 Task: Find connections with filter location Tiquisate with filter topic #Investingwith filter profile language English with filter current company CHANEL with filter school Govt. Holkar Science College A.B. Road, Indore with filter industry Retail Groceries with filter service category Market Strategy with filter keywords title Animal Shelter Worker
Action: Mouse moved to (563, 94)
Screenshot: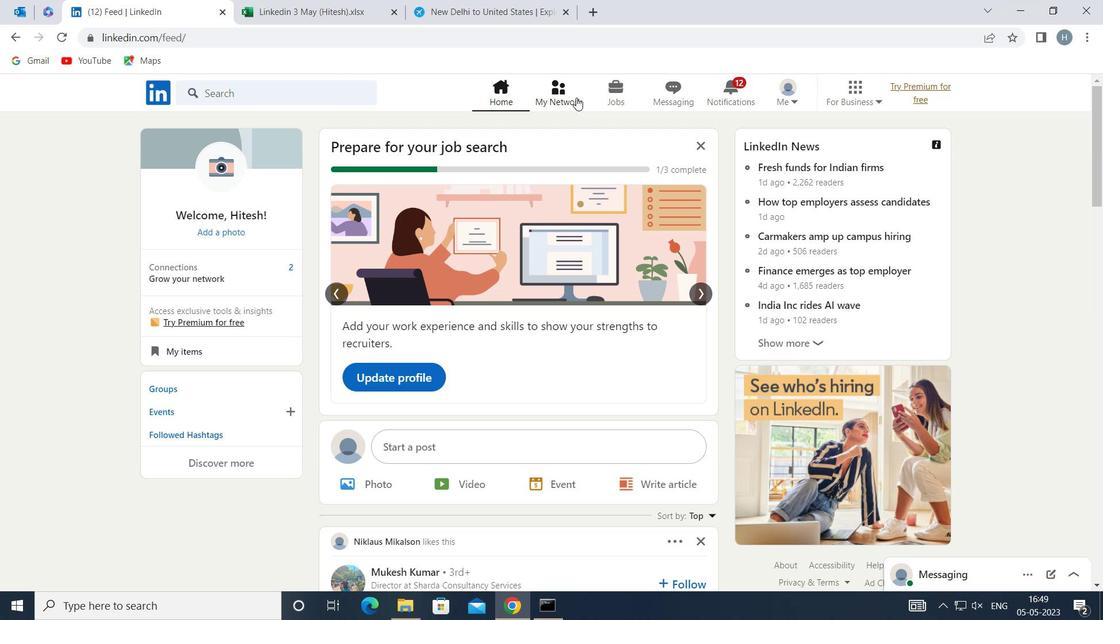 
Action: Mouse pressed left at (563, 94)
Screenshot: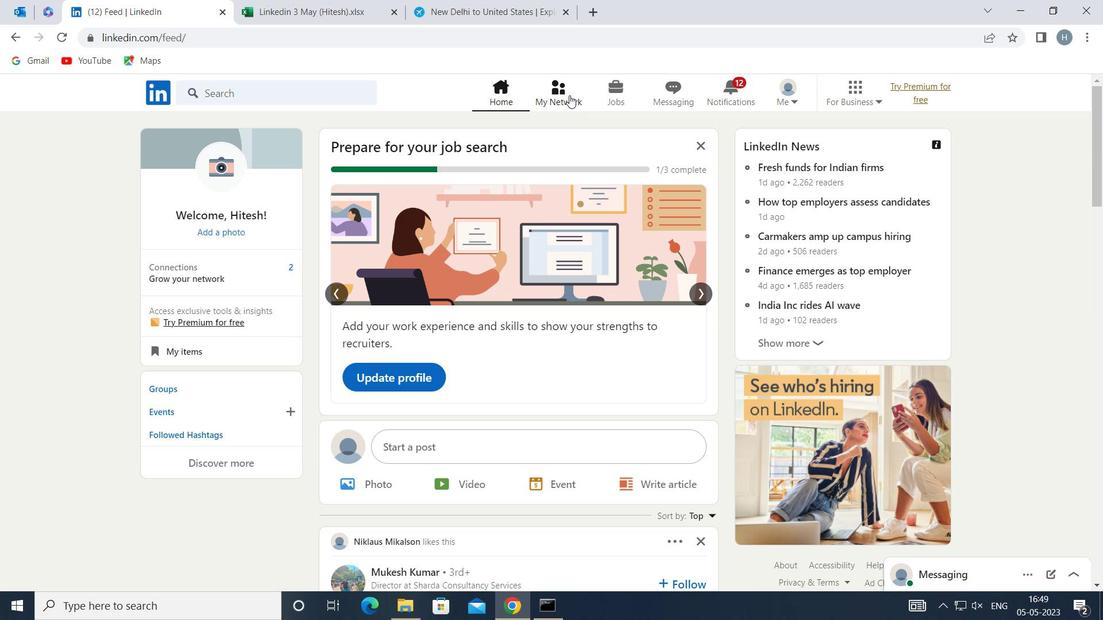 
Action: Mouse moved to (311, 171)
Screenshot: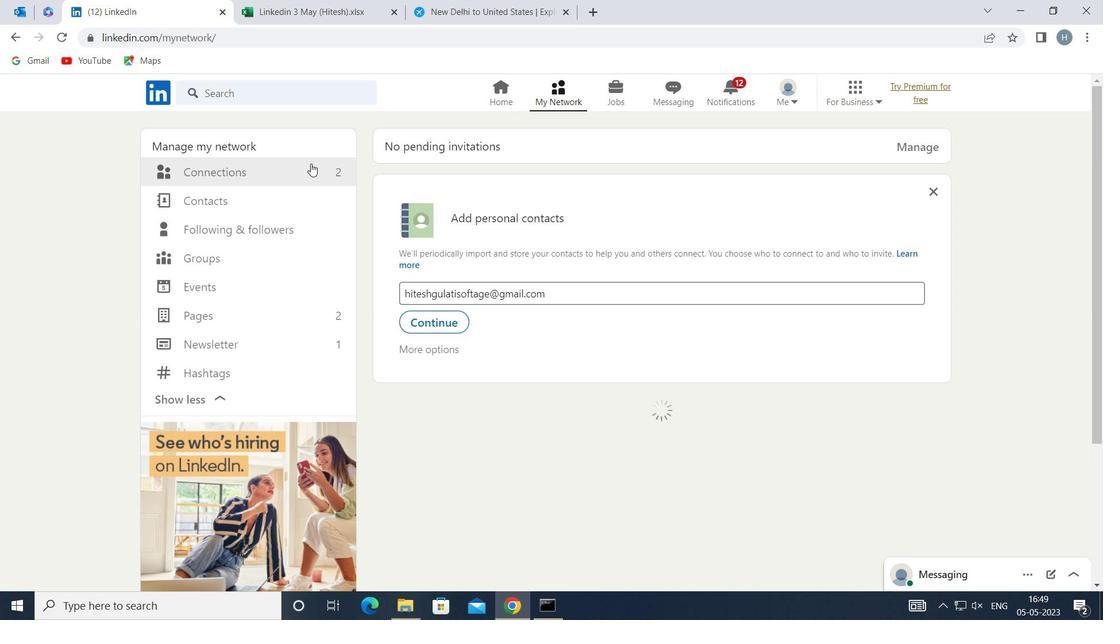 
Action: Mouse pressed left at (311, 171)
Screenshot: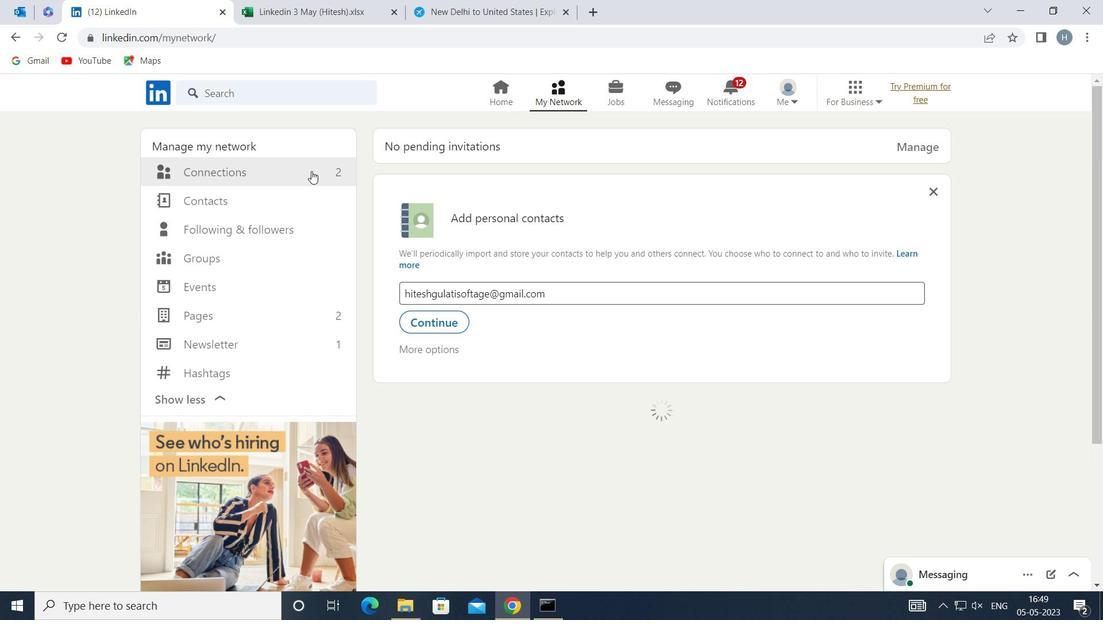 
Action: Mouse moved to (684, 170)
Screenshot: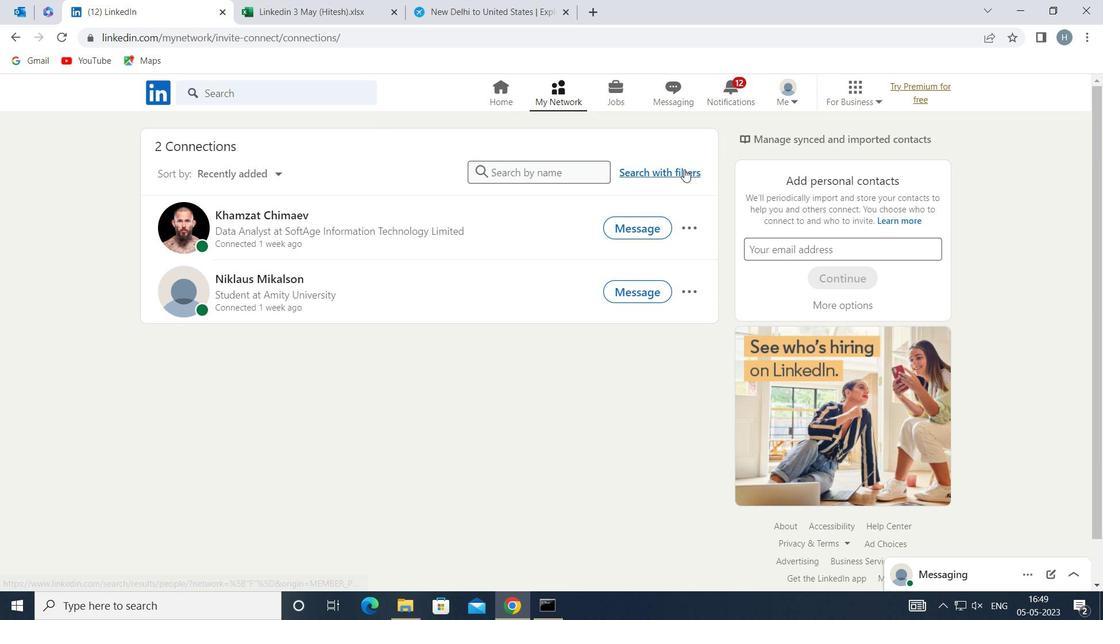 
Action: Mouse pressed left at (684, 170)
Screenshot: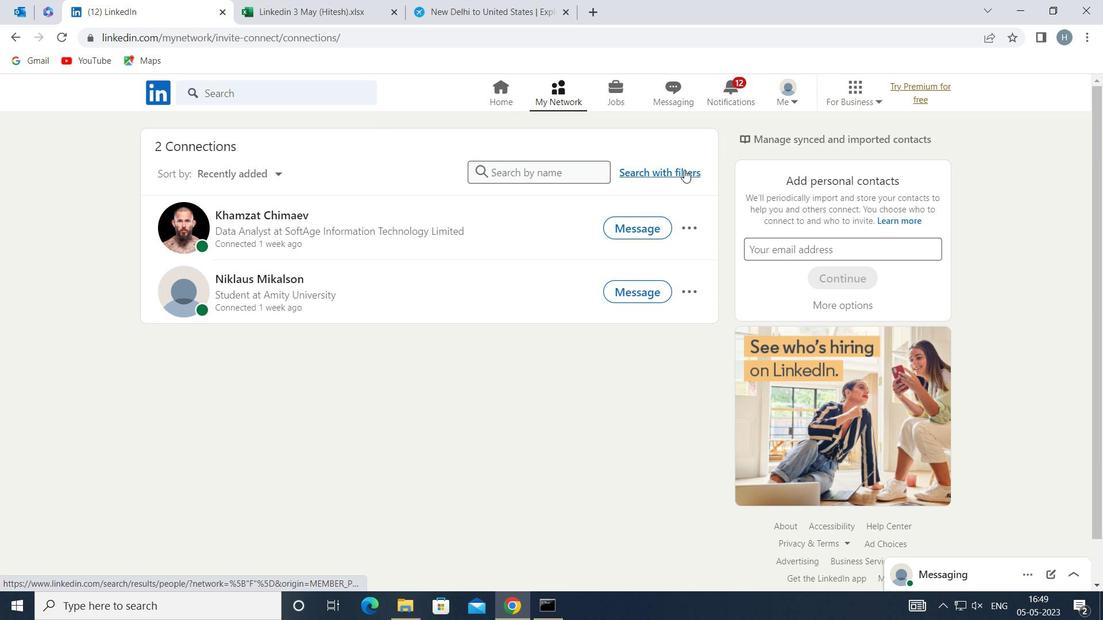 
Action: Mouse moved to (602, 128)
Screenshot: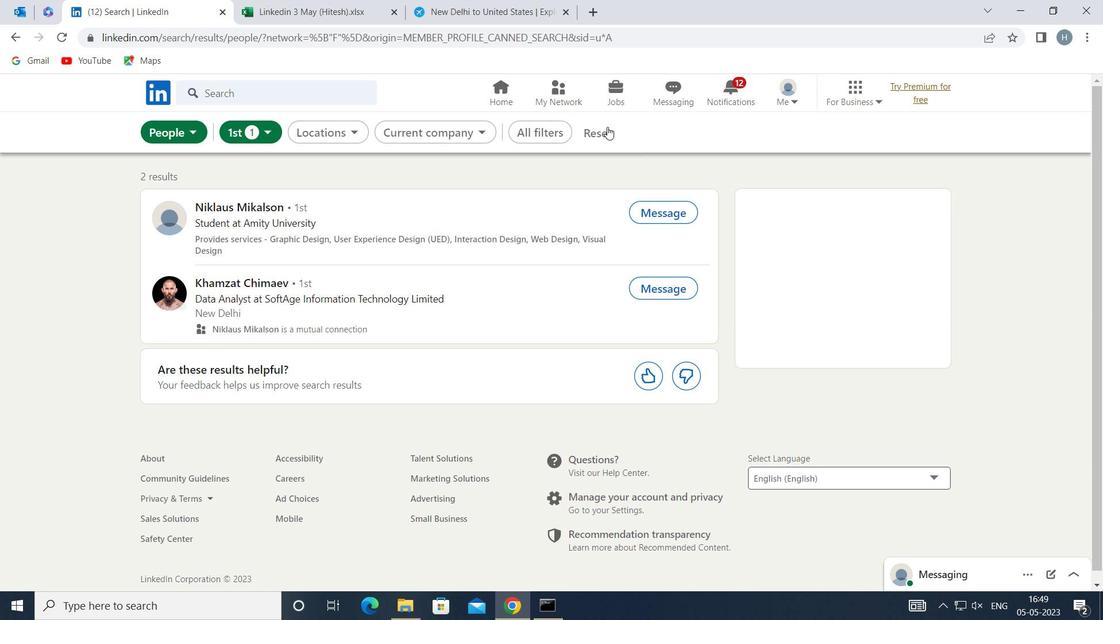 
Action: Mouse pressed left at (602, 128)
Screenshot: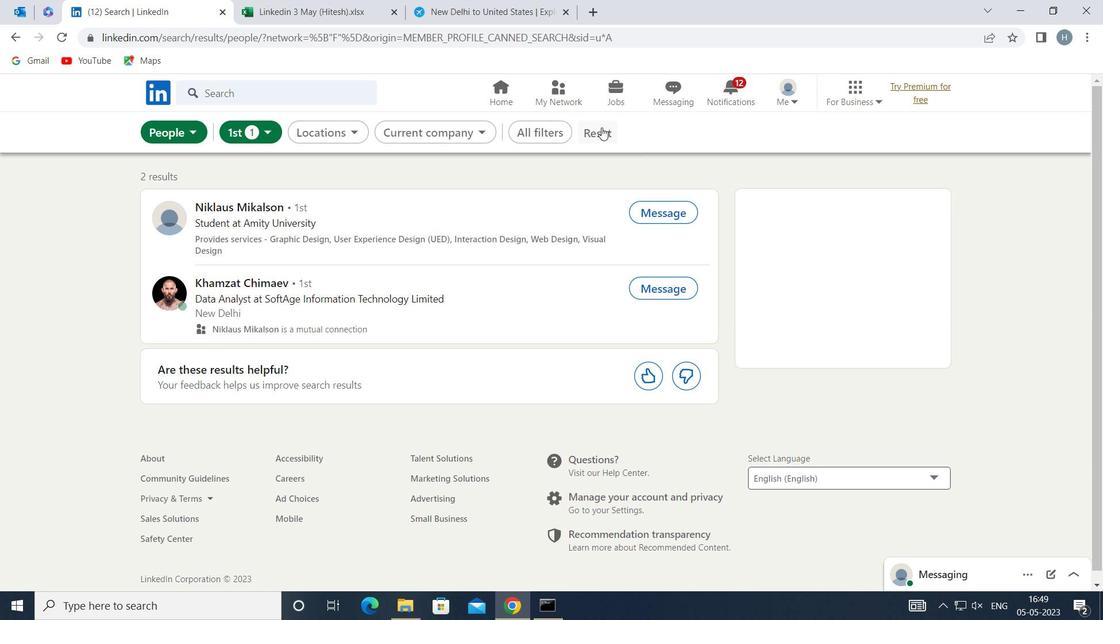 
Action: Mouse moved to (579, 130)
Screenshot: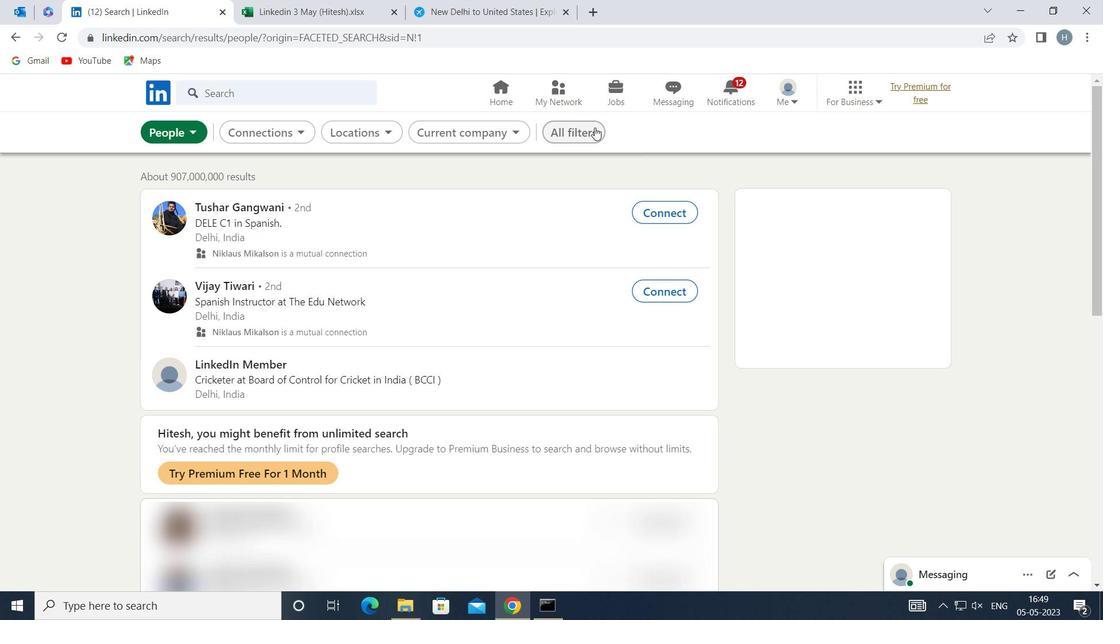 
Action: Mouse pressed left at (579, 130)
Screenshot: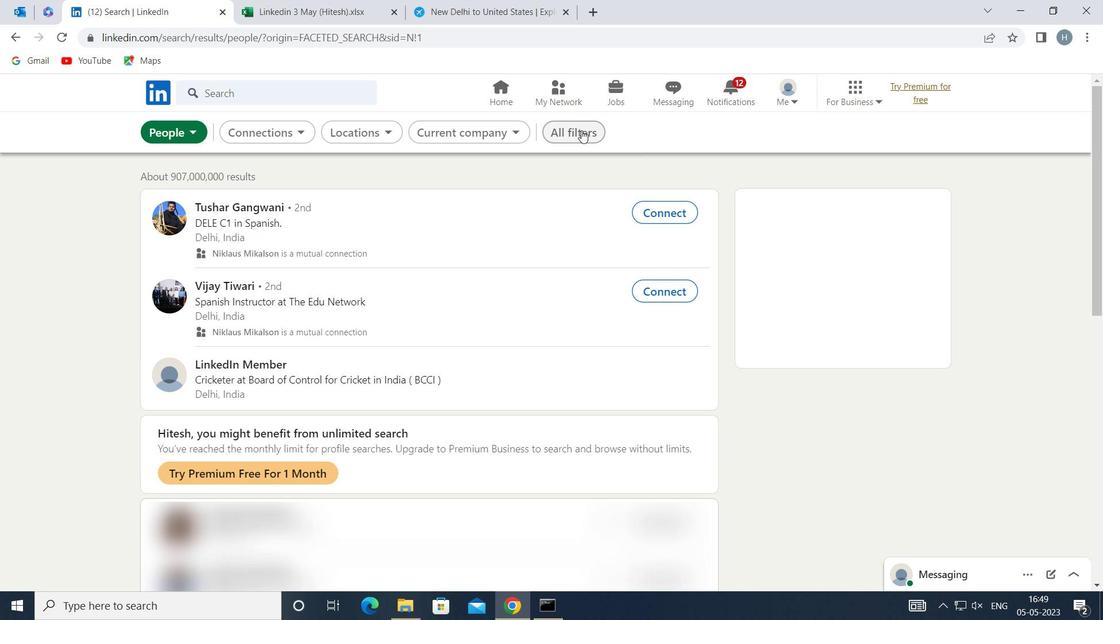 
Action: Mouse moved to (814, 261)
Screenshot: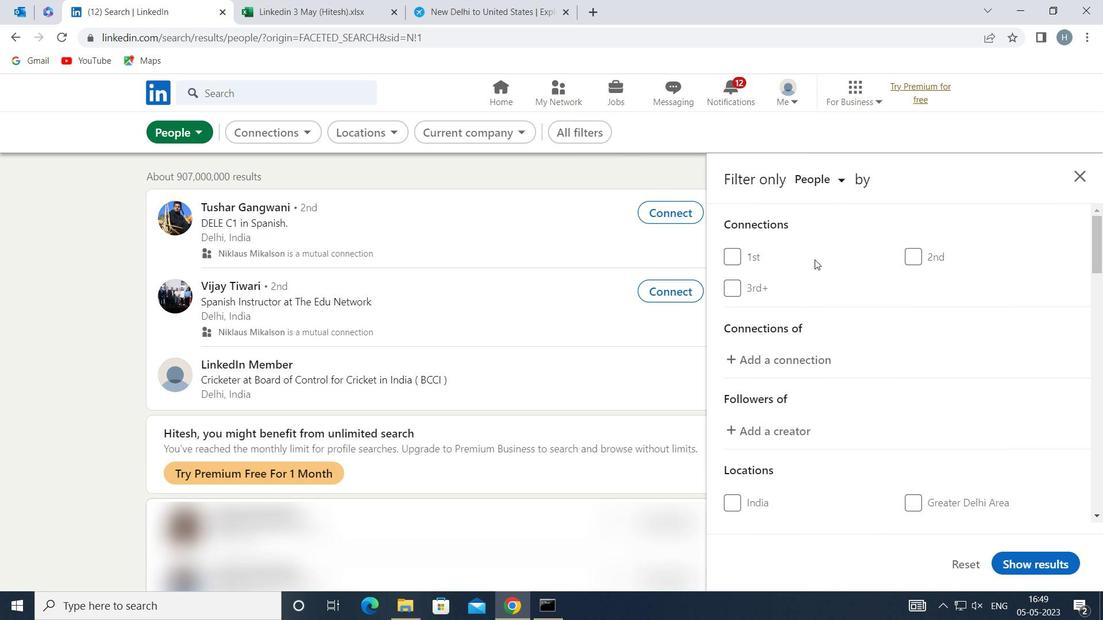 
Action: Mouse scrolled (814, 260) with delta (0, 0)
Screenshot: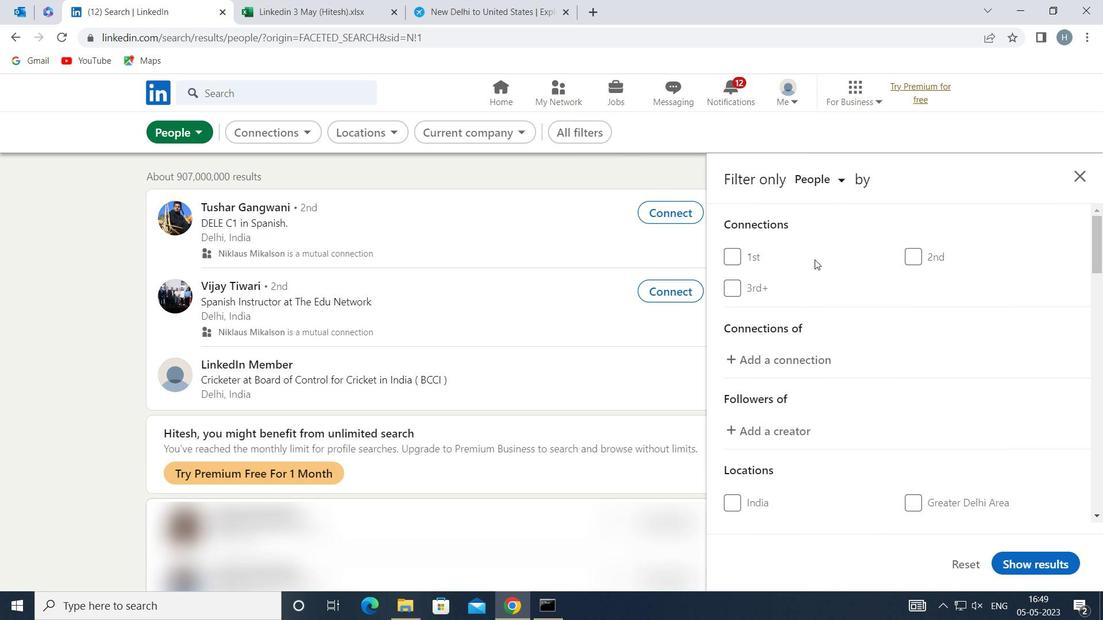 
Action: Mouse moved to (814, 263)
Screenshot: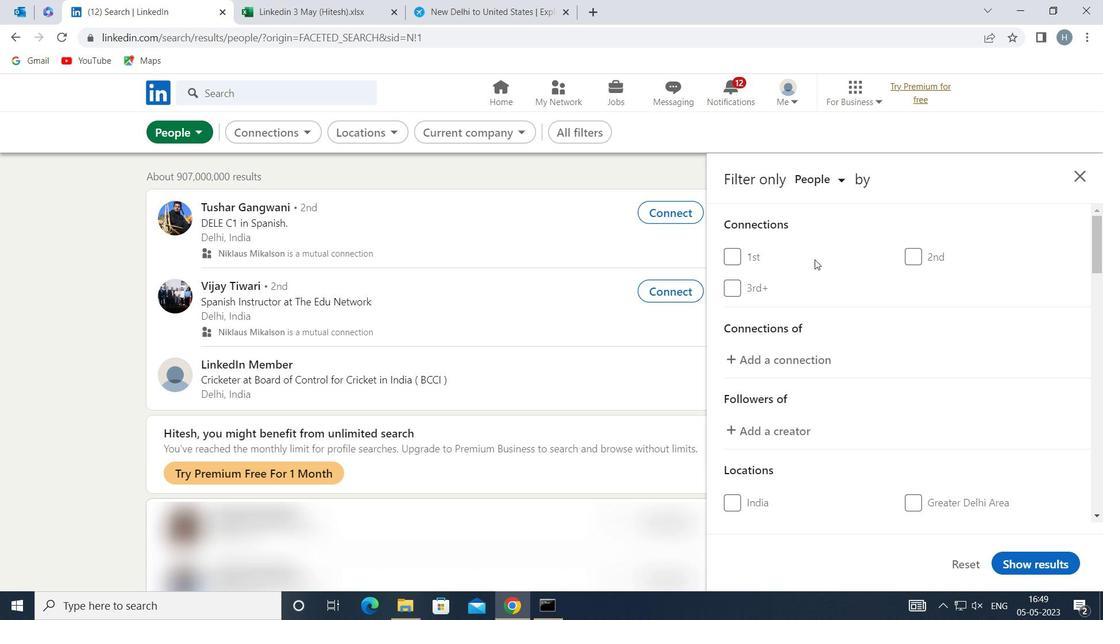 
Action: Mouse scrolled (814, 263) with delta (0, 0)
Screenshot: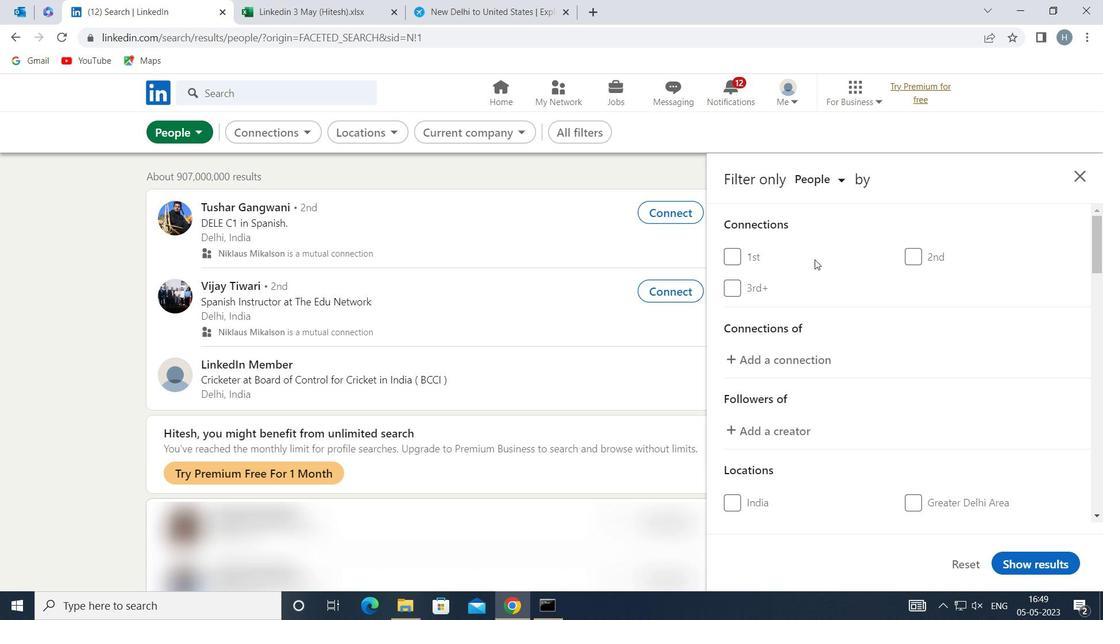 
Action: Mouse moved to (814, 268)
Screenshot: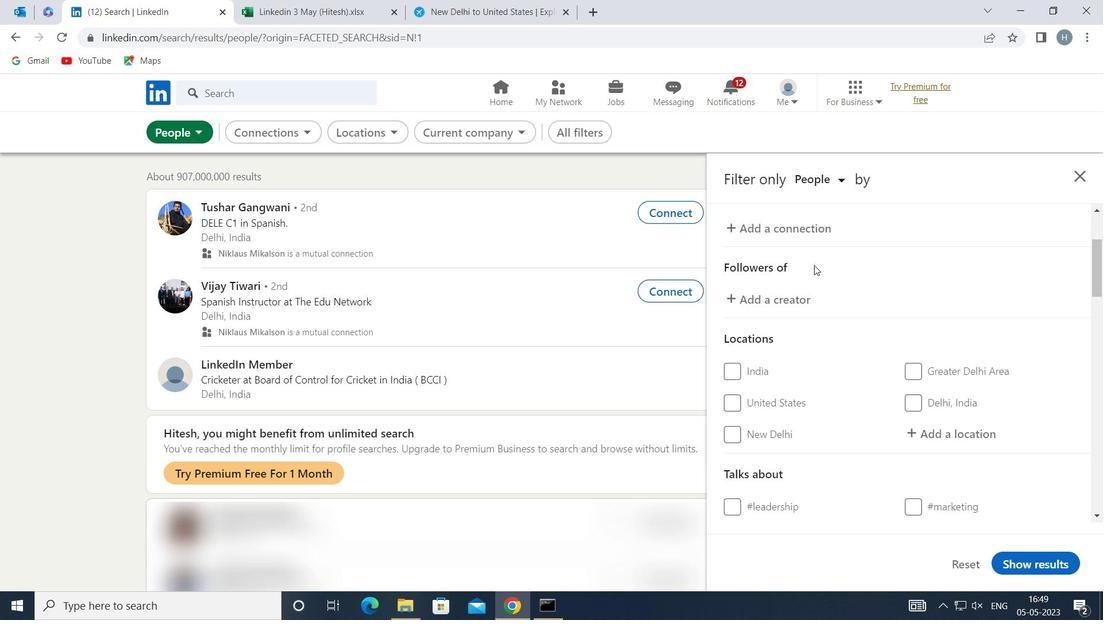 
Action: Mouse scrolled (814, 268) with delta (0, 0)
Screenshot: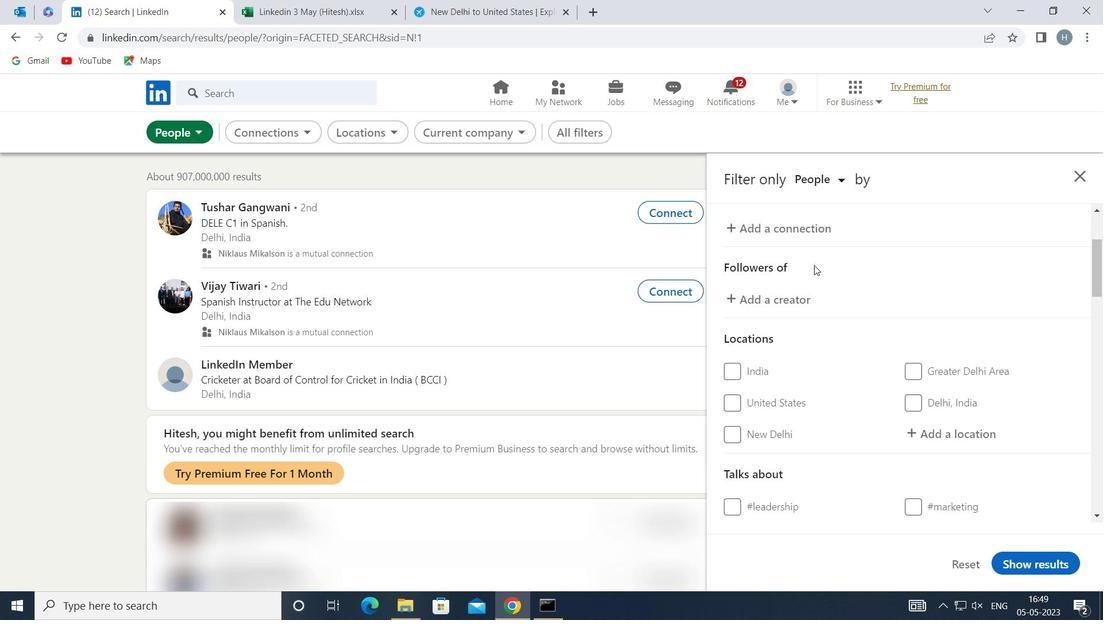 
Action: Mouse moved to (909, 352)
Screenshot: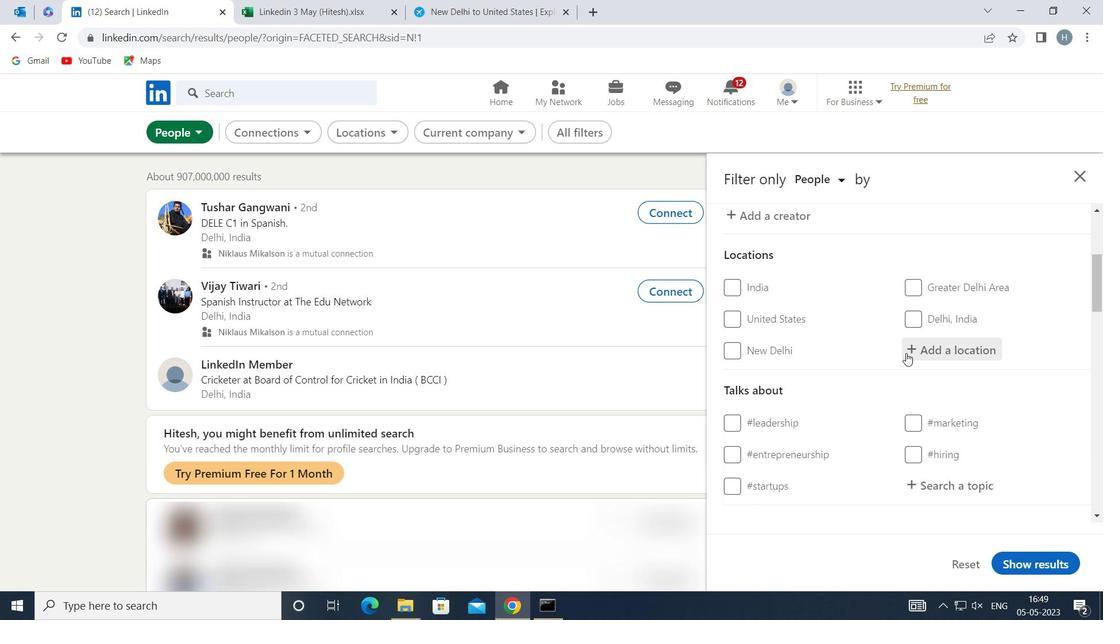 
Action: Mouse pressed left at (909, 352)
Screenshot: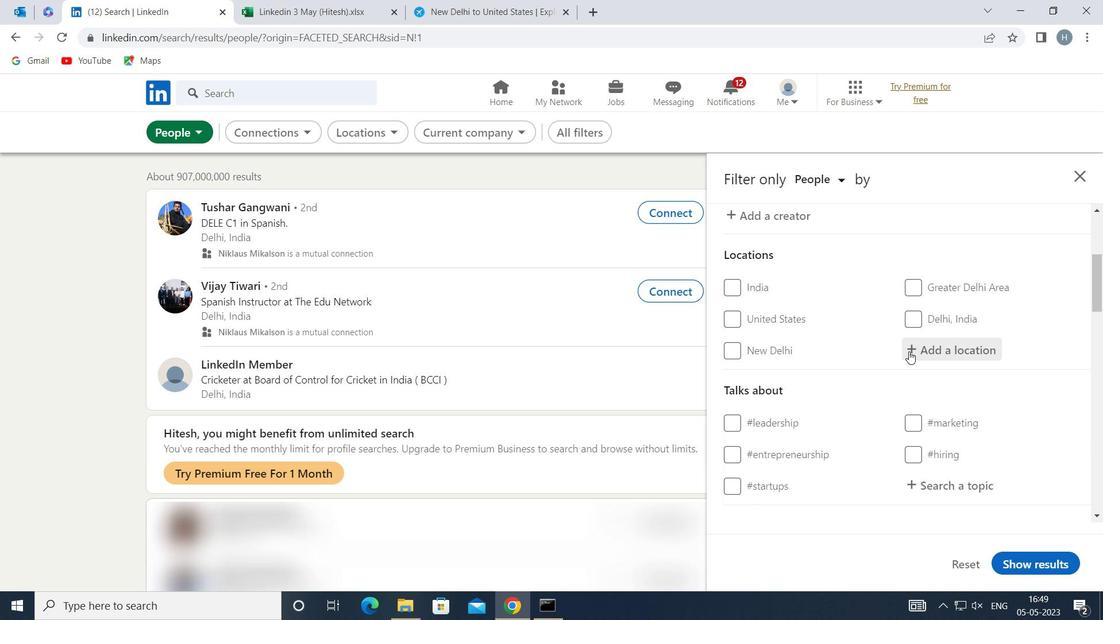 
Action: Key pressed <Key.shift>TIQUISATE
Screenshot: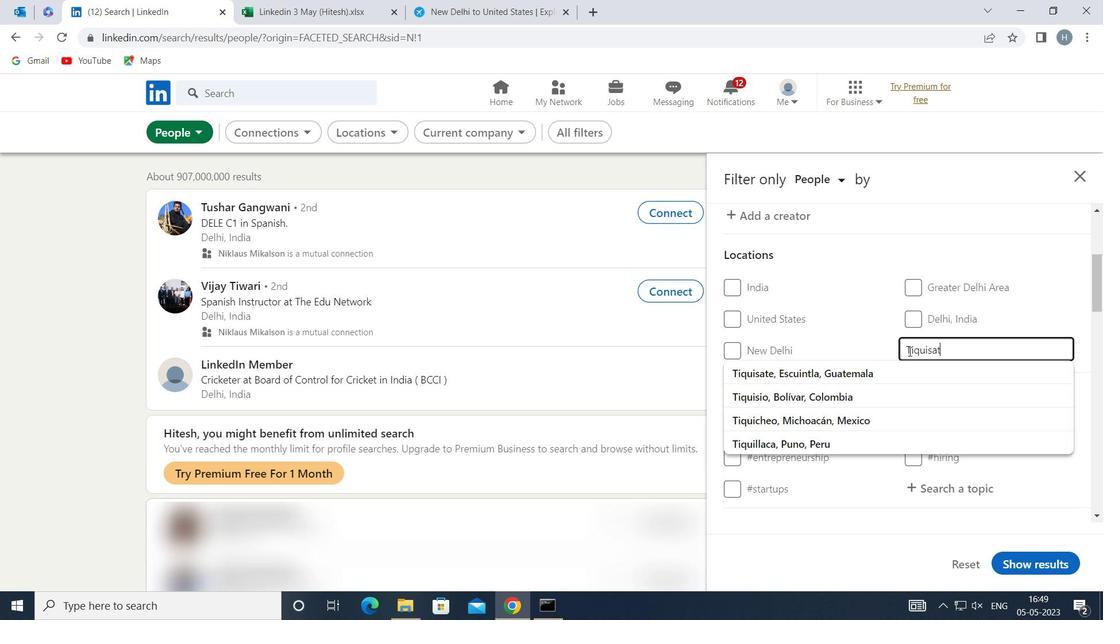 
Action: Mouse moved to (888, 368)
Screenshot: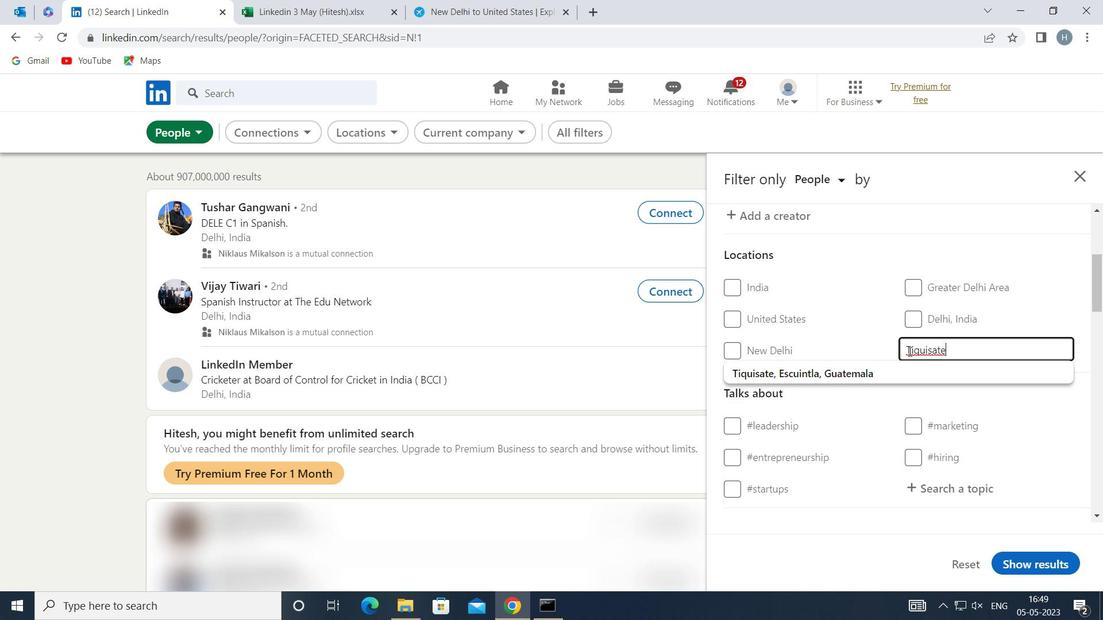 
Action: Mouse pressed left at (888, 368)
Screenshot: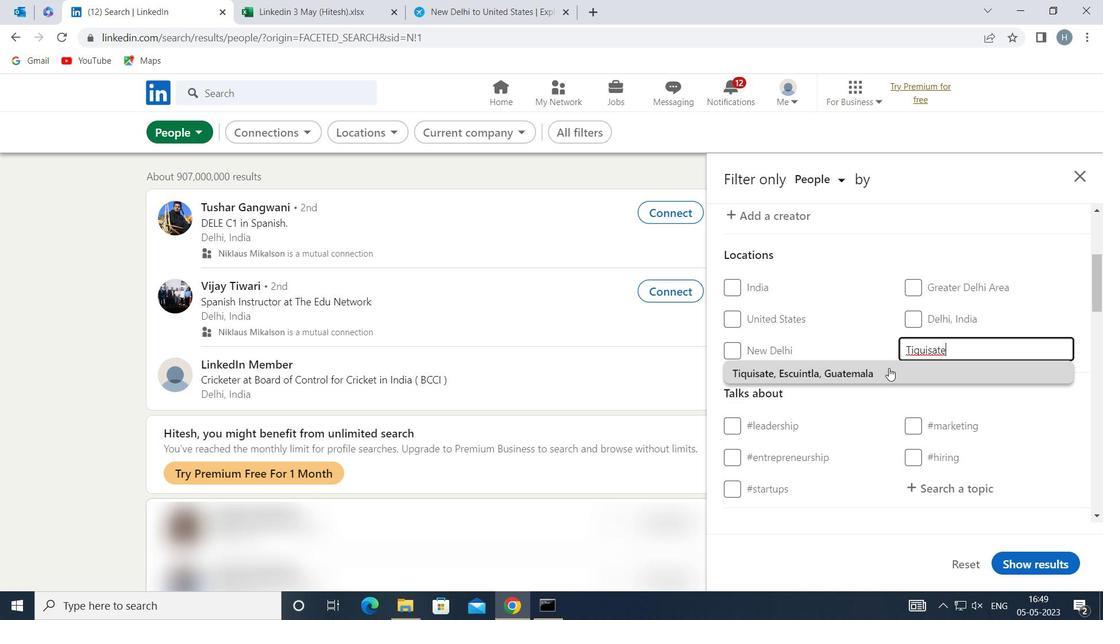 
Action: Mouse scrolled (888, 367) with delta (0, 0)
Screenshot: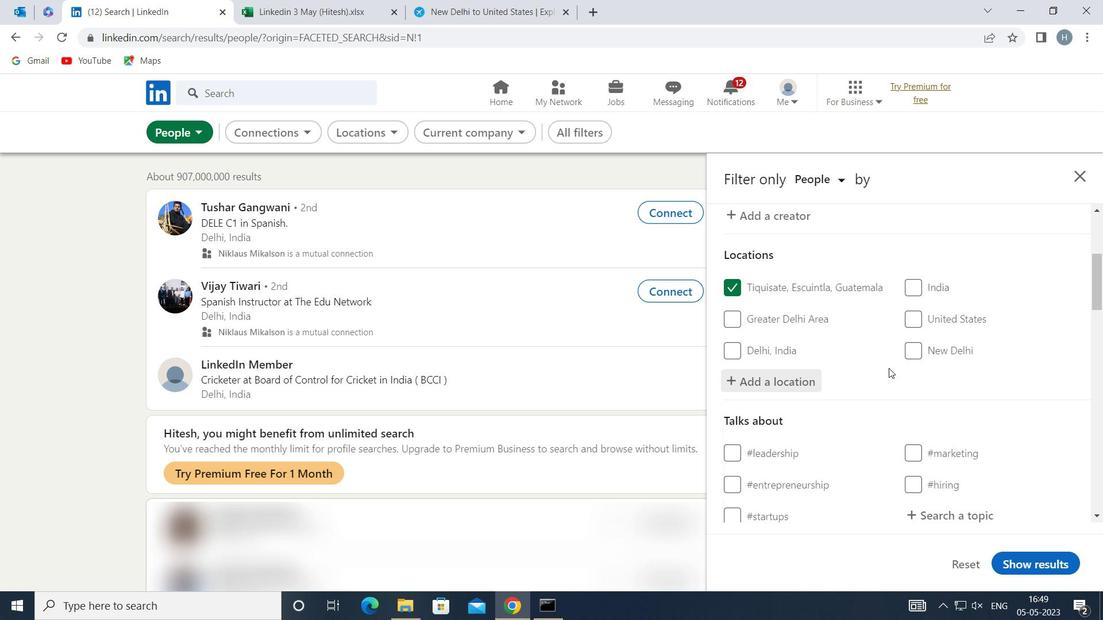 
Action: Mouse moved to (934, 440)
Screenshot: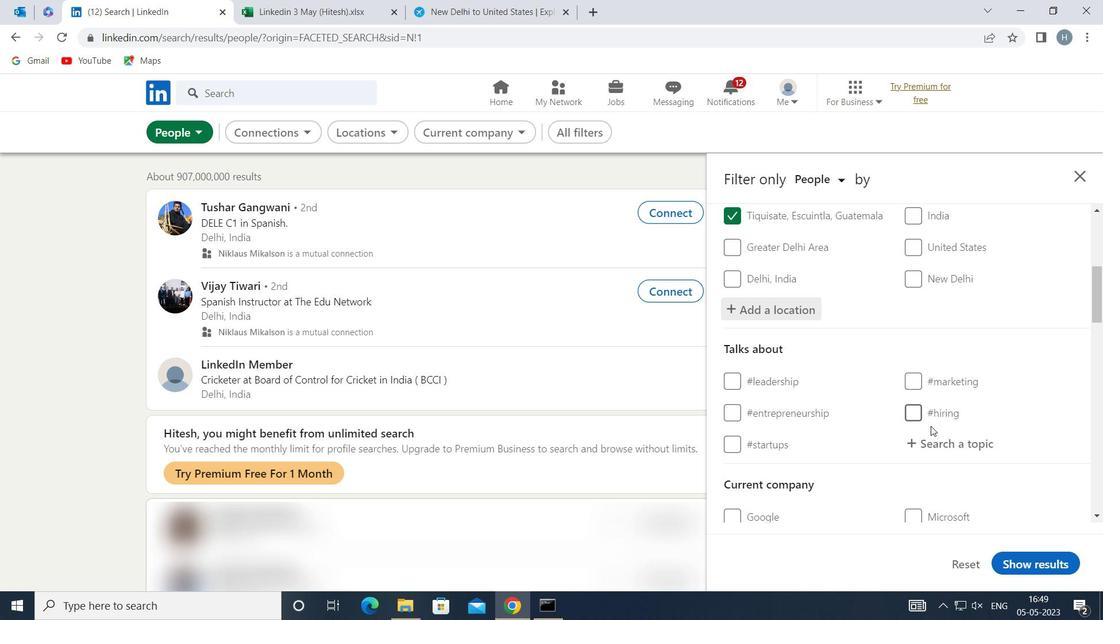 
Action: Mouse pressed left at (934, 440)
Screenshot: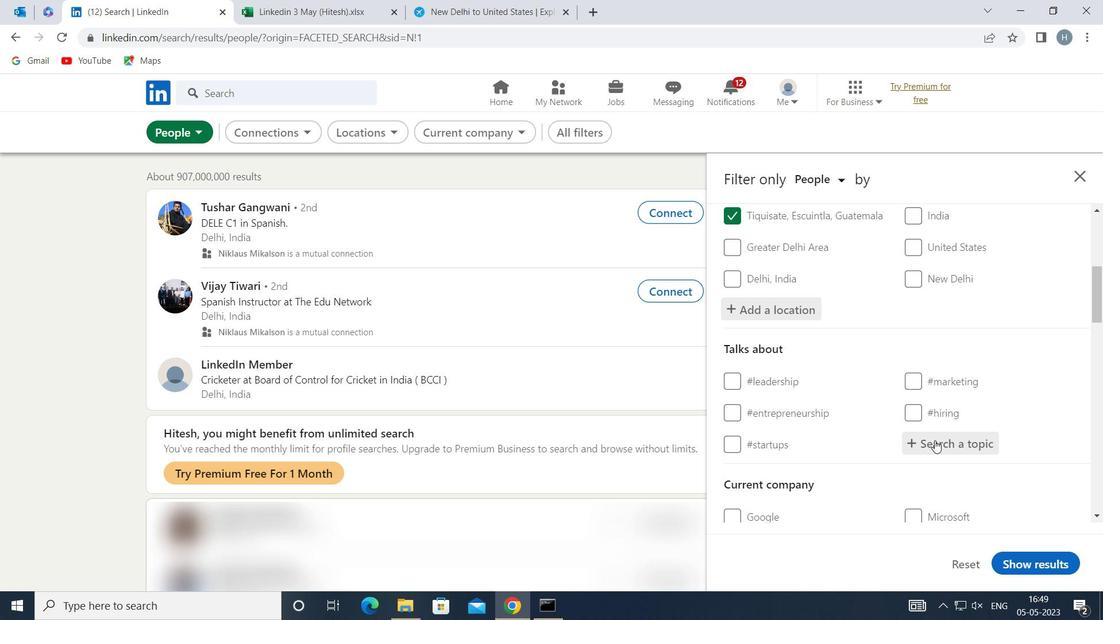 
Action: Mouse moved to (935, 440)
Screenshot: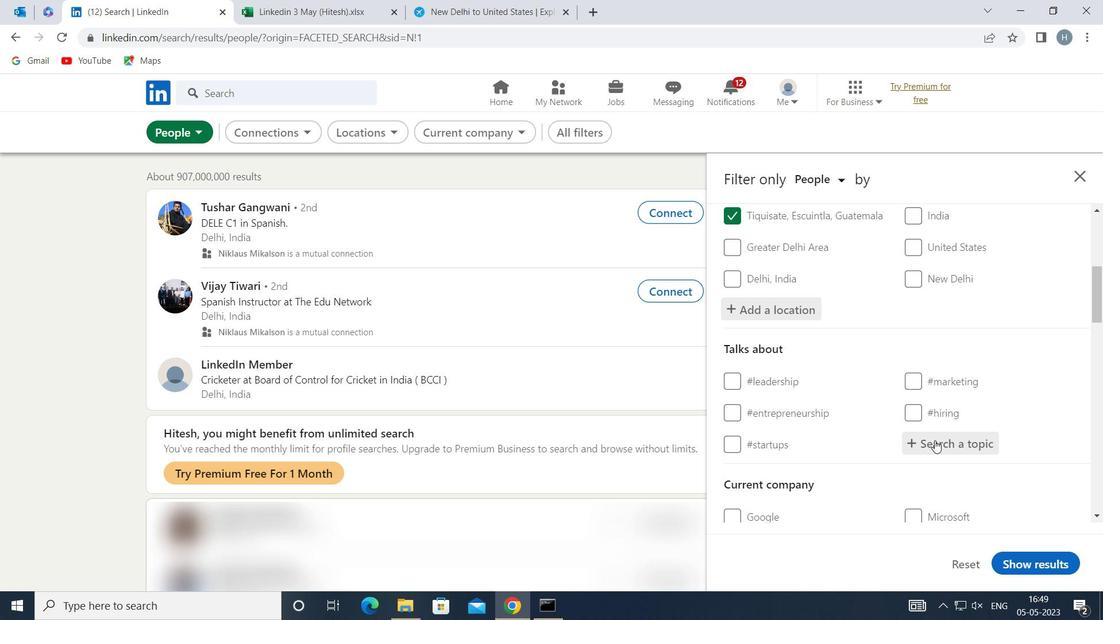 
Action: Key pressed <Key.shift>INVESTING
Screenshot: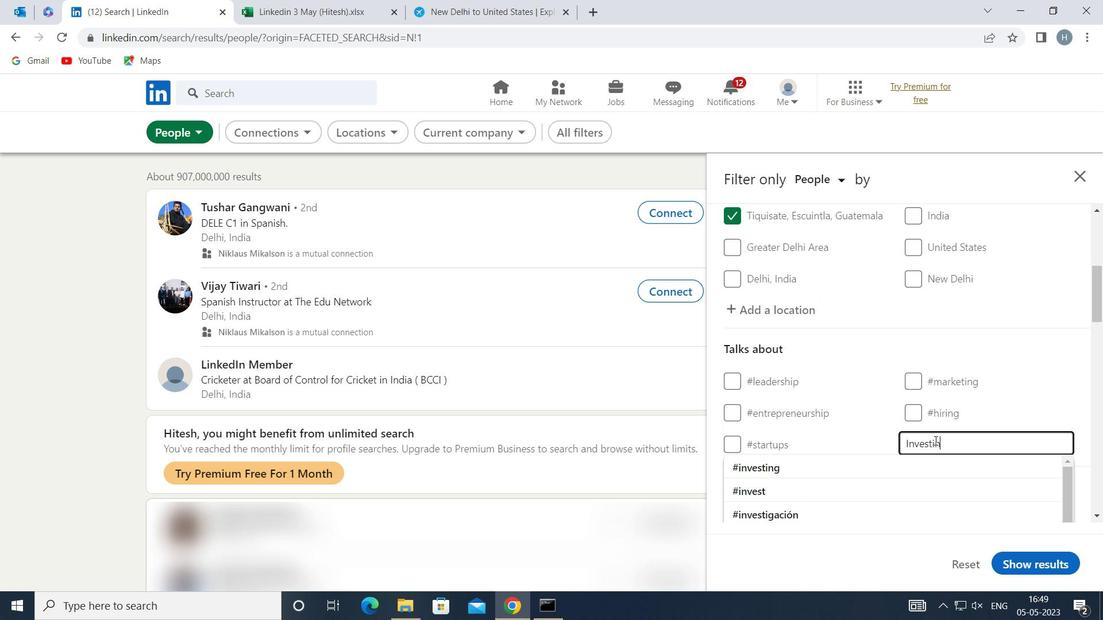 
Action: Mouse moved to (915, 468)
Screenshot: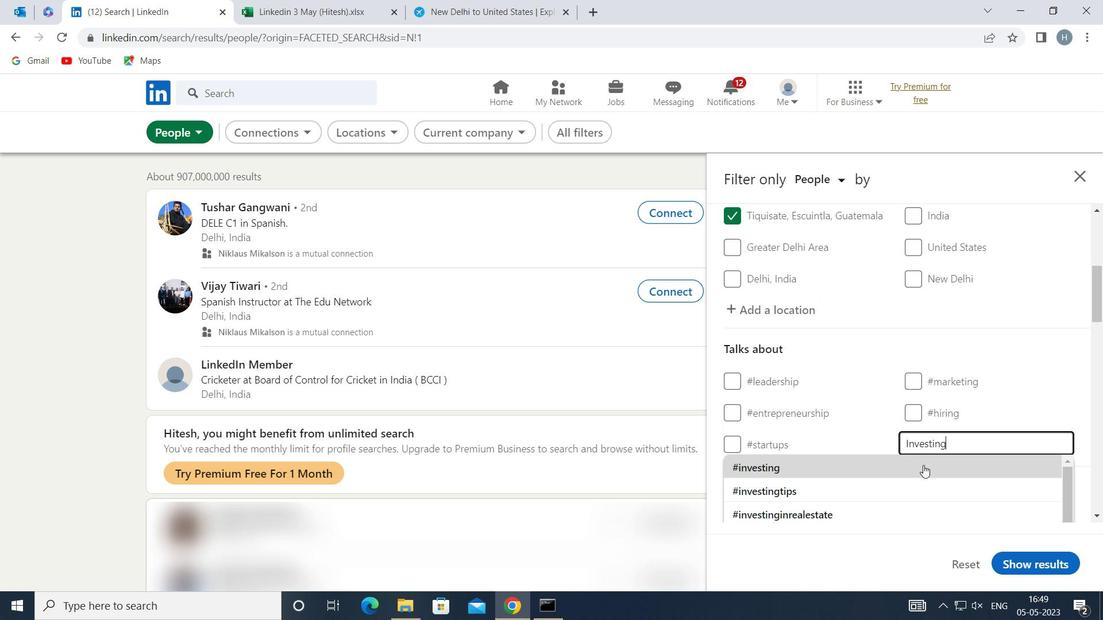 
Action: Mouse pressed left at (915, 468)
Screenshot: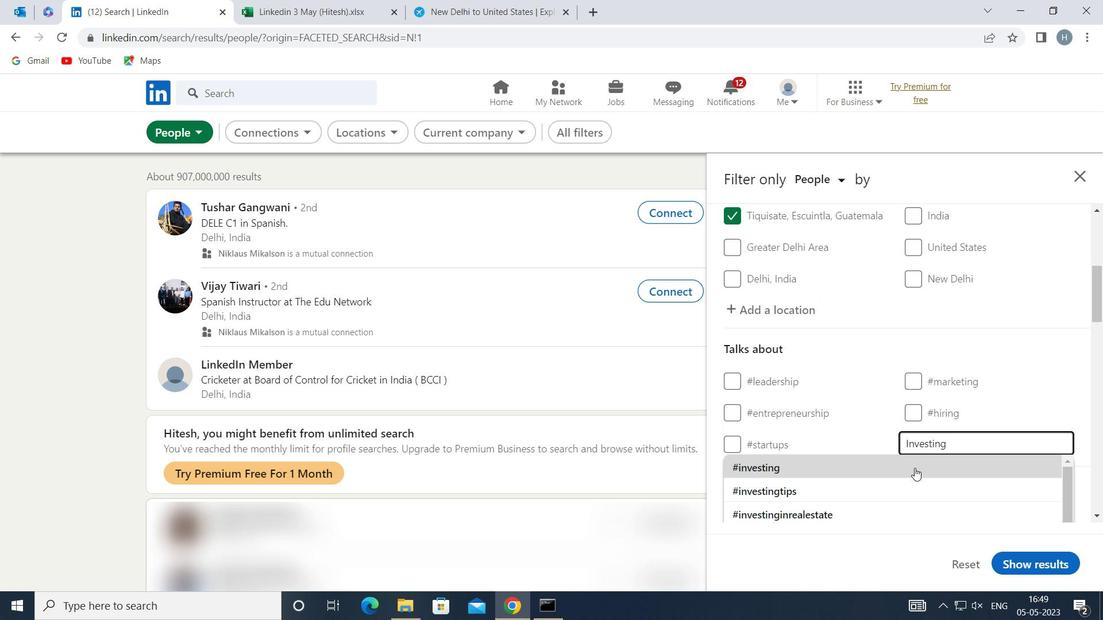 
Action: Mouse moved to (888, 437)
Screenshot: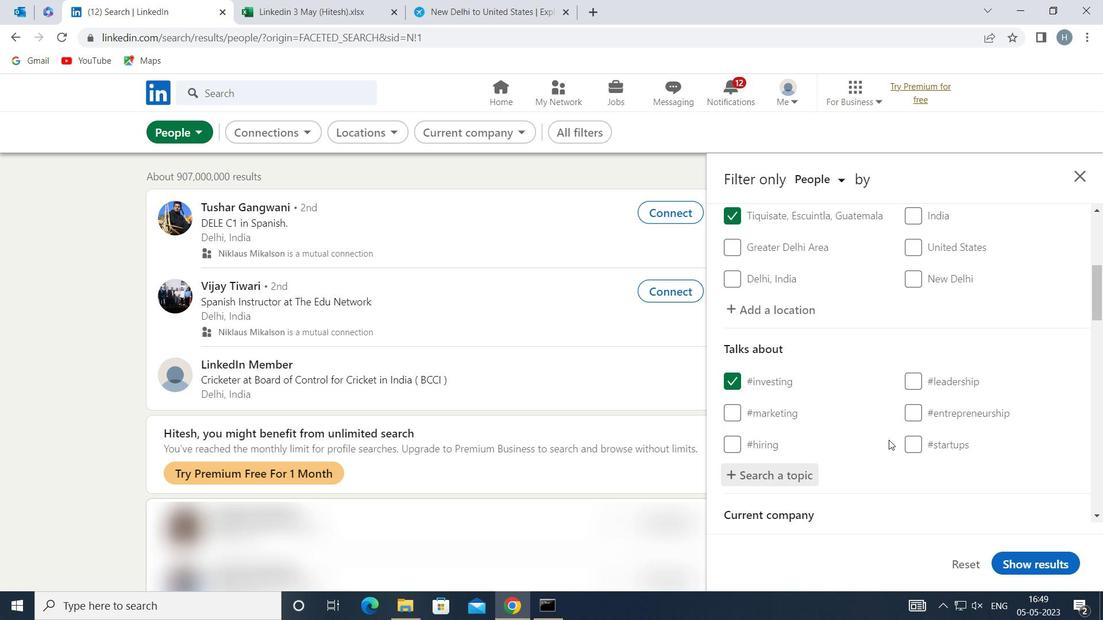 
Action: Mouse scrolled (888, 437) with delta (0, 0)
Screenshot: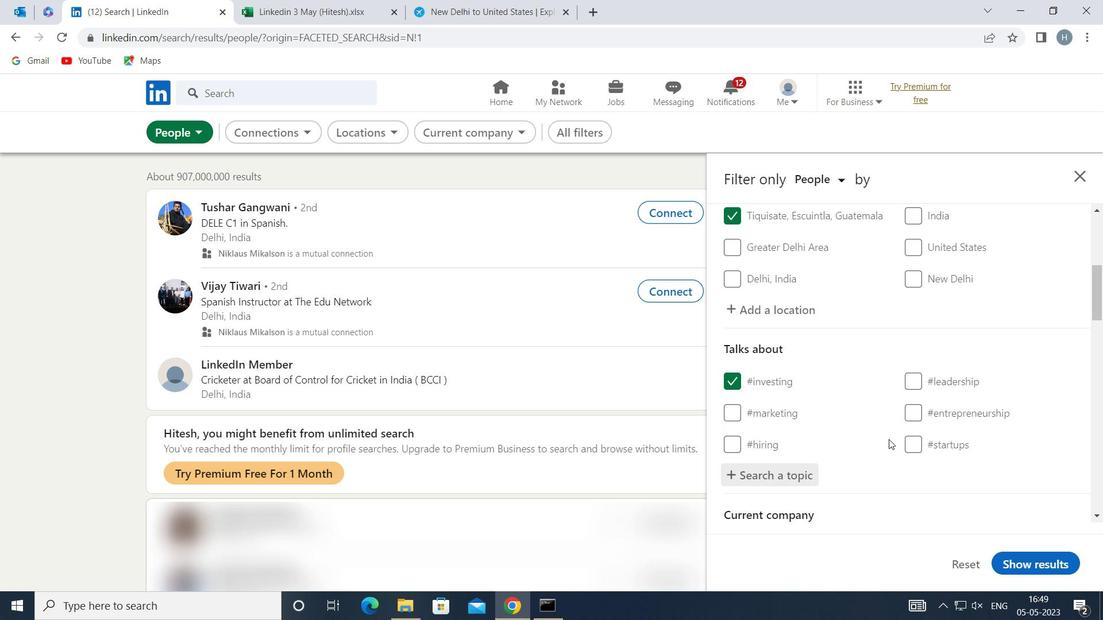 
Action: Mouse scrolled (888, 437) with delta (0, 0)
Screenshot: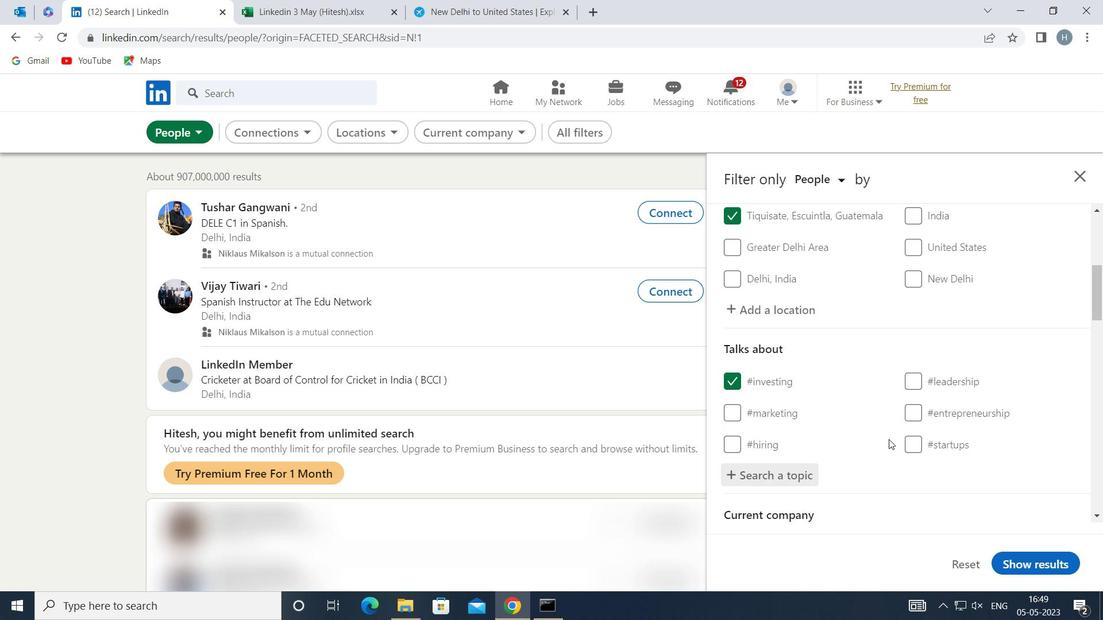 
Action: Mouse scrolled (888, 438) with delta (0, 0)
Screenshot: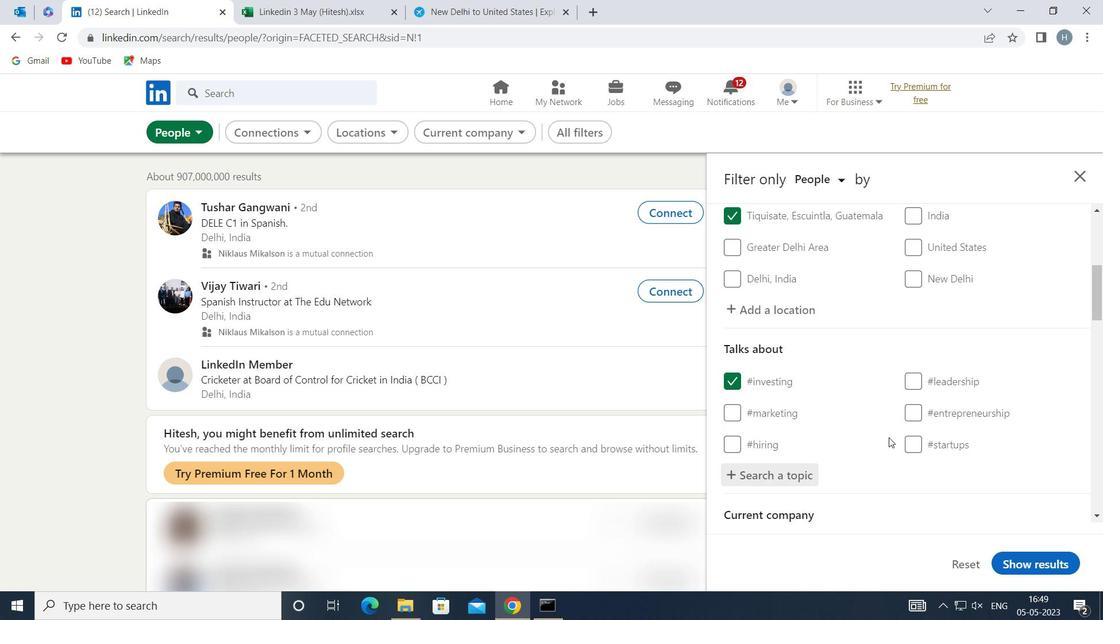 
Action: Mouse moved to (888, 435)
Screenshot: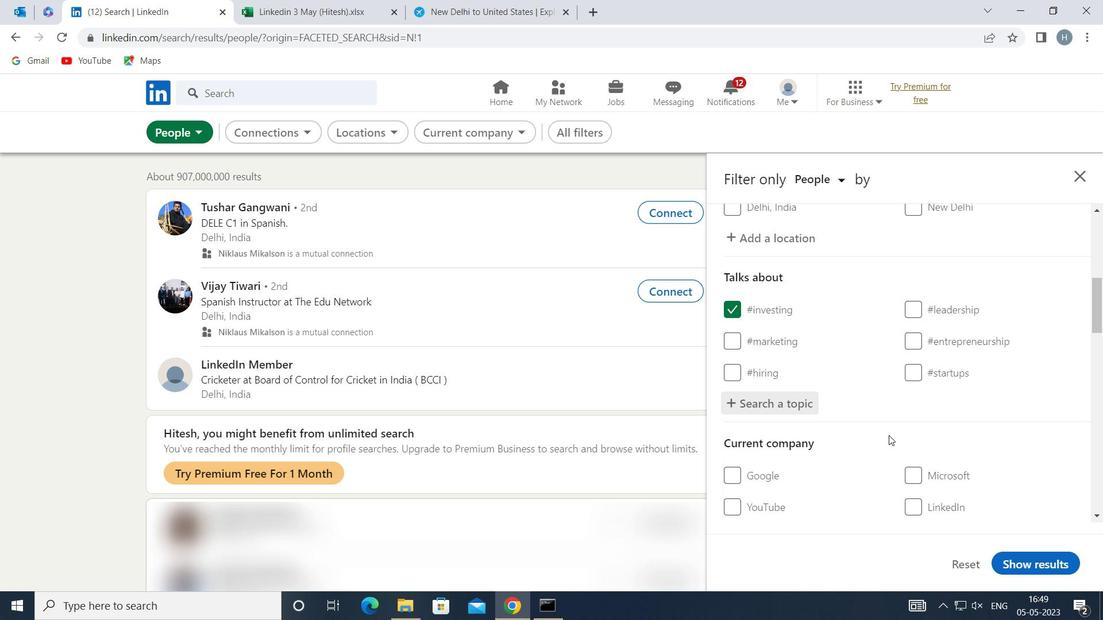 
Action: Mouse scrolled (888, 434) with delta (0, 0)
Screenshot: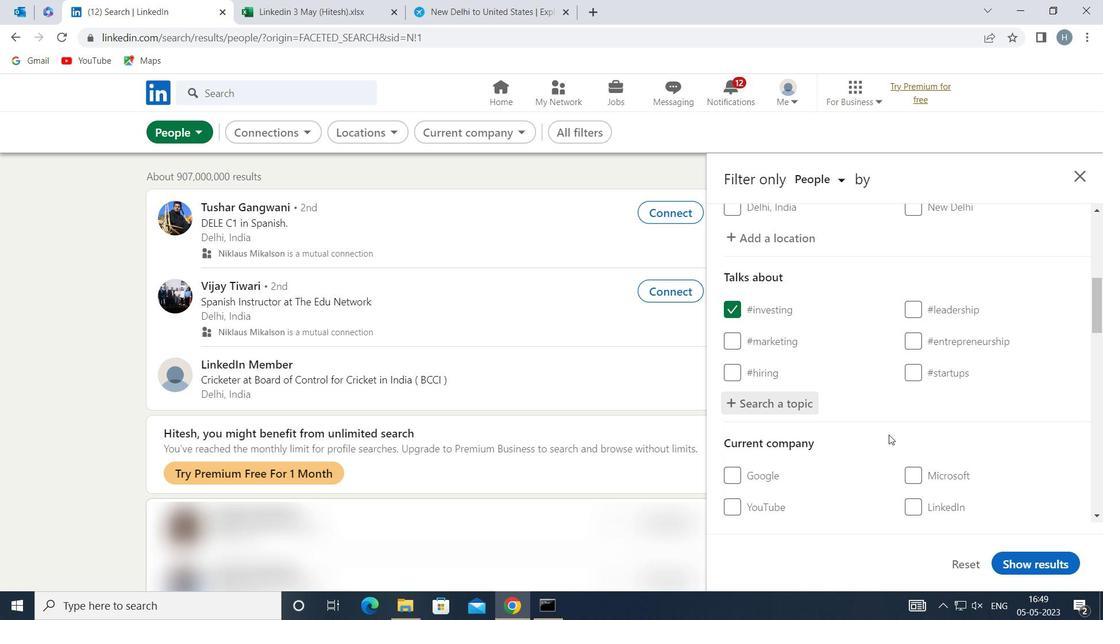 
Action: Mouse scrolled (888, 434) with delta (0, 0)
Screenshot: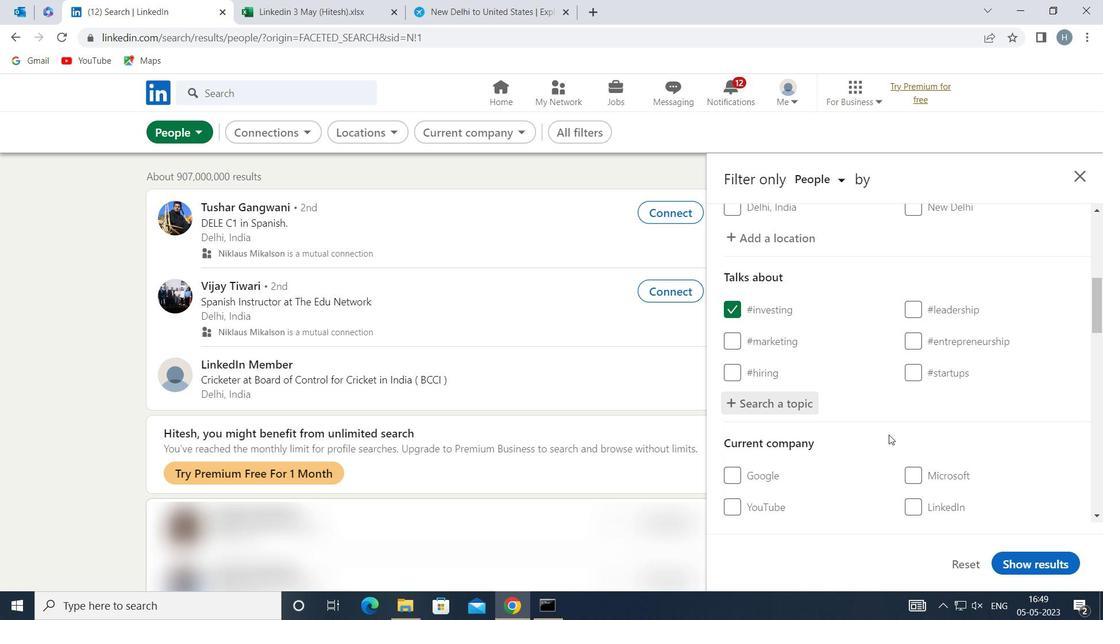 
Action: Mouse scrolled (888, 434) with delta (0, 0)
Screenshot: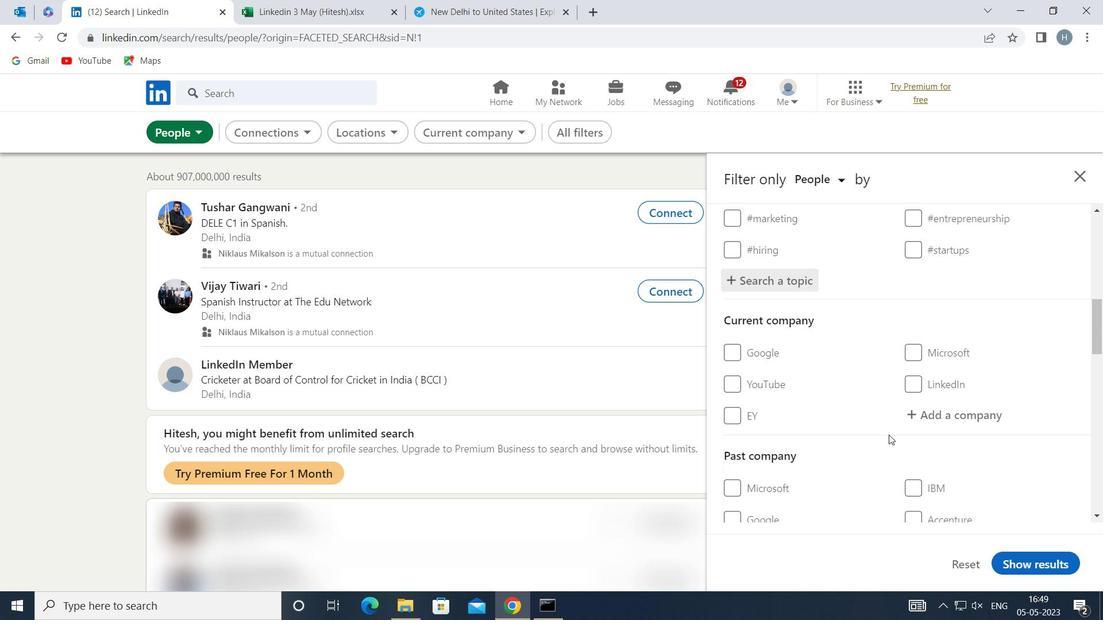 
Action: Mouse scrolled (888, 434) with delta (0, 0)
Screenshot: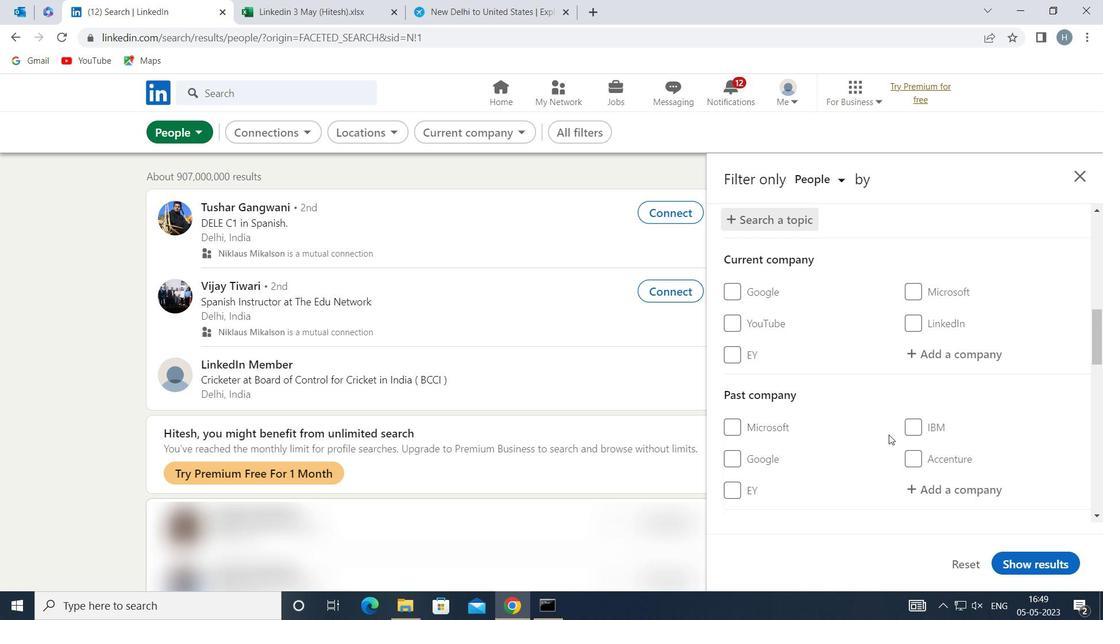 
Action: Mouse scrolled (888, 434) with delta (0, 0)
Screenshot: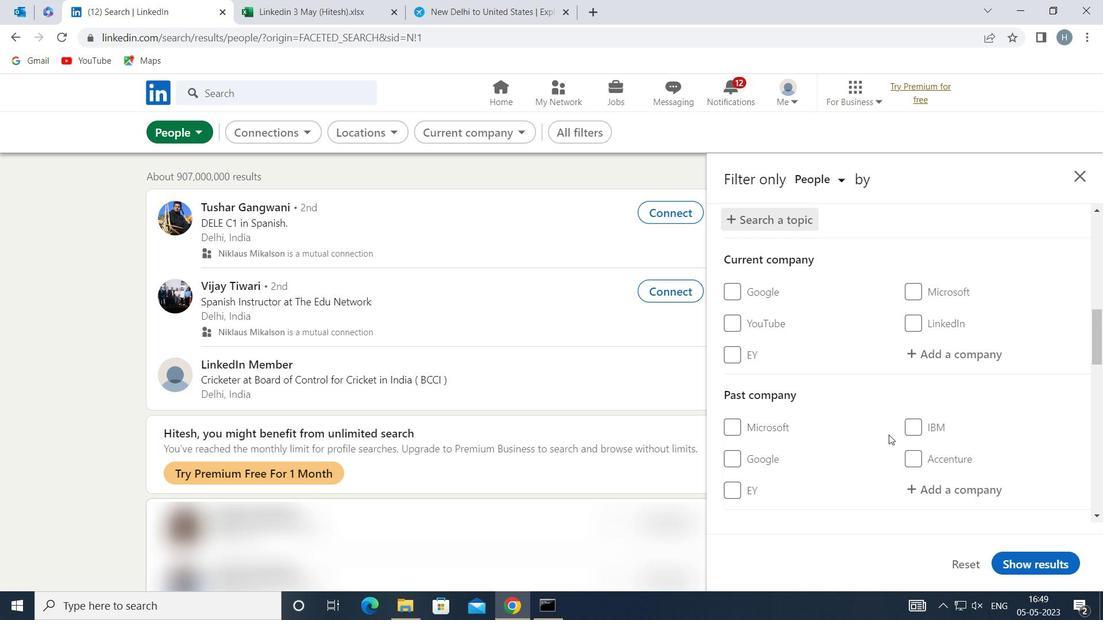 
Action: Mouse scrolled (888, 434) with delta (0, 0)
Screenshot: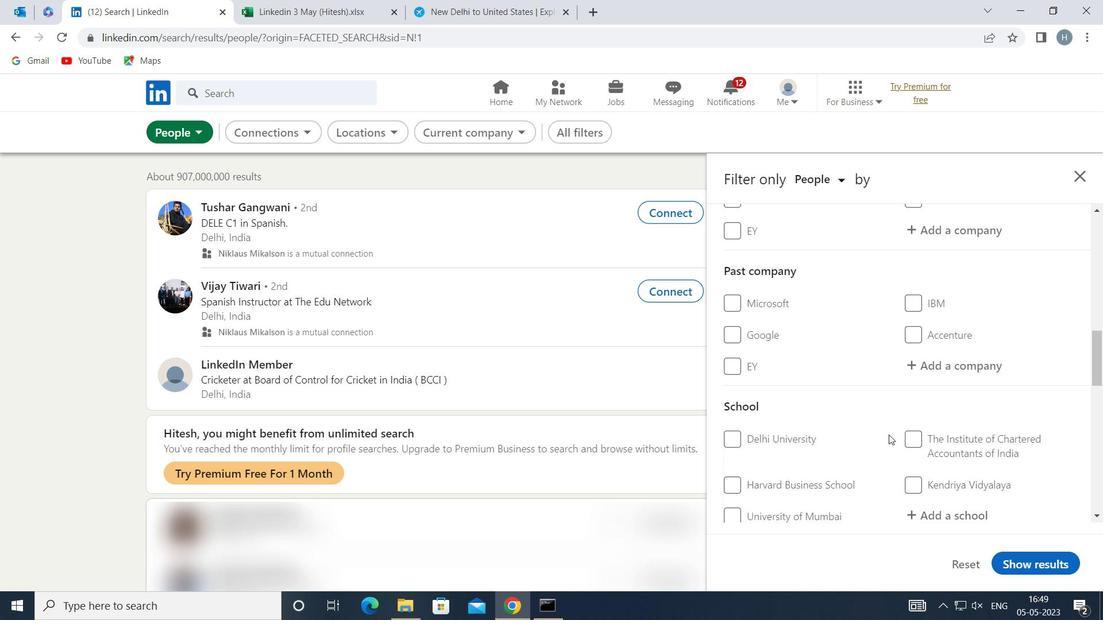 
Action: Mouse scrolled (888, 434) with delta (0, 0)
Screenshot: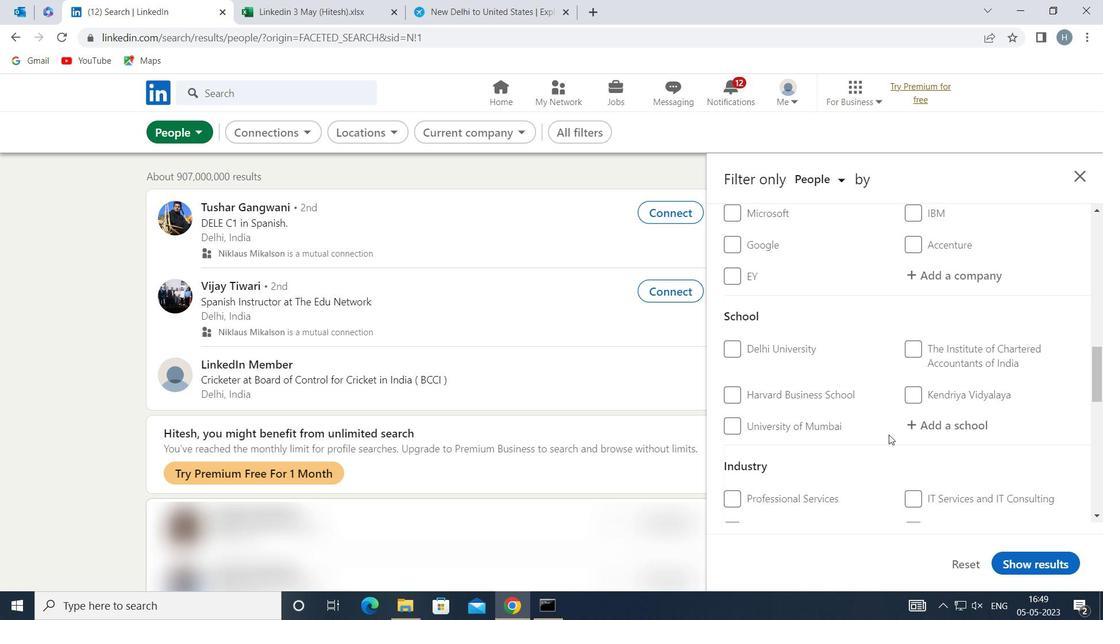 
Action: Mouse moved to (888, 434)
Screenshot: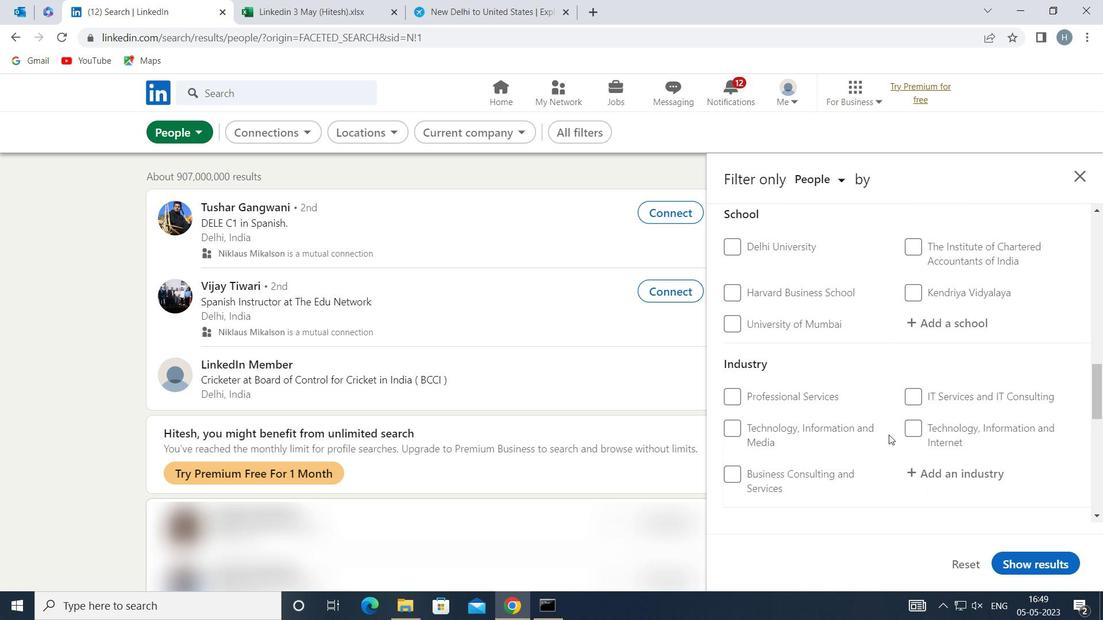 
Action: Mouse scrolled (888, 434) with delta (0, 0)
Screenshot: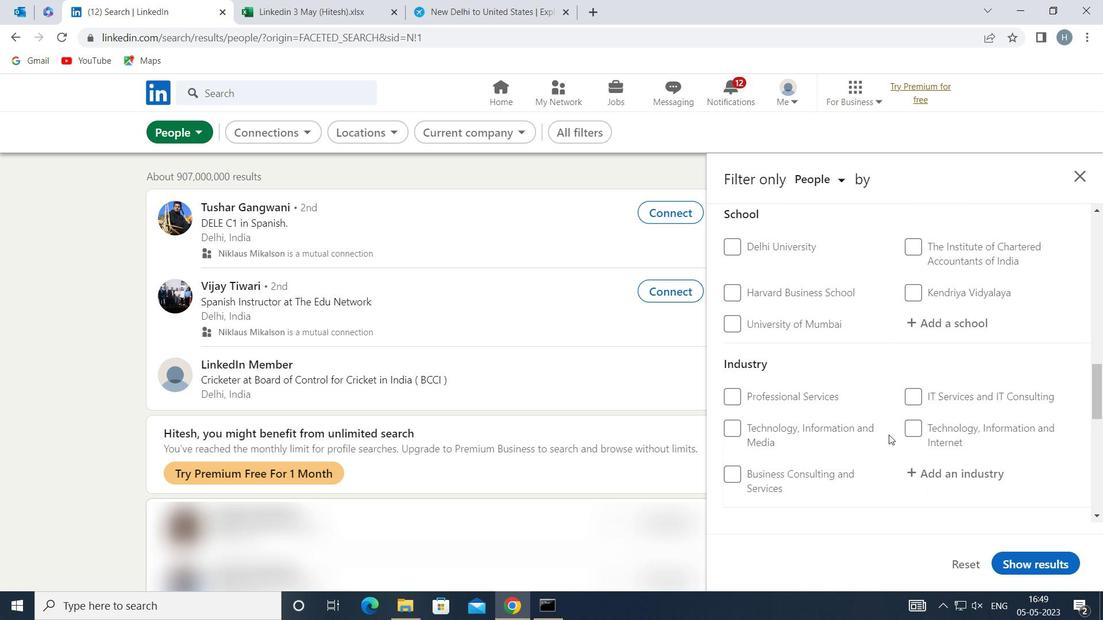
Action: Mouse moved to (887, 434)
Screenshot: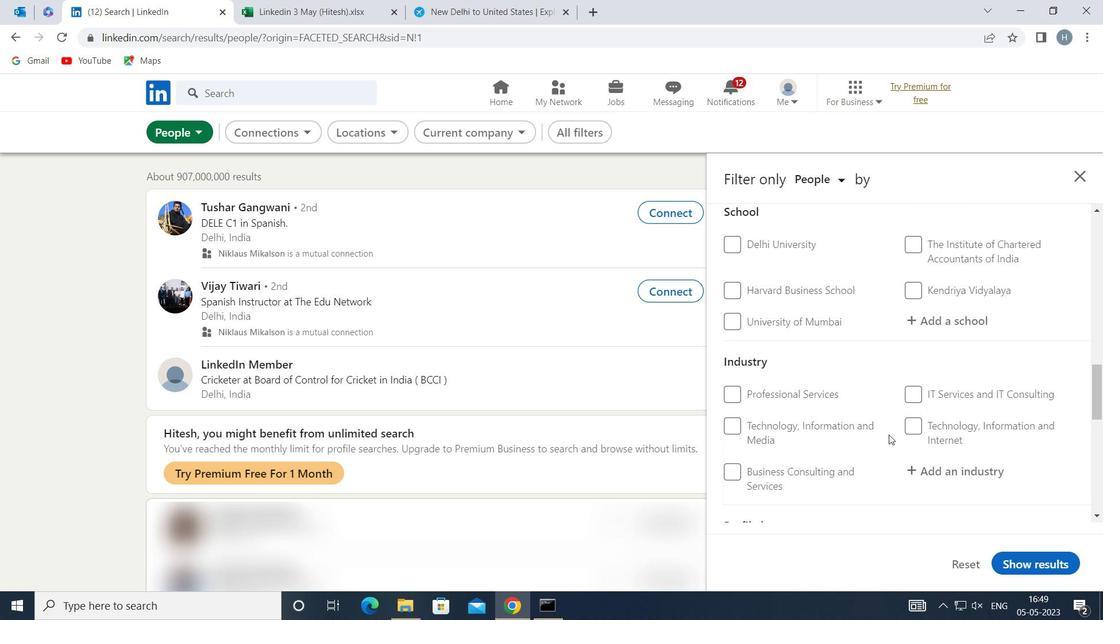 
Action: Mouse scrolled (887, 434) with delta (0, 0)
Screenshot: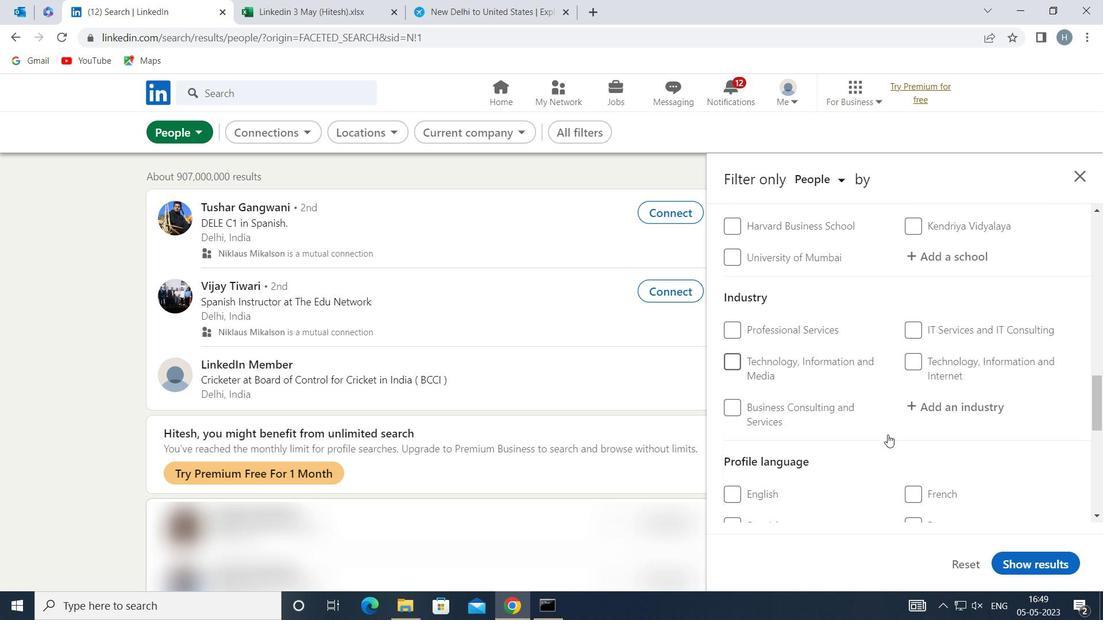 
Action: Mouse moved to (765, 415)
Screenshot: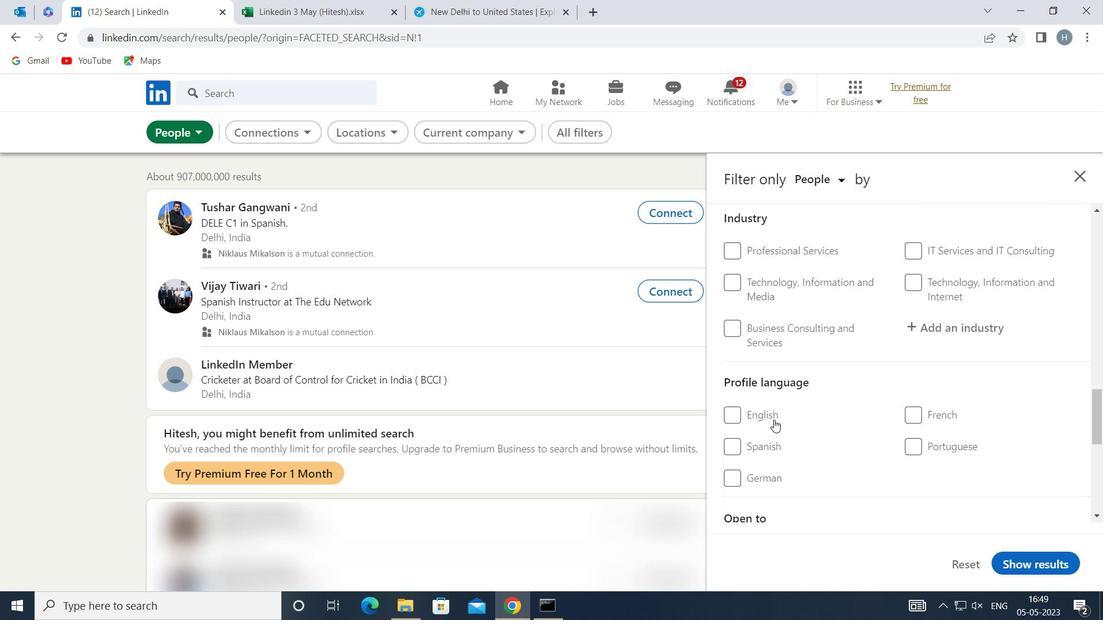 
Action: Mouse pressed left at (765, 415)
Screenshot: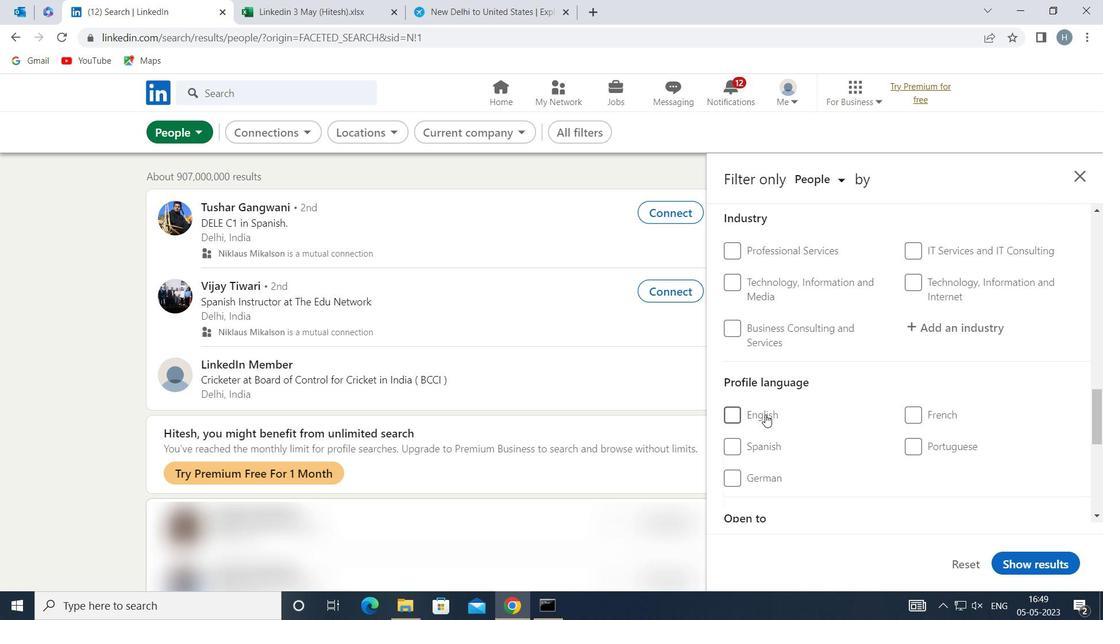 
Action: Mouse moved to (860, 420)
Screenshot: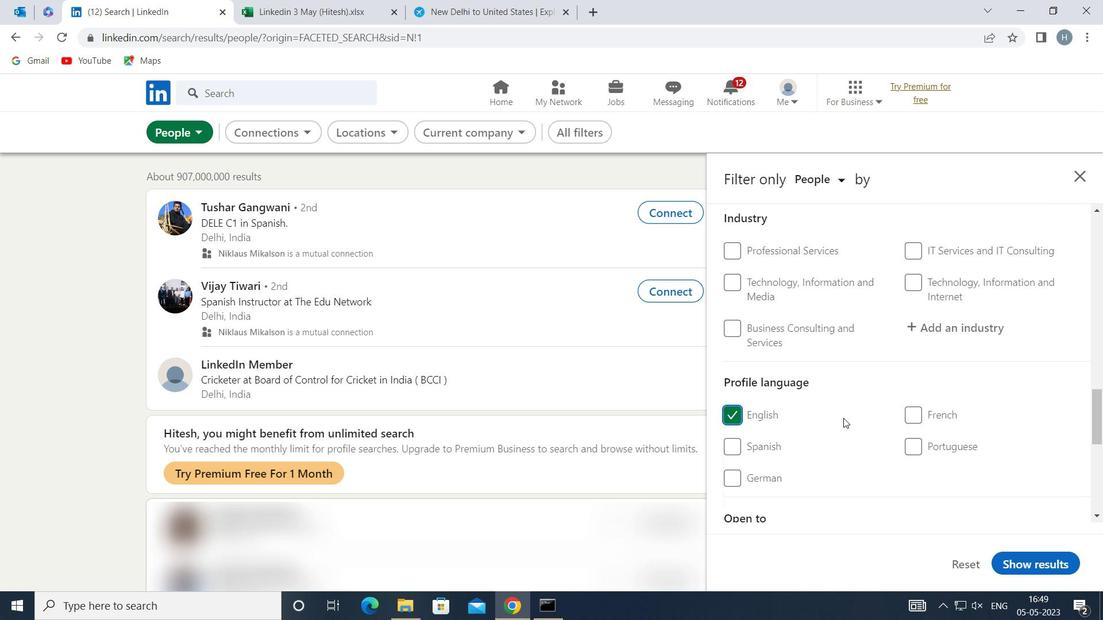 
Action: Mouse scrolled (860, 421) with delta (0, 0)
Screenshot: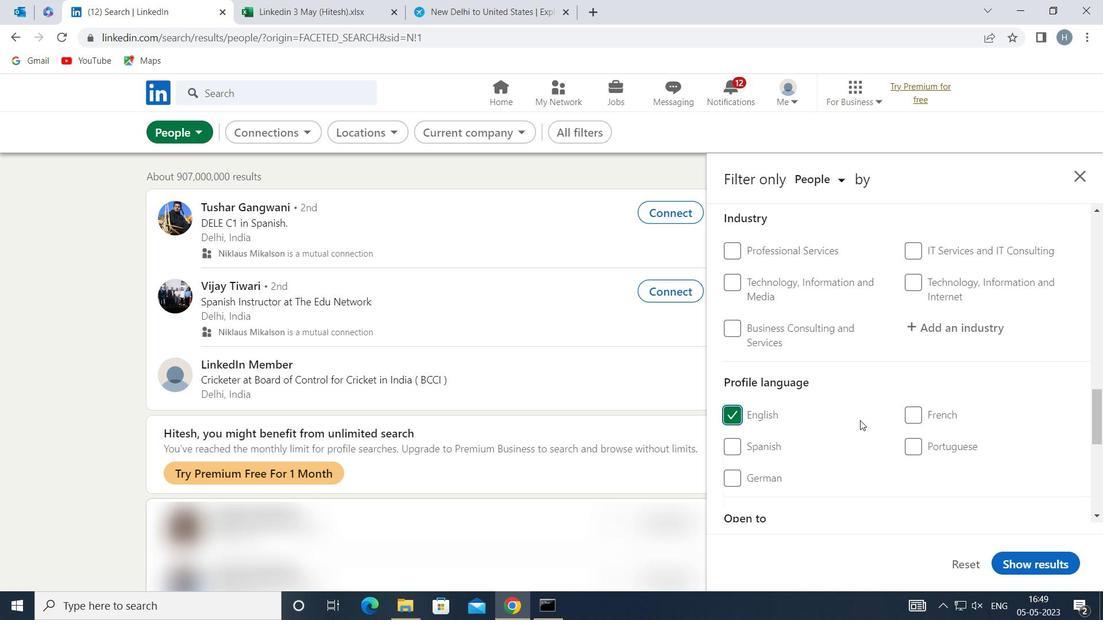 
Action: Mouse moved to (867, 415)
Screenshot: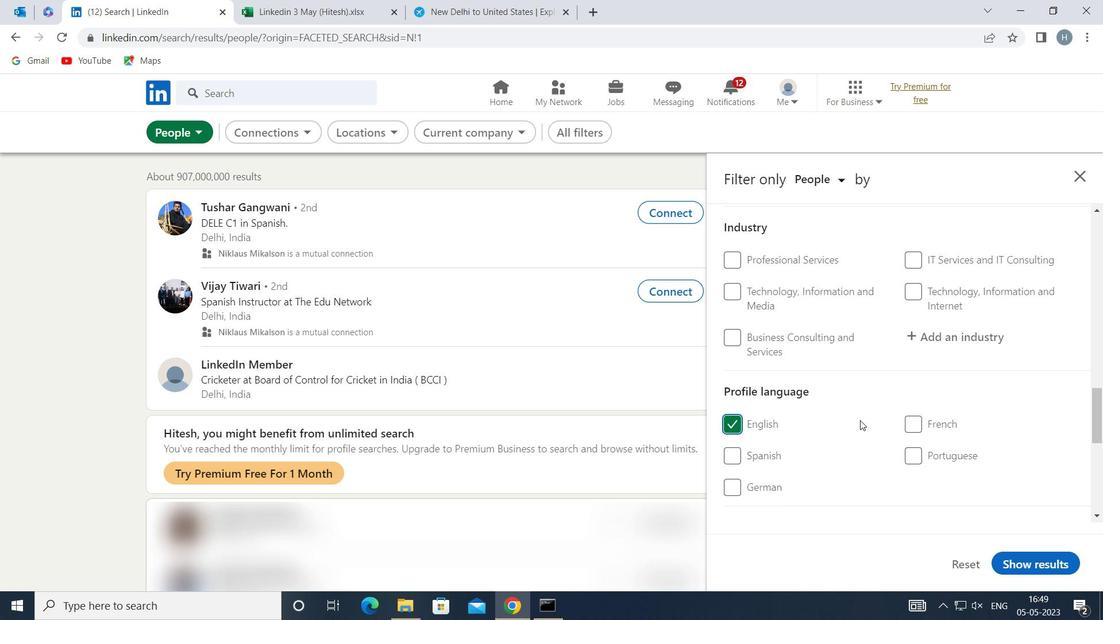 
Action: Mouse scrolled (867, 416) with delta (0, 0)
Screenshot: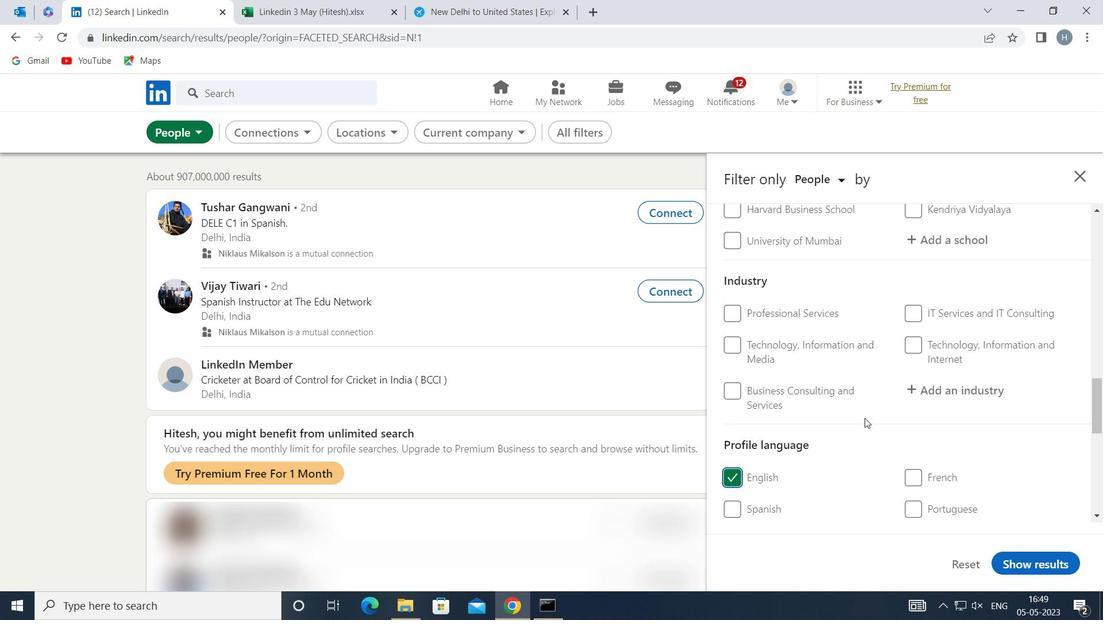 
Action: Mouse scrolled (867, 416) with delta (0, 0)
Screenshot: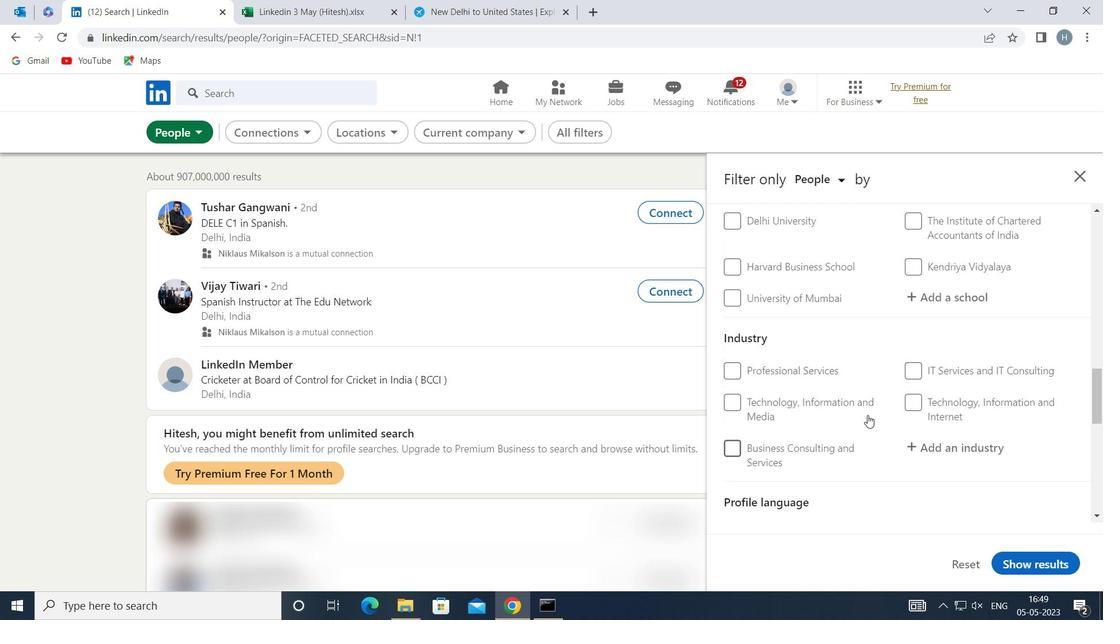 
Action: Mouse scrolled (867, 416) with delta (0, 0)
Screenshot: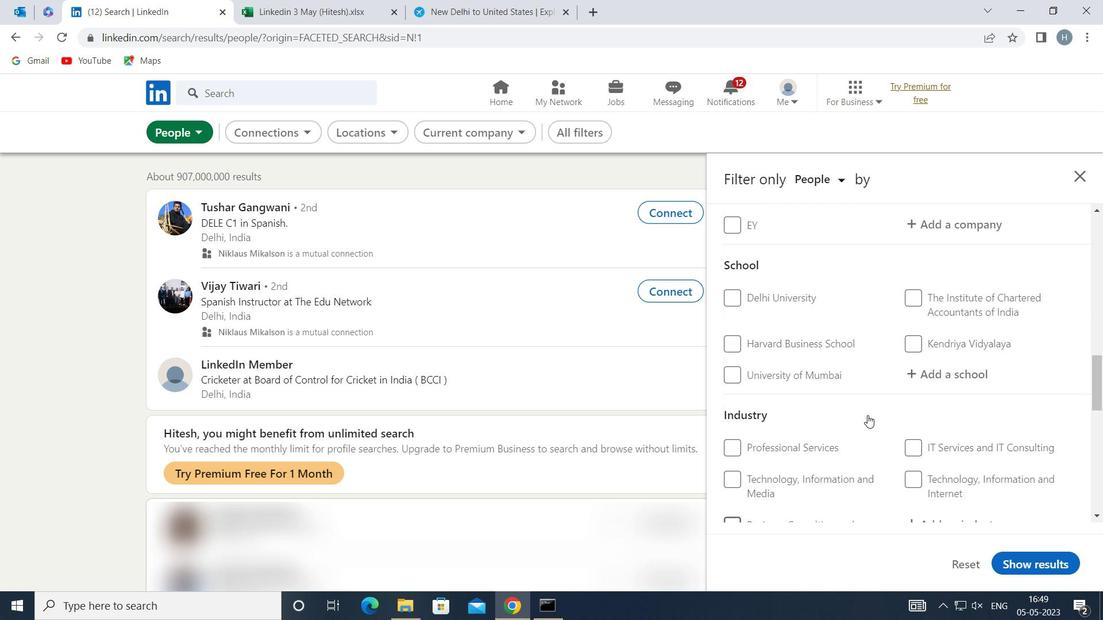 
Action: Mouse scrolled (867, 416) with delta (0, 0)
Screenshot: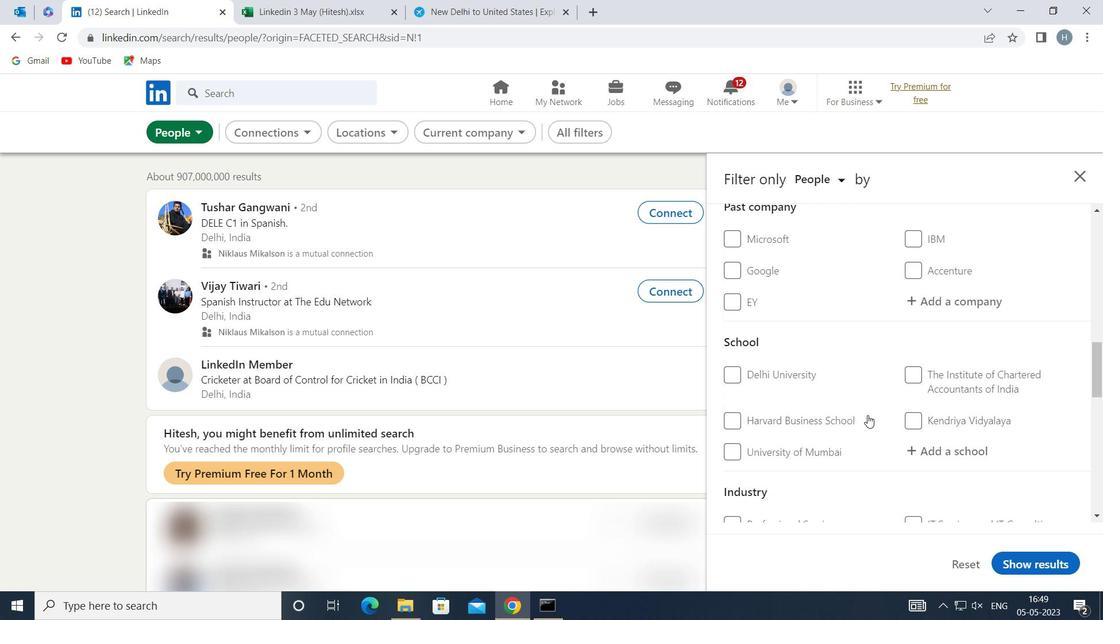 
Action: Mouse scrolled (867, 416) with delta (0, 0)
Screenshot: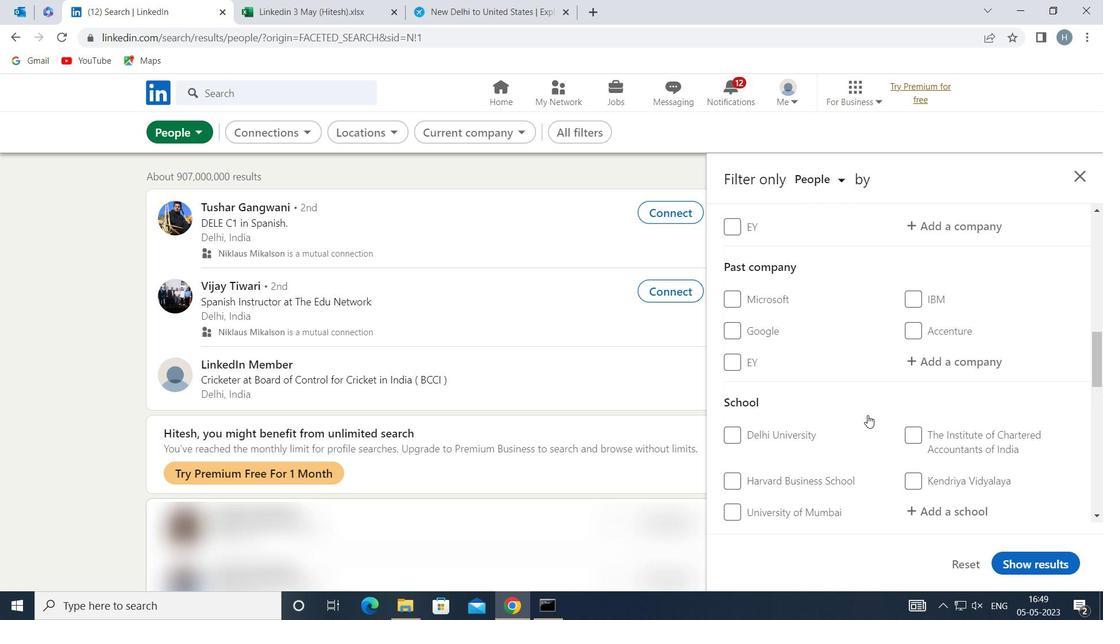 
Action: Mouse scrolled (867, 416) with delta (0, 0)
Screenshot: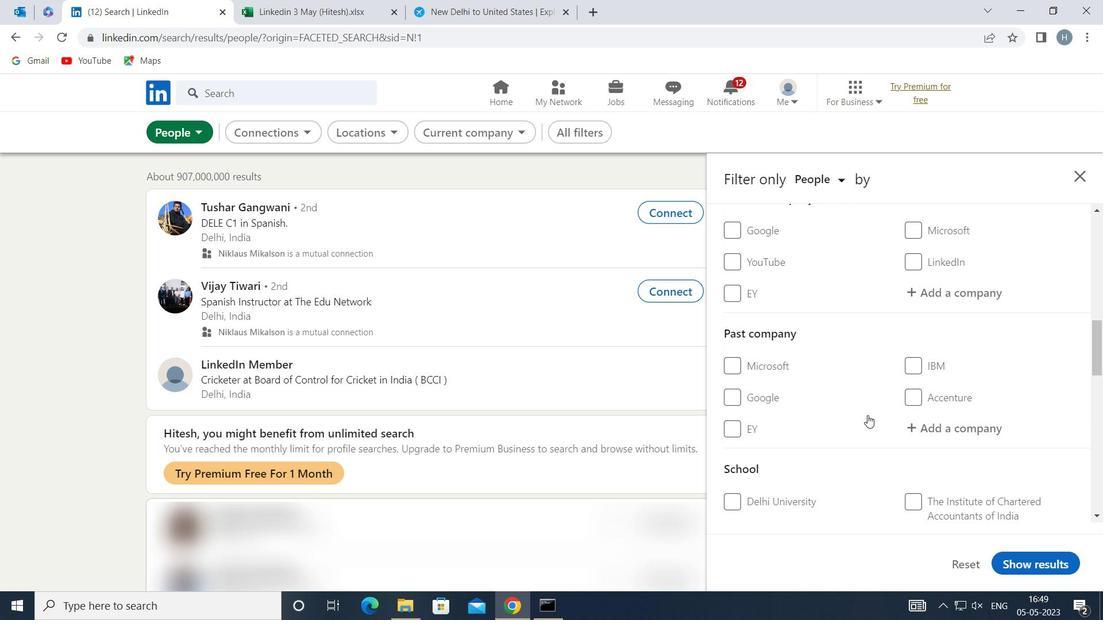 
Action: Mouse moved to (986, 395)
Screenshot: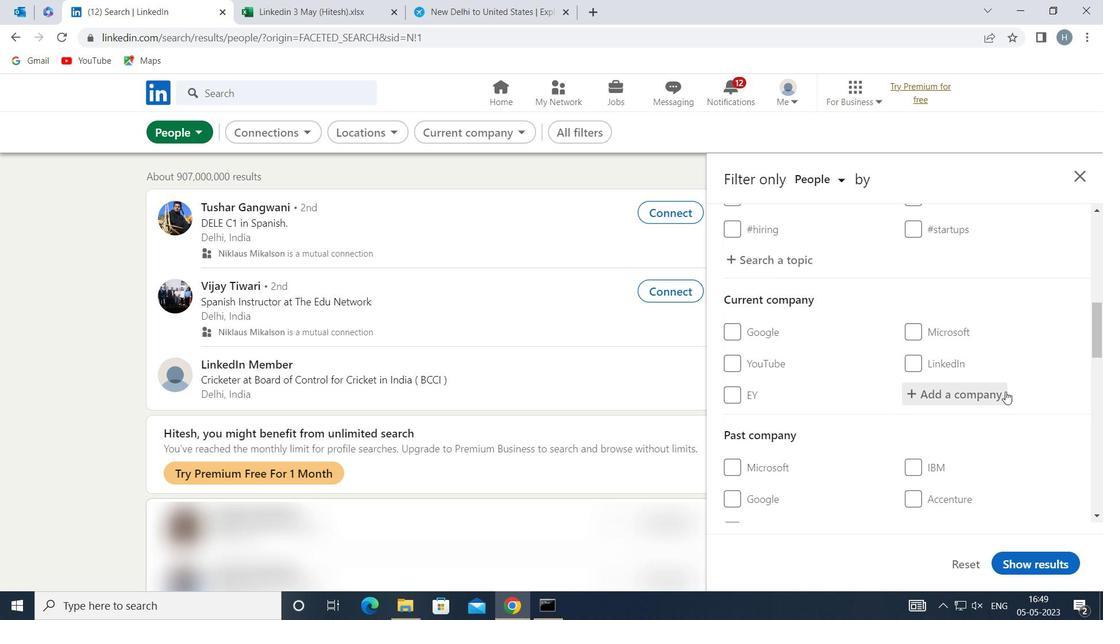 
Action: Mouse pressed left at (986, 395)
Screenshot: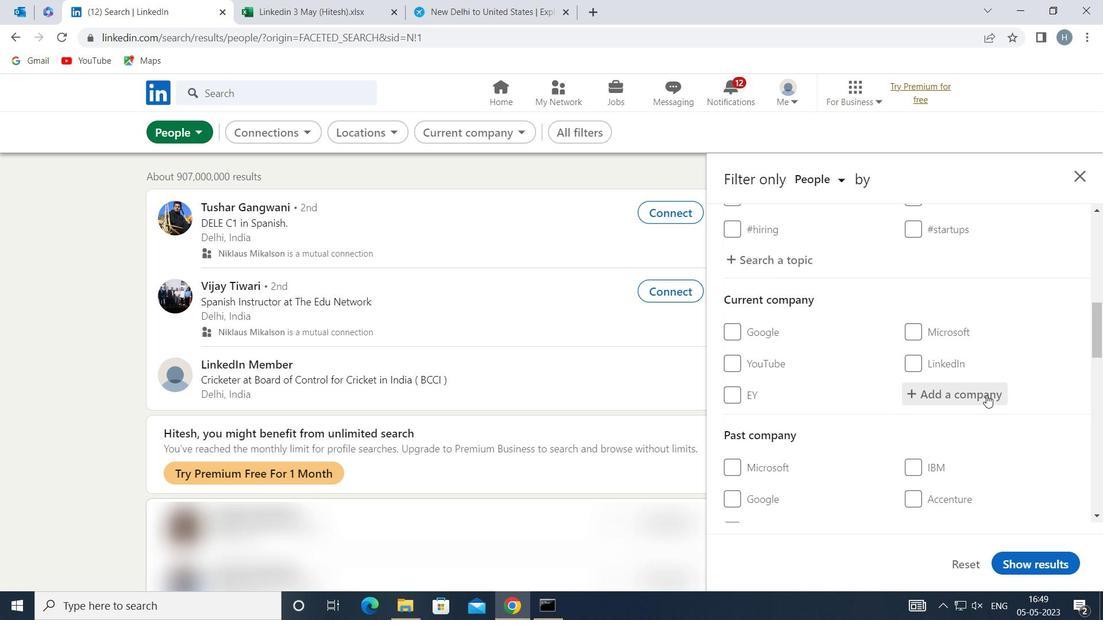 
Action: Key pressed <Key.shift>CHANEL<Key.space>
Screenshot: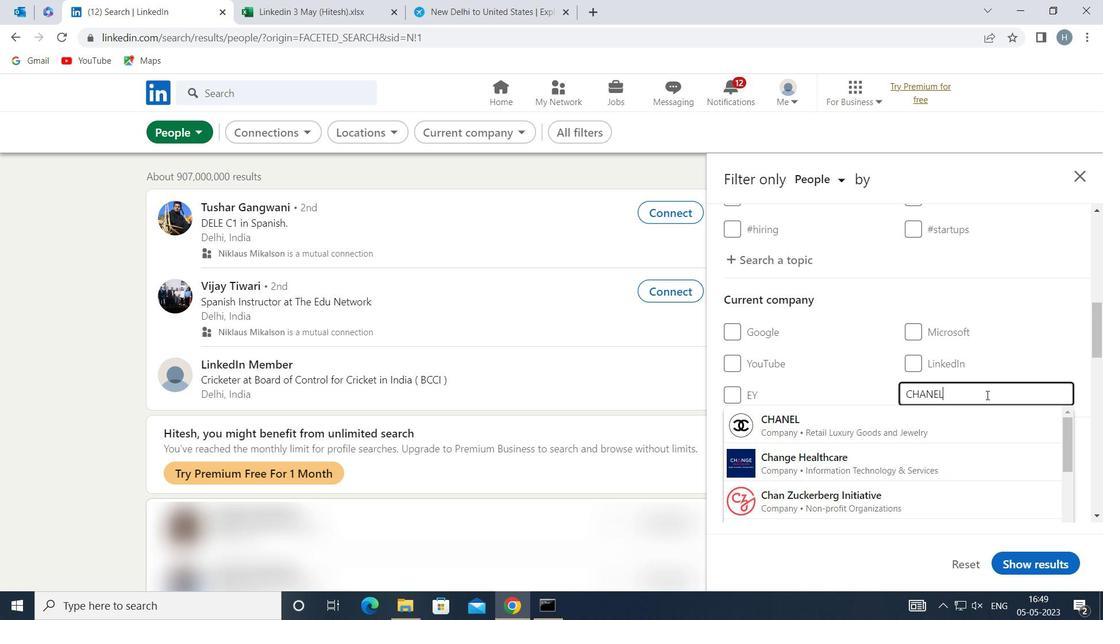 
Action: Mouse moved to (857, 428)
Screenshot: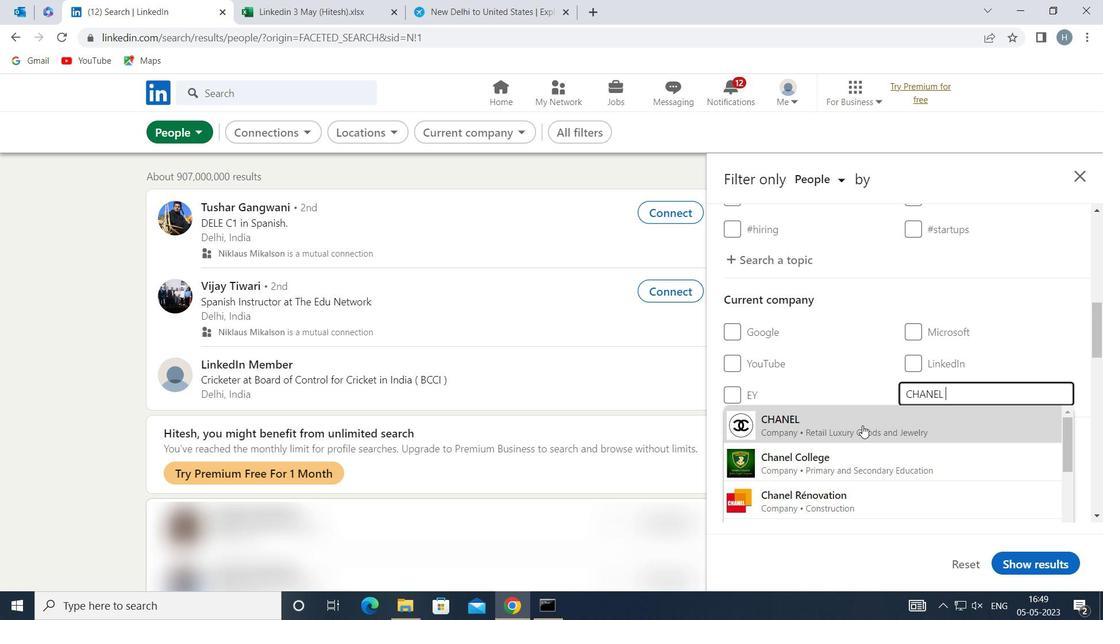 
Action: Mouse pressed left at (857, 428)
Screenshot: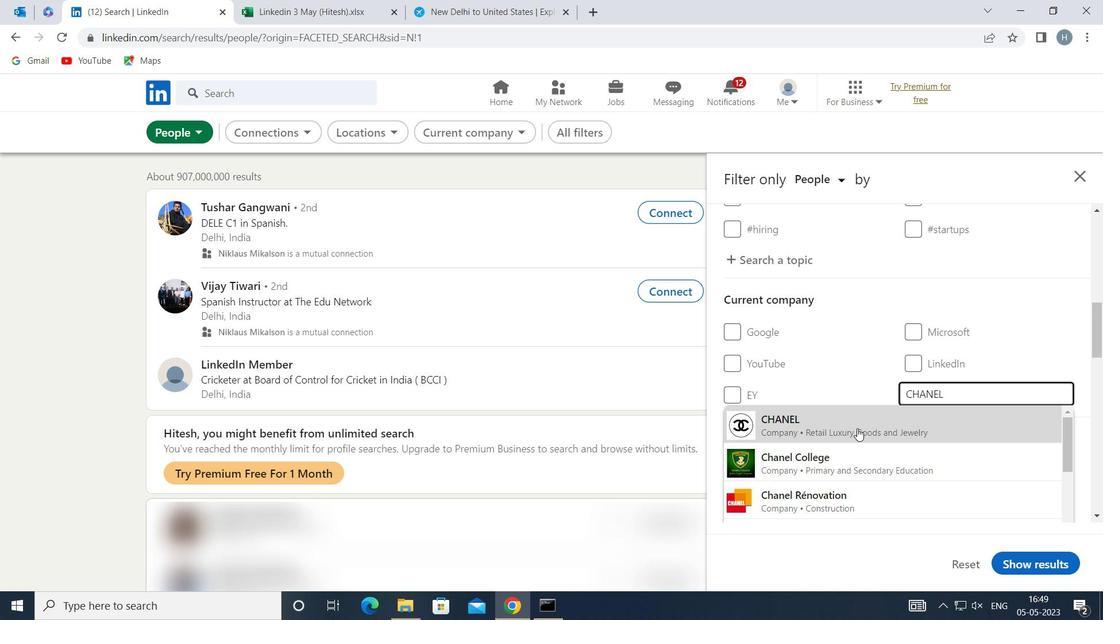 
Action: Mouse moved to (869, 366)
Screenshot: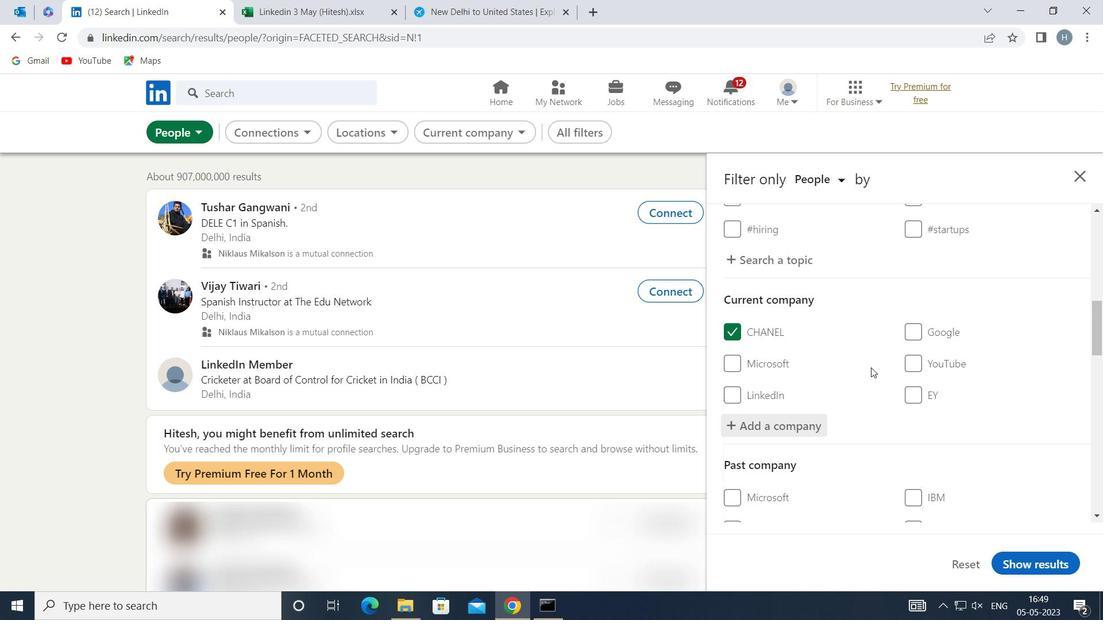 
Action: Mouse scrolled (869, 366) with delta (0, 0)
Screenshot: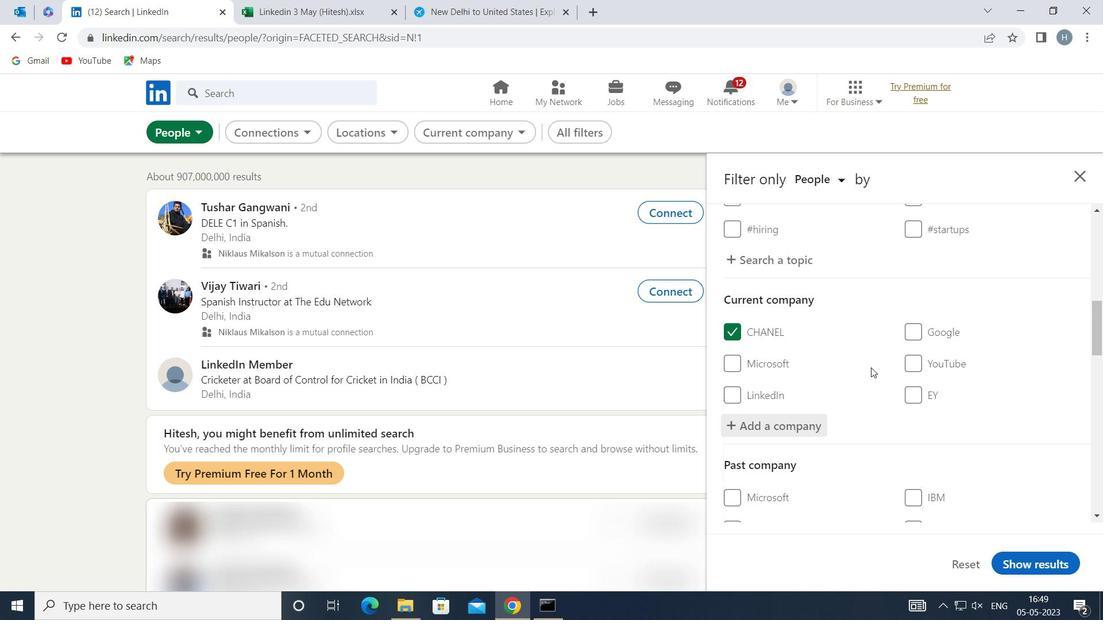 
Action: Mouse moved to (869, 366)
Screenshot: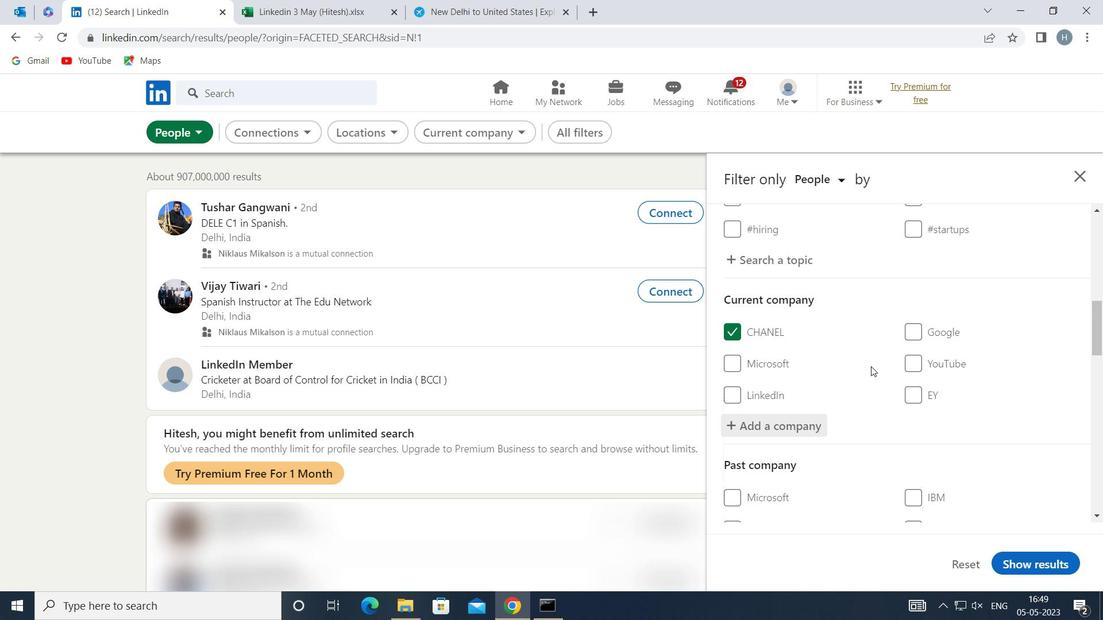 
Action: Mouse scrolled (869, 366) with delta (0, 0)
Screenshot: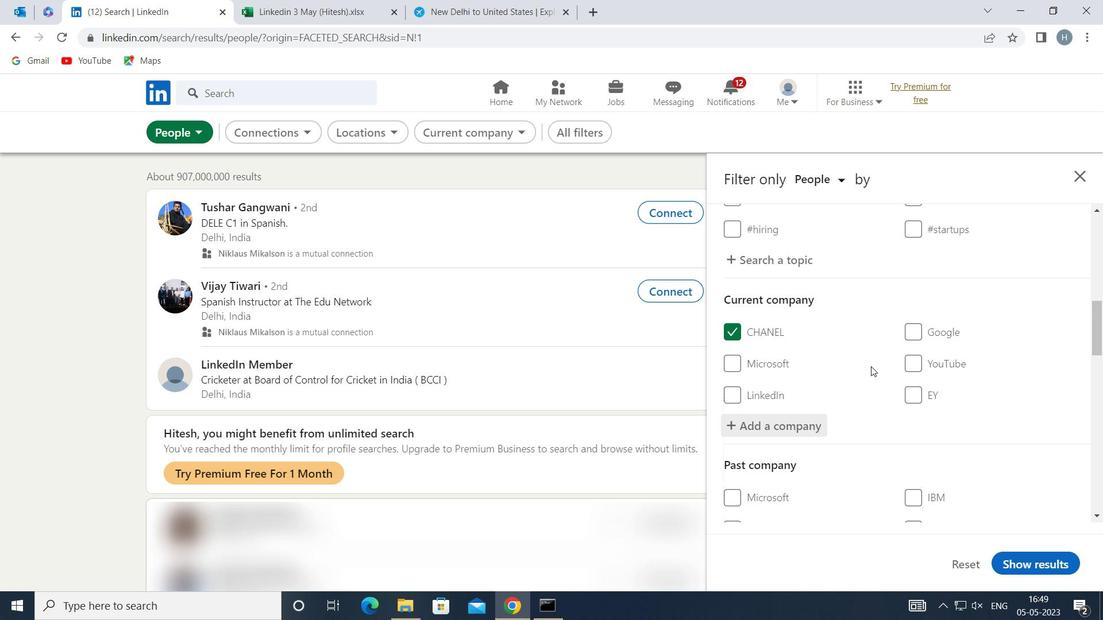 
Action: Mouse scrolled (869, 366) with delta (0, 0)
Screenshot: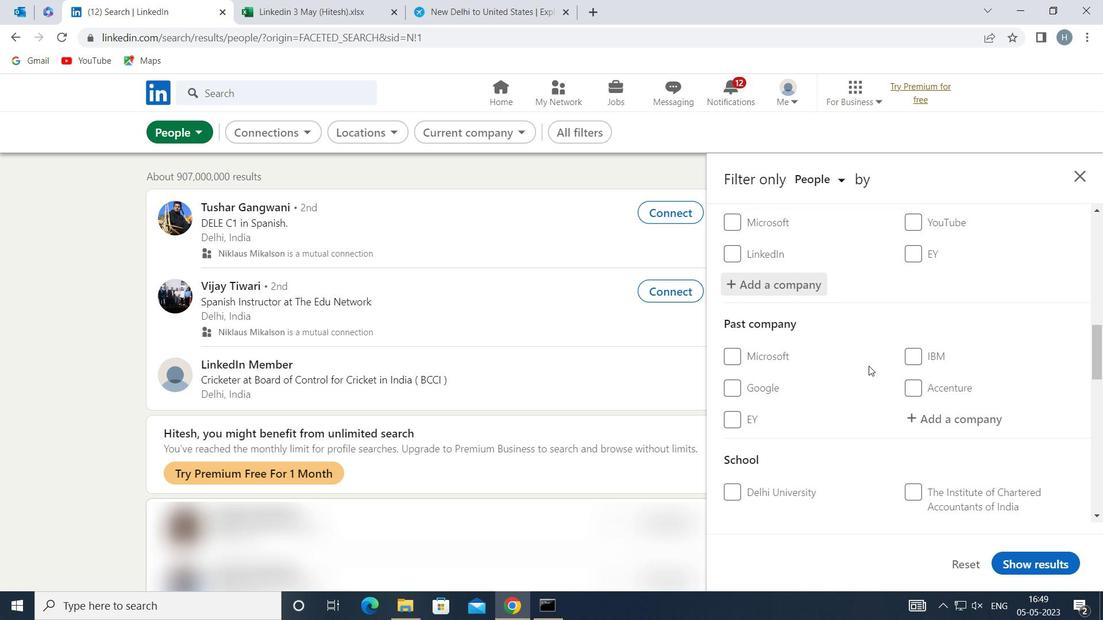 
Action: Mouse scrolled (869, 366) with delta (0, 0)
Screenshot: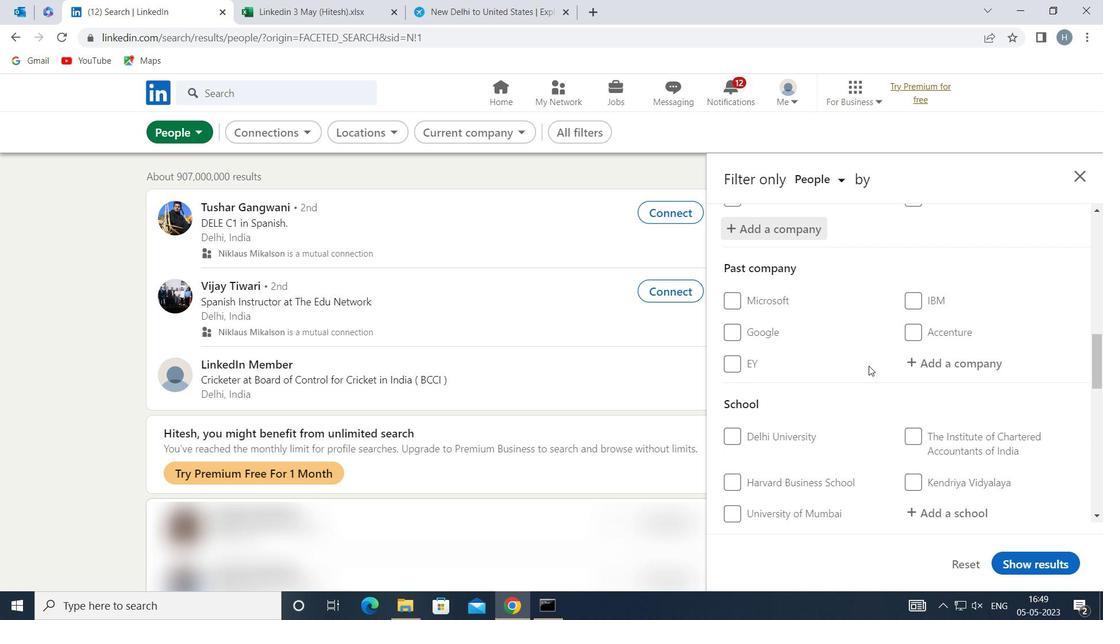 
Action: Mouse moved to (929, 421)
Screenshot: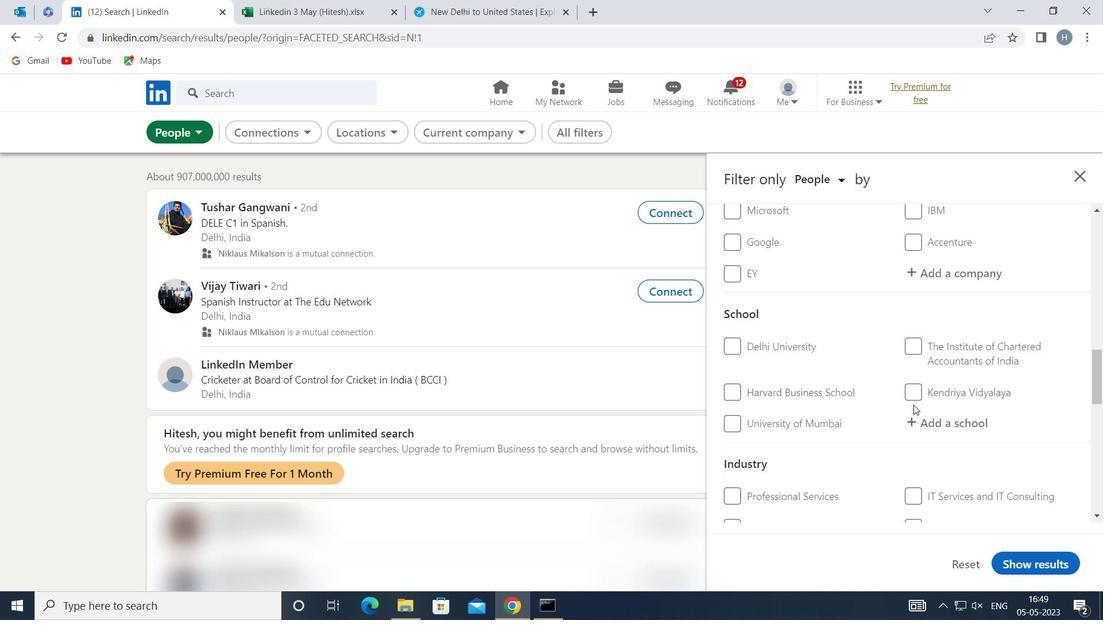 
Action: Mouse pressed left at (929, 421)
Screenshot: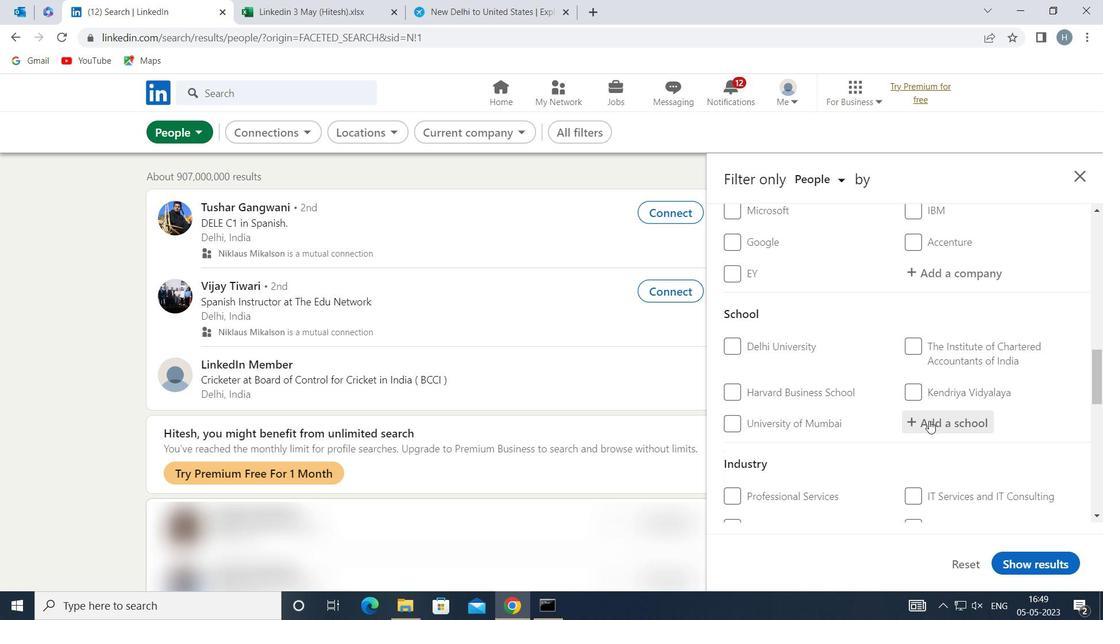 
Action: Key pressed <Key.shift><Key.shift>GOVT<Key.space><Key.shift>HOLKAR
Screenshot: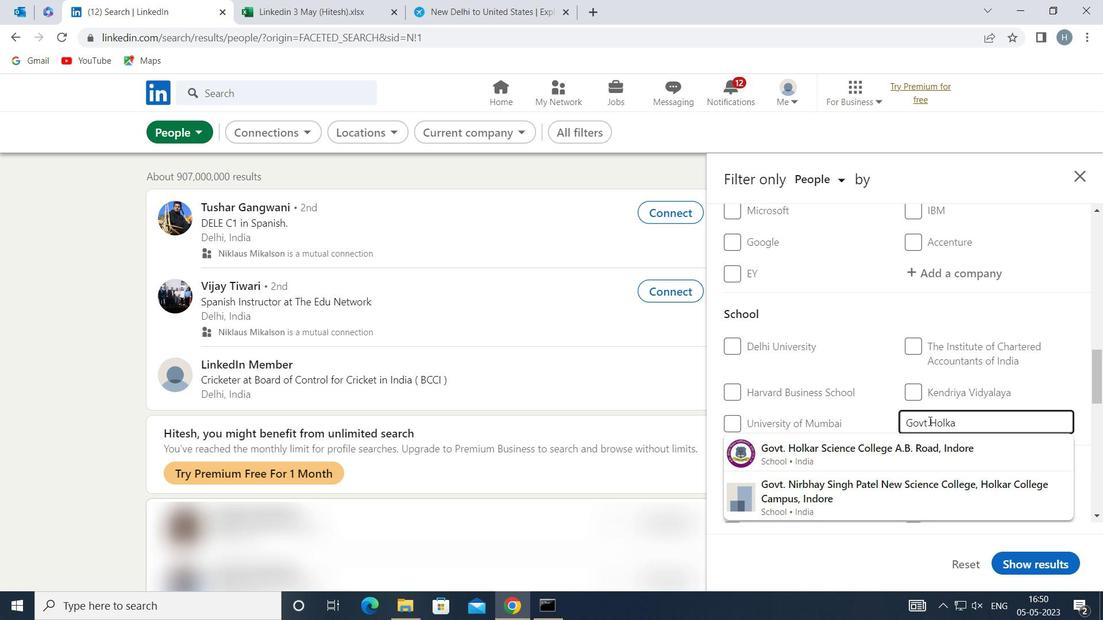 
Action: Mouse moved to (941, 447)
Screenshot: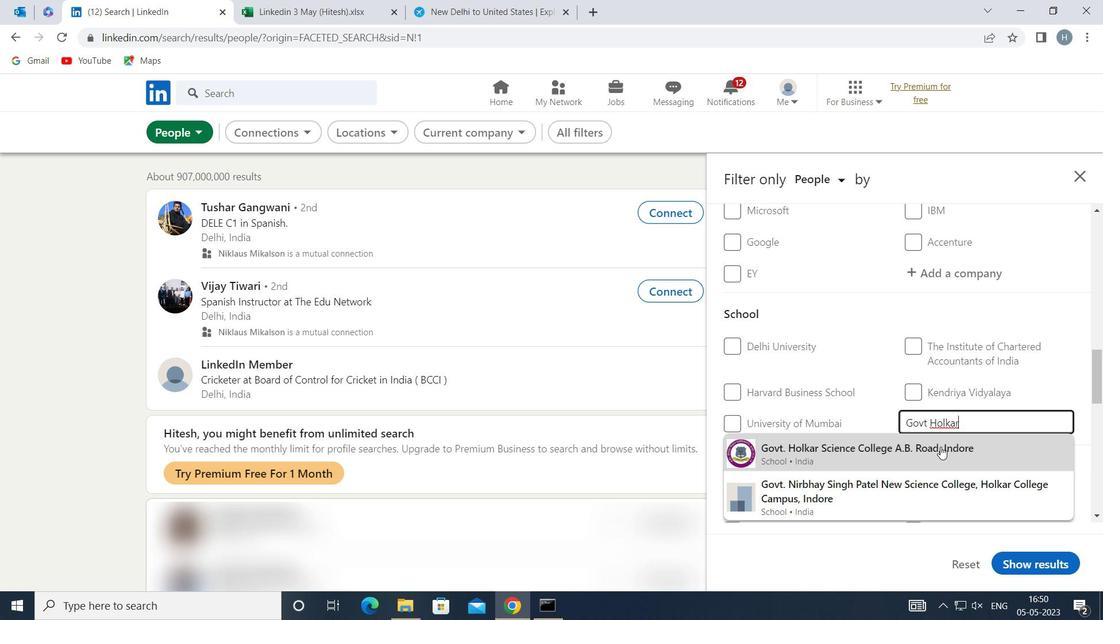 
Action: Mouse pressed left at (941, 447)
Screenshot: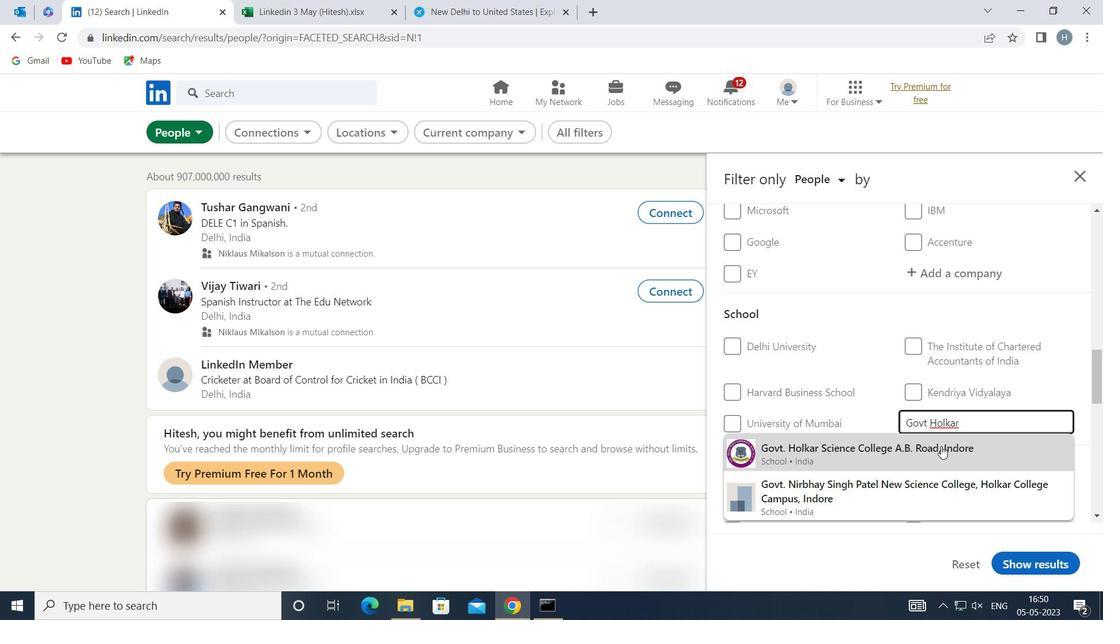 
Action: Mouse moved to (906, 424)
Screenshot: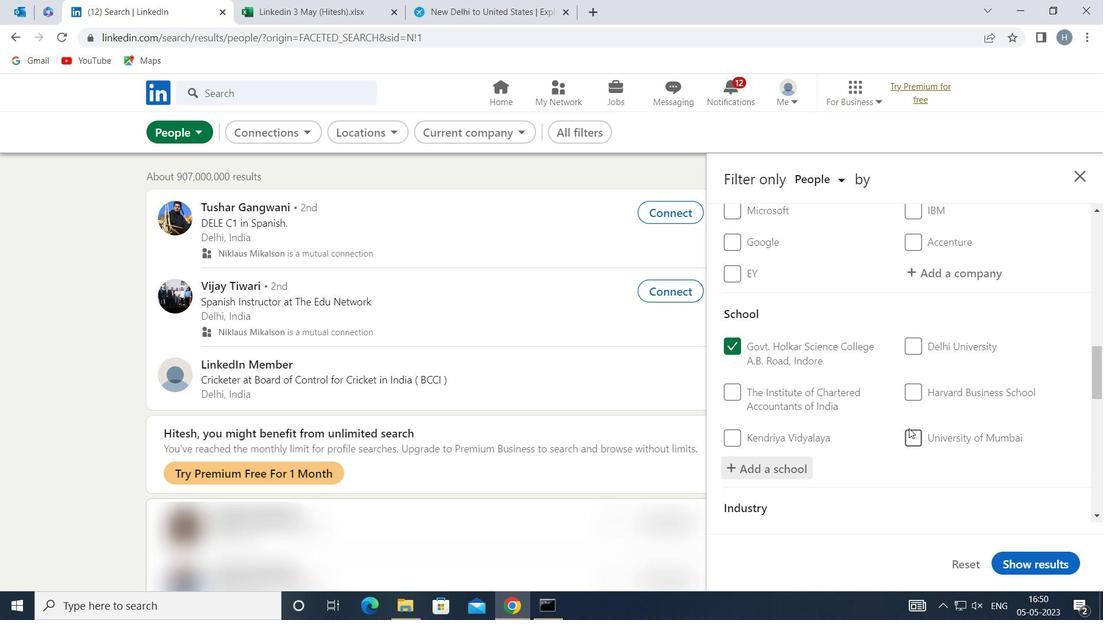 
Action: Mouse scrolled (906, 423) with delta (0, 0)
Screenshot: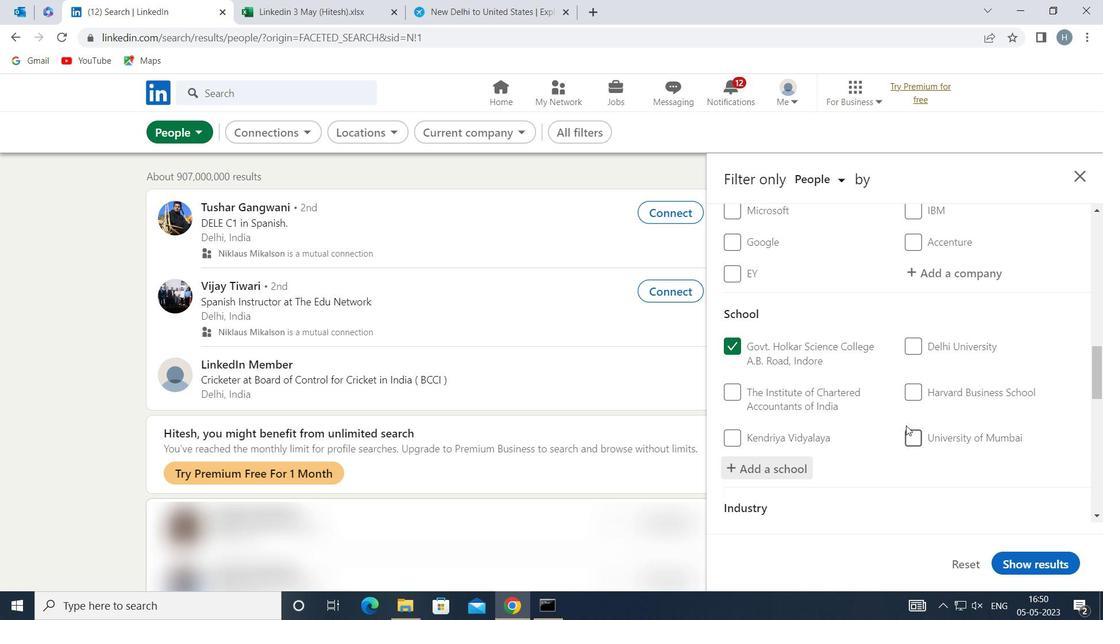 
Action: Mouse scrolled (906, 423) with delta (0, 0)
Screenshot: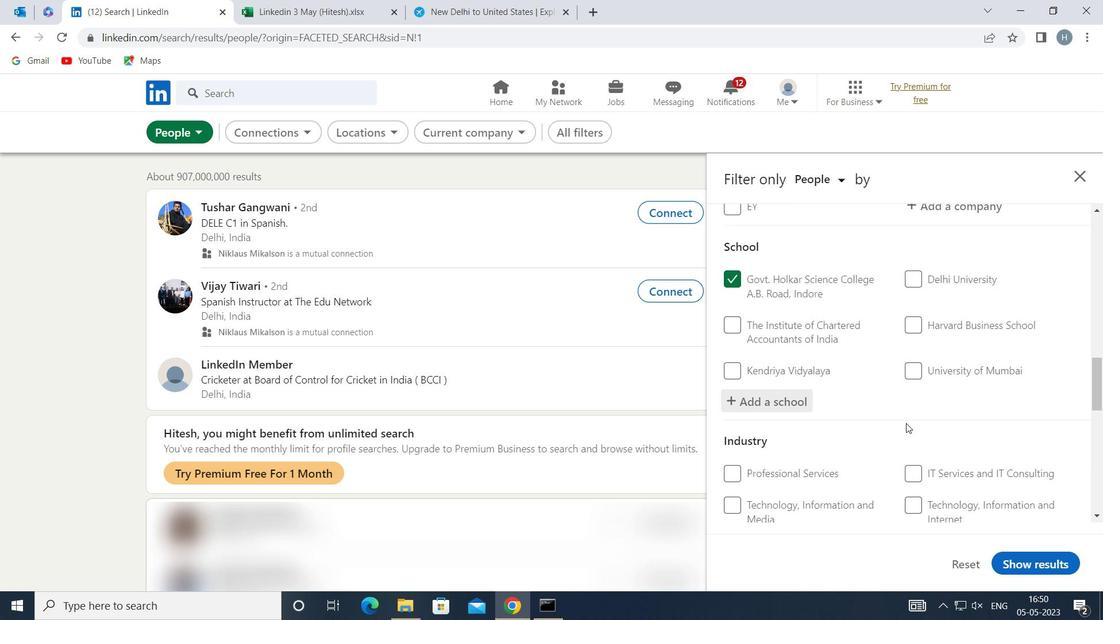 
Action: Mouse moved to (964, 472)
Screenshot: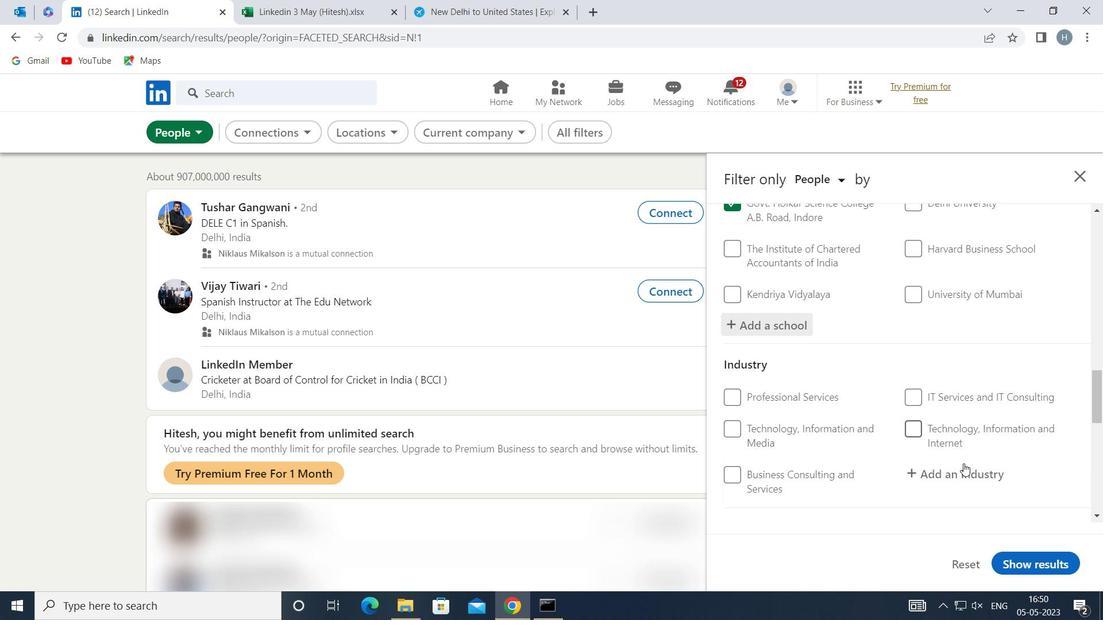 
Action: Mouse pressed left at (964, 472)
Screenshot: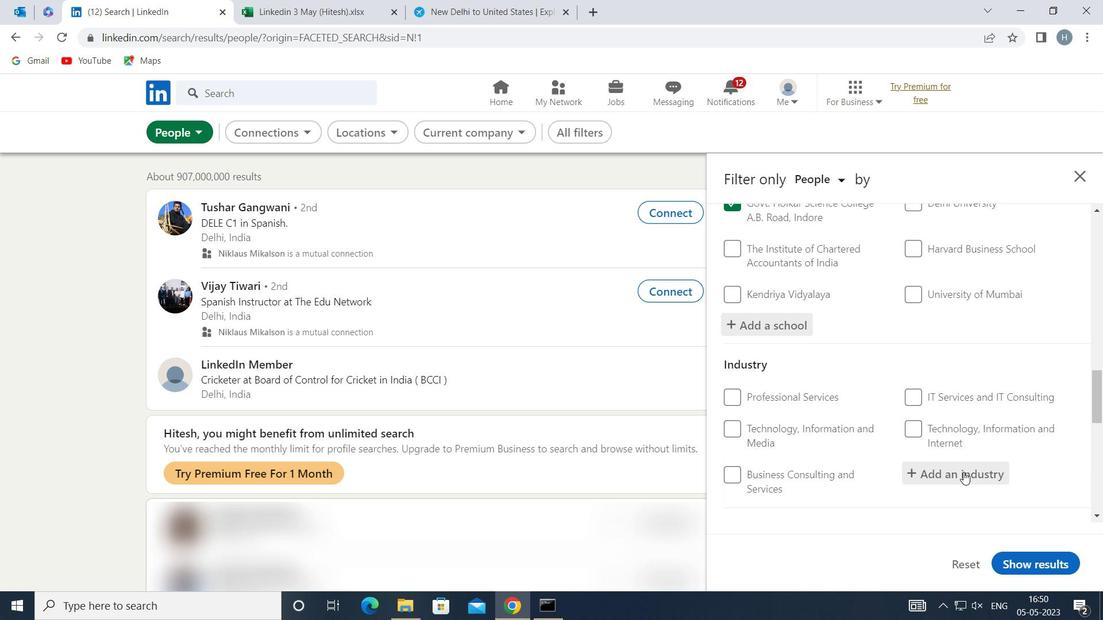 
Action: Mouse moved to (964, 467)
Screenshot: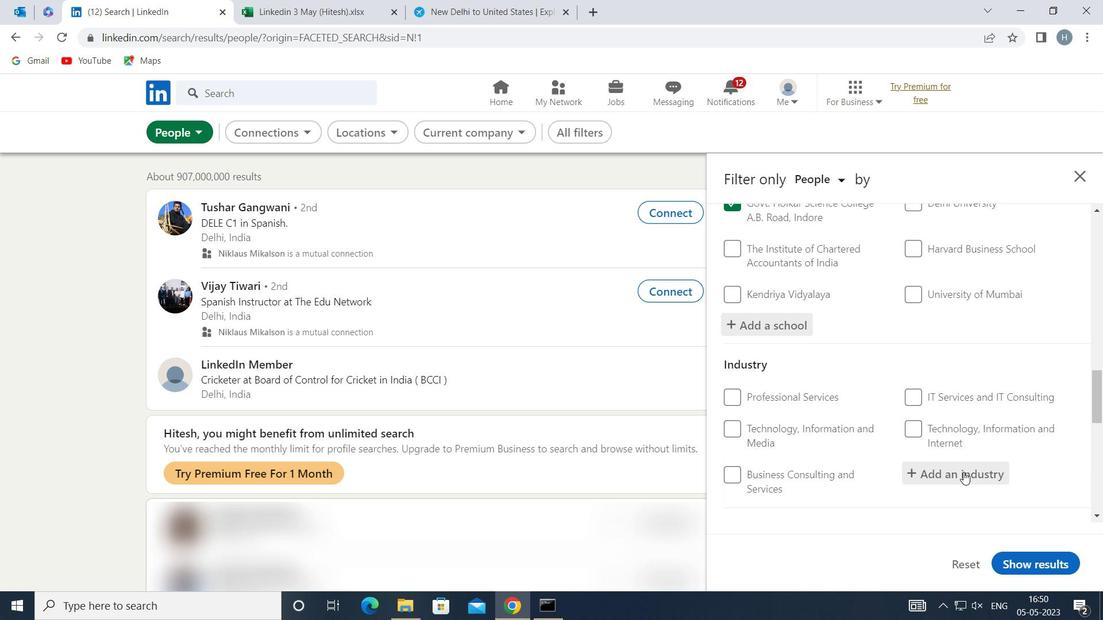 
Action: Key pressed <Key.shift>RETAIL<Key.space><Key.shift>GRO
Screenshot: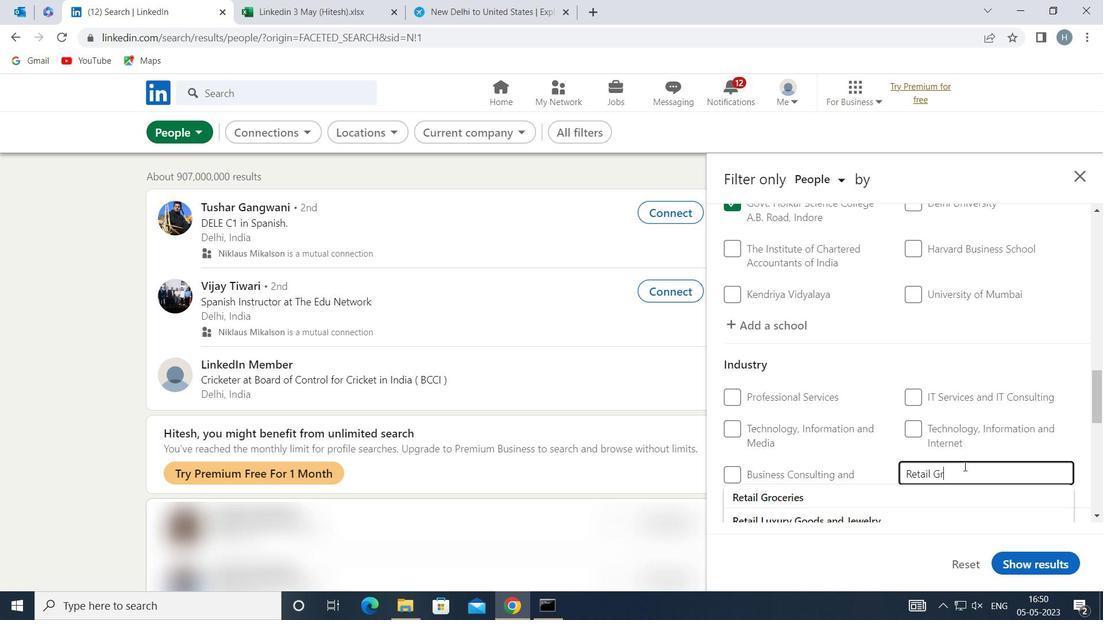 
Action: Mouse moved to (913, 495)
Screenshot: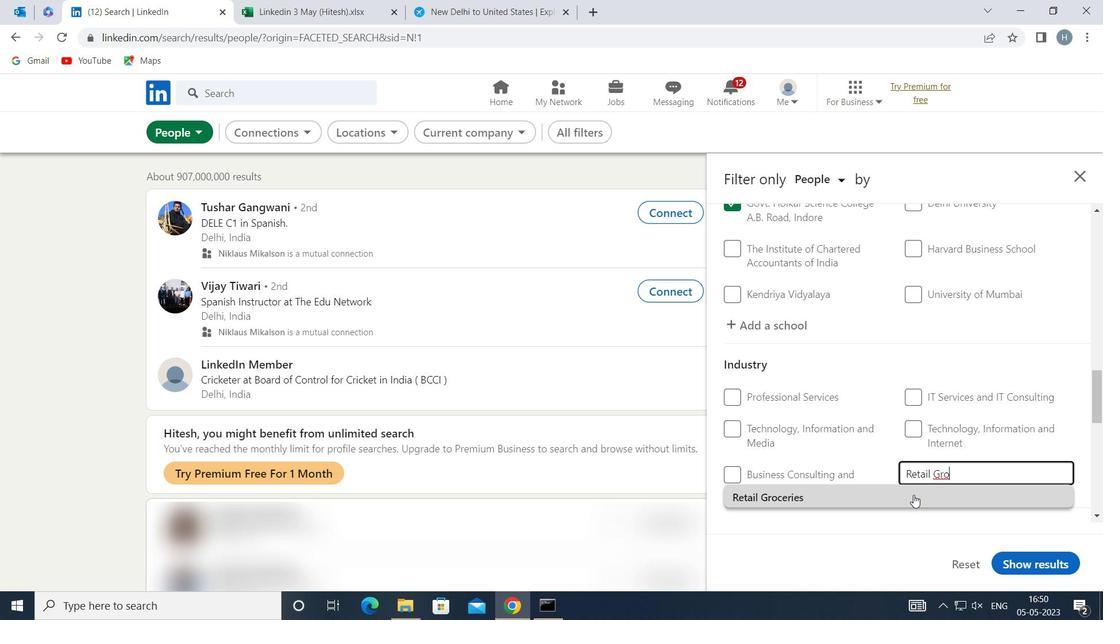 
Action: Mouse pressed left at (913, 495)
Screenshot: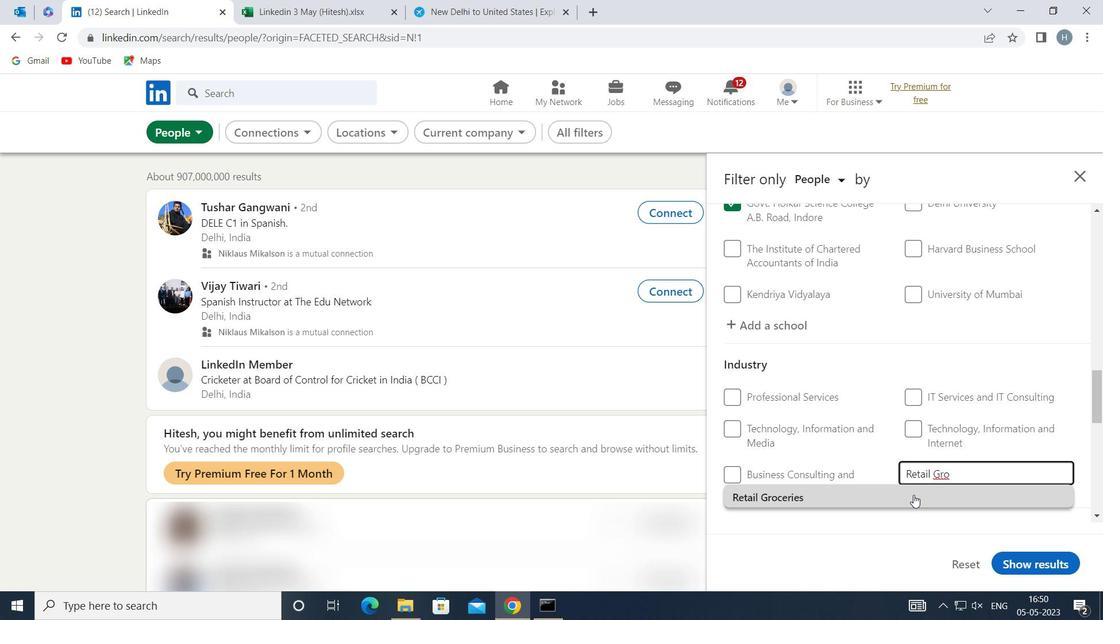 
Action: Mouse moved to (879, 430)
Screenshot: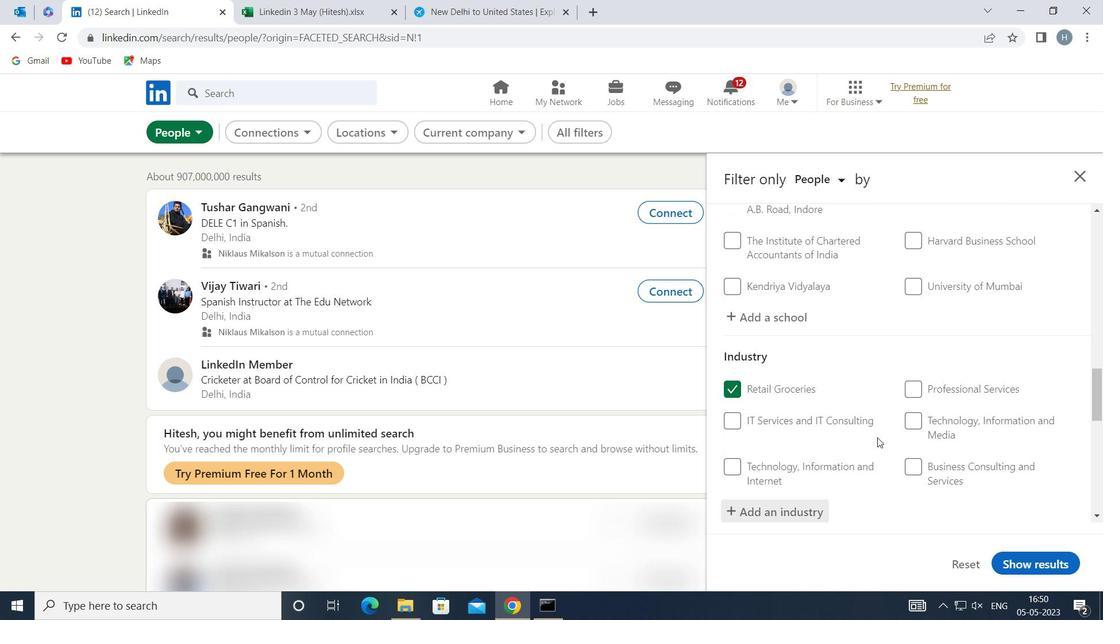 
Action: Mouse scrolled (879, 429) with delta (0, 0)
Screenshot: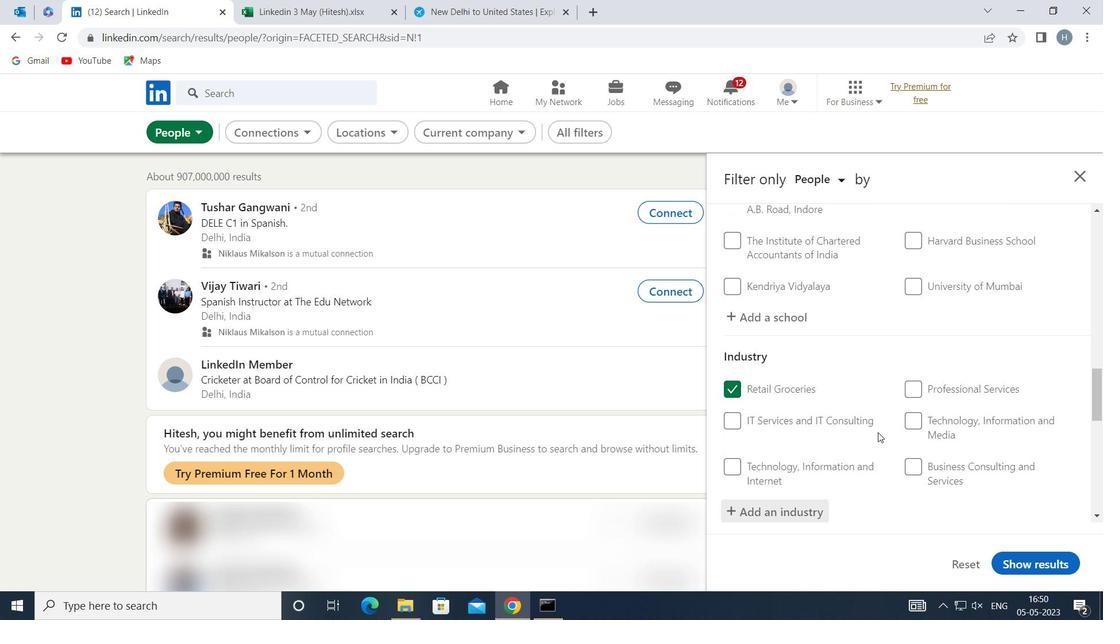 
Action: Mouse scrolled (879, 429) with delta (0, 0)
Screenshot: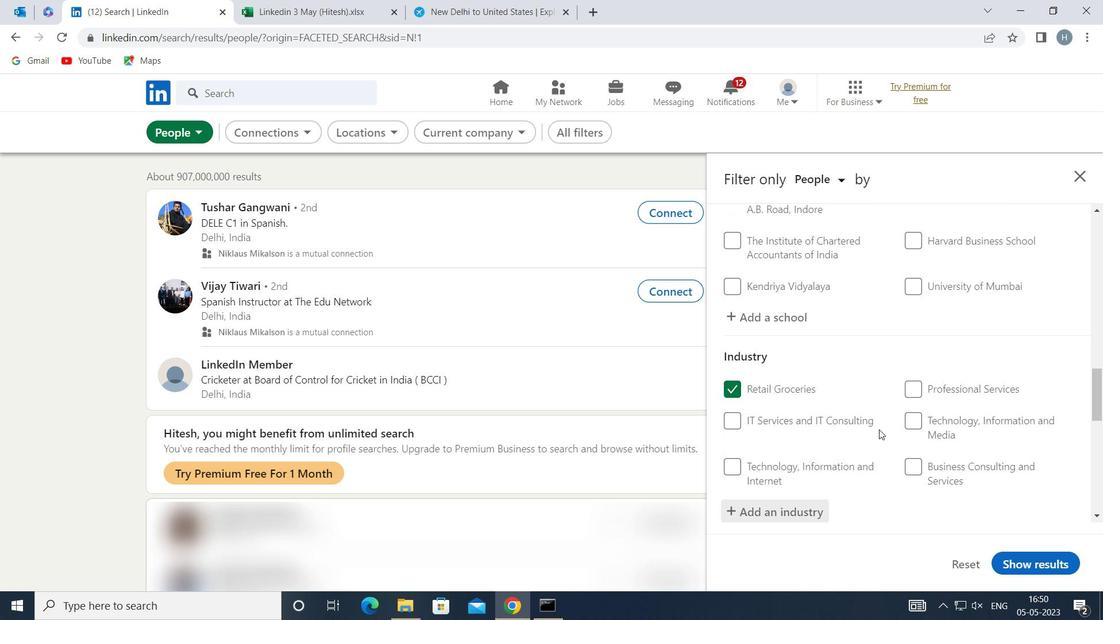 
Action: Mouse moved to (879, 429)
Screenshot: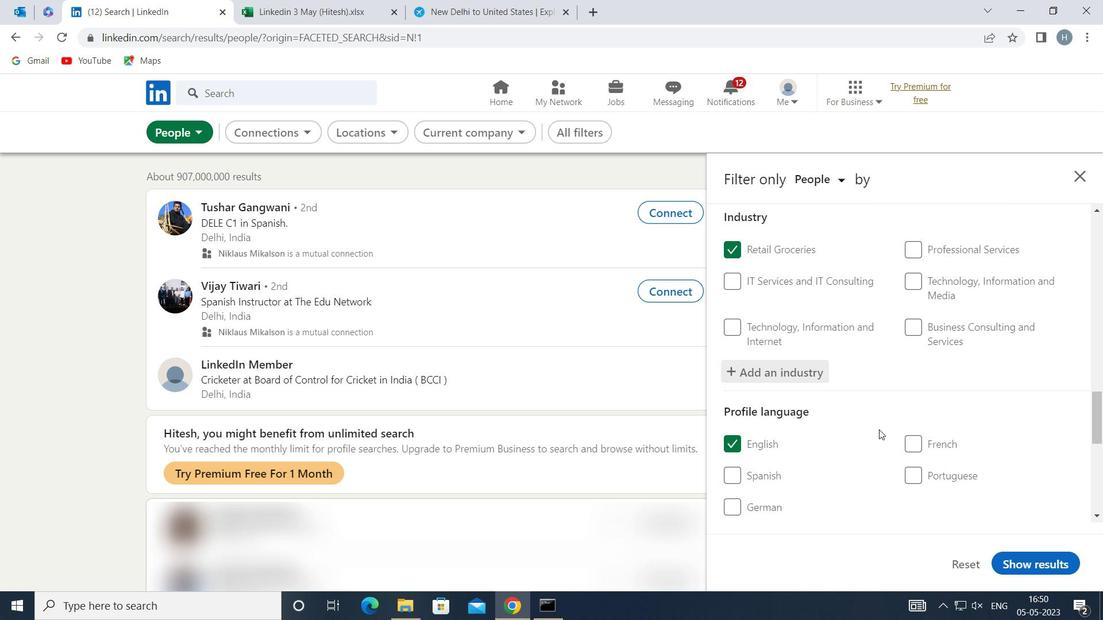 
Action: Mouse scrolled (879, 428) with delta (0, 0)
Screenshot: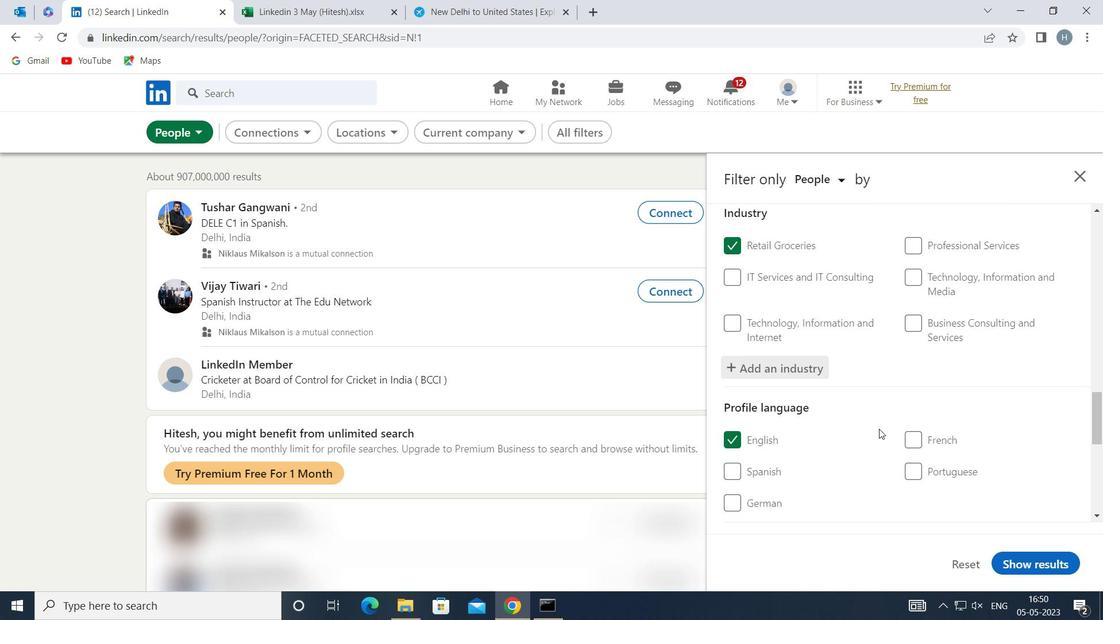 
Action: Mouse scrolled (879, 428) with delta (0, 0)
Screenshot: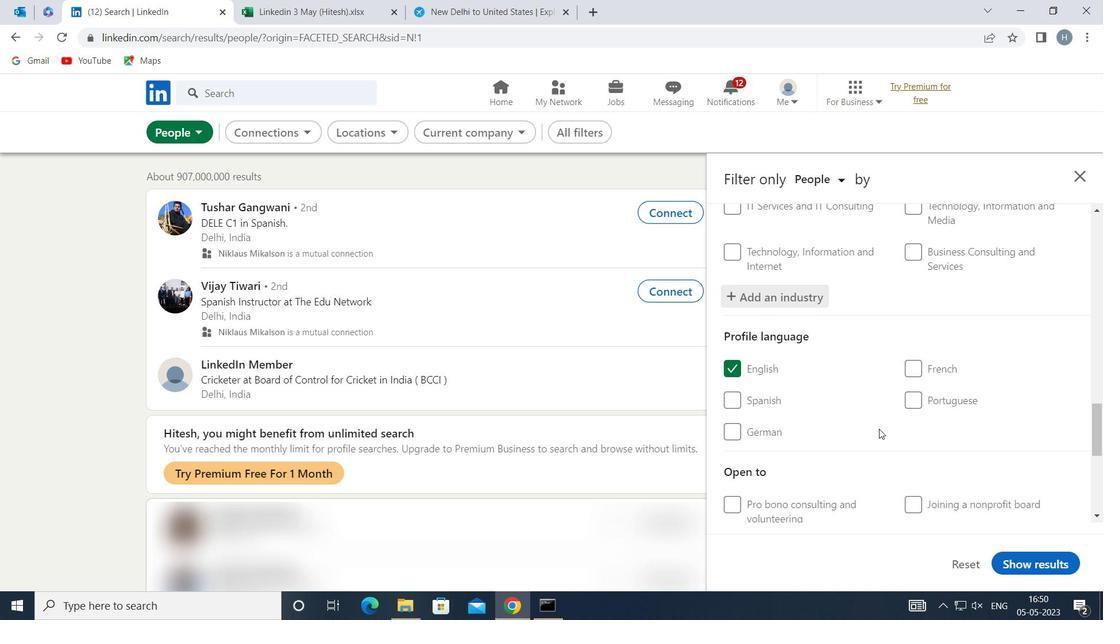 
Action: Mouse scrolled (879, 428) with delta (0, 0)
Screenshot: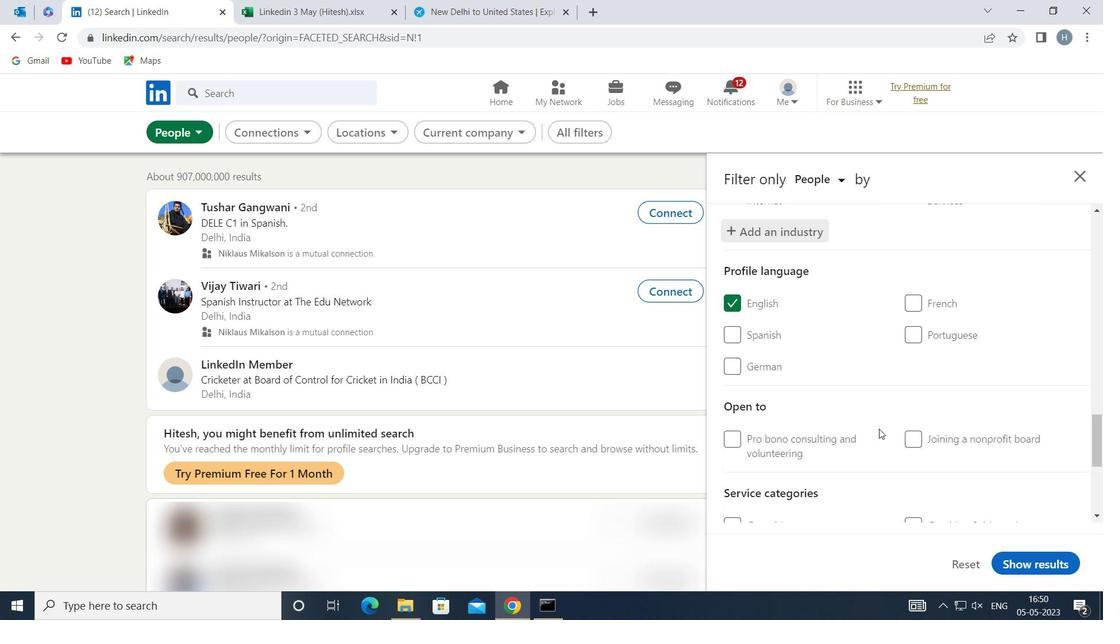 
Action: Mouse scrolled (879, 428) with delta (0, 0)
Screenshot: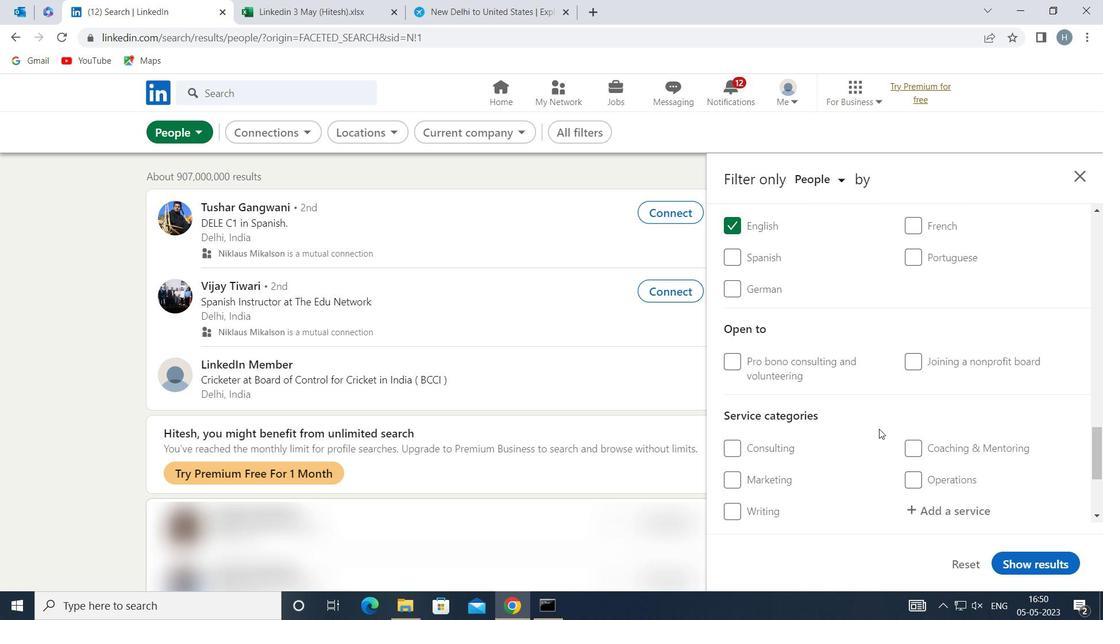 
Action: Mouse moved to (929, 438)
Screenshot: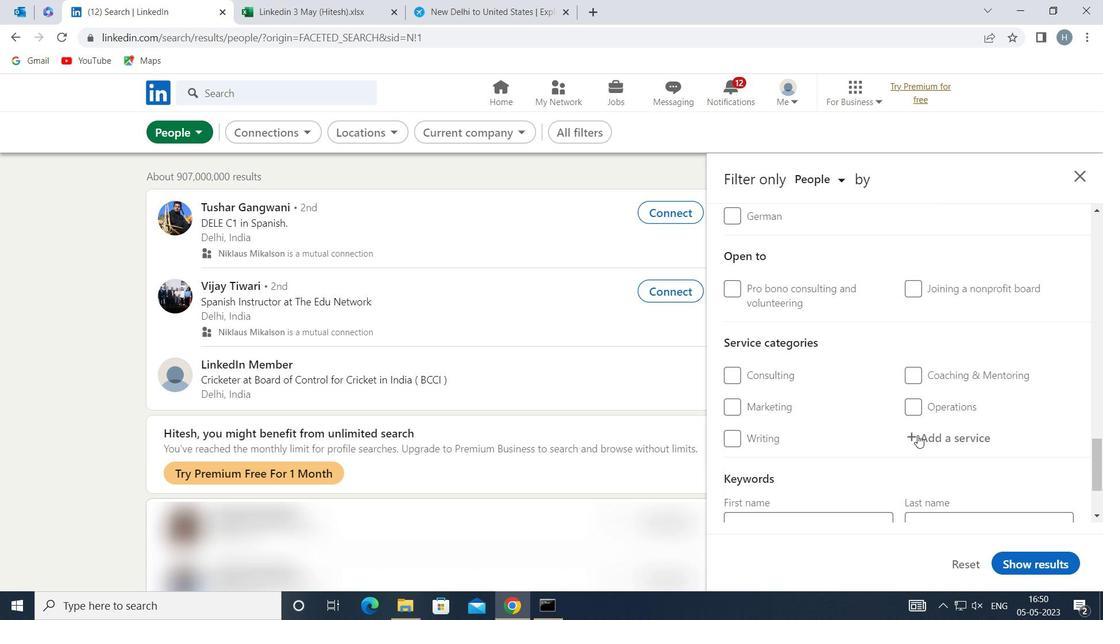 
Action: Mouse pressed left at (929, 438)
Screenshot: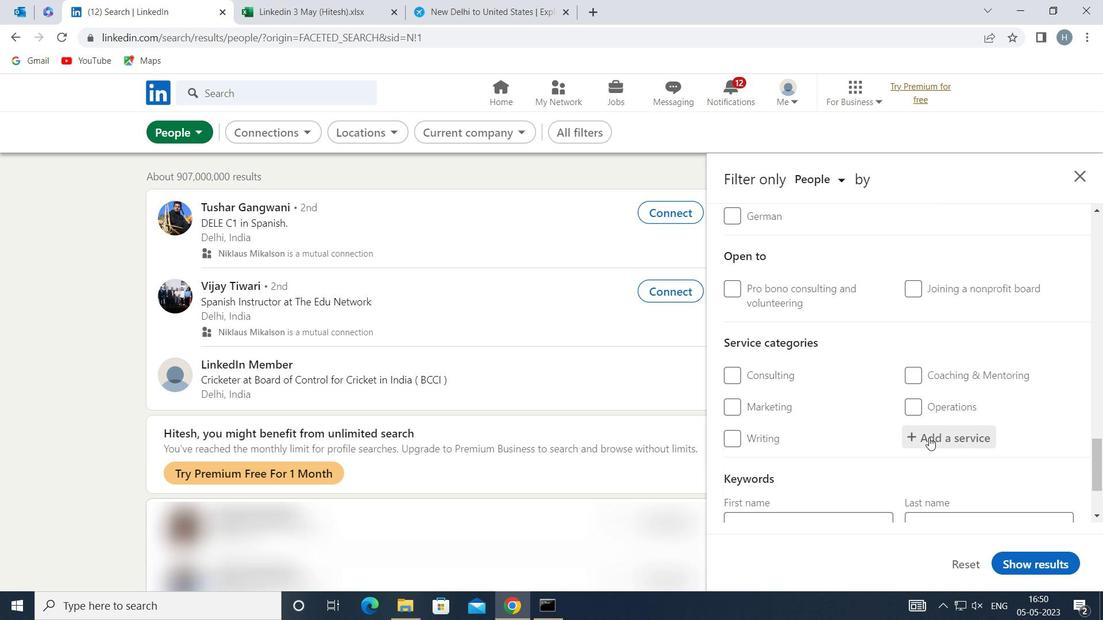 
Action: Key pressed <Key.shift>MARKET<Key.space><Key.shift>SR<Key.backspace>TRA
Screenshot: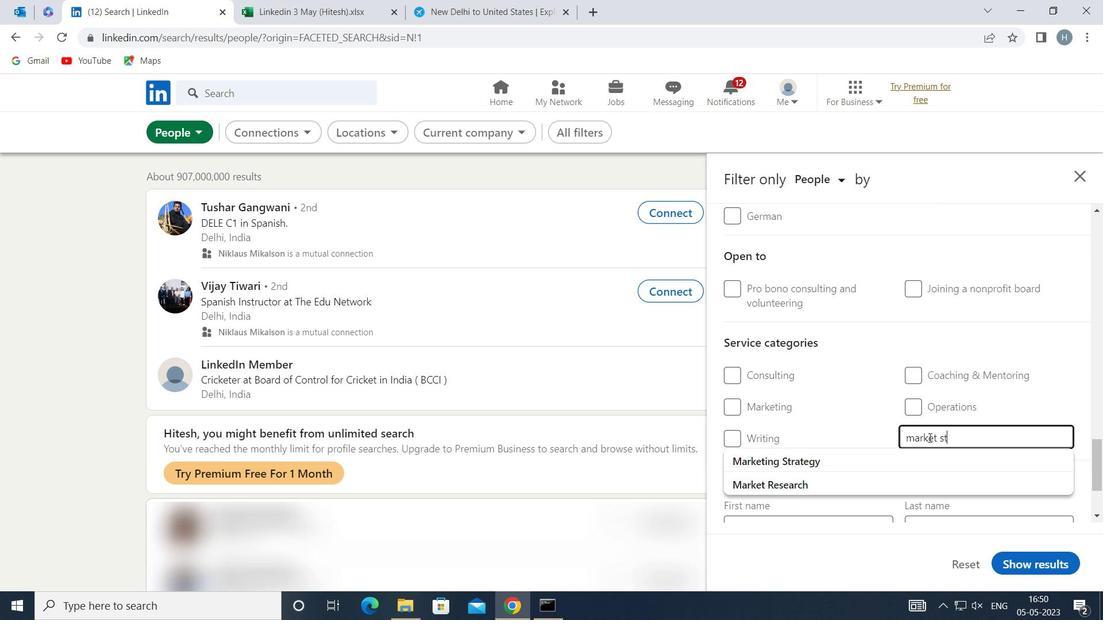 
Action: Mouse moved to (883, 456)
Screenshot: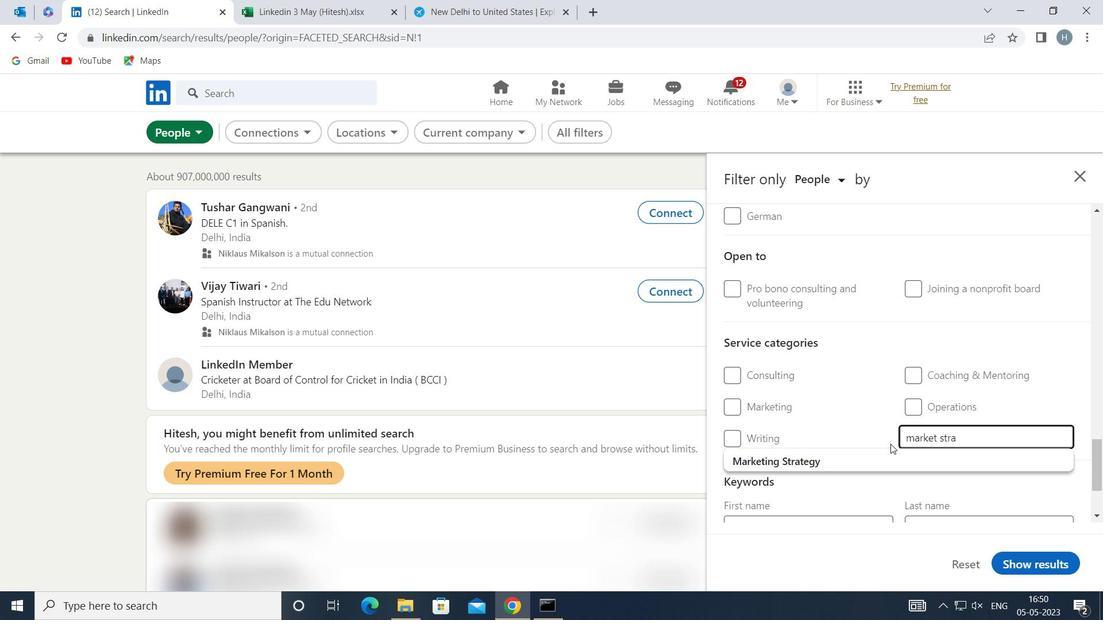 
Action: Mouse pressed left at (883, 456)
Screenshot: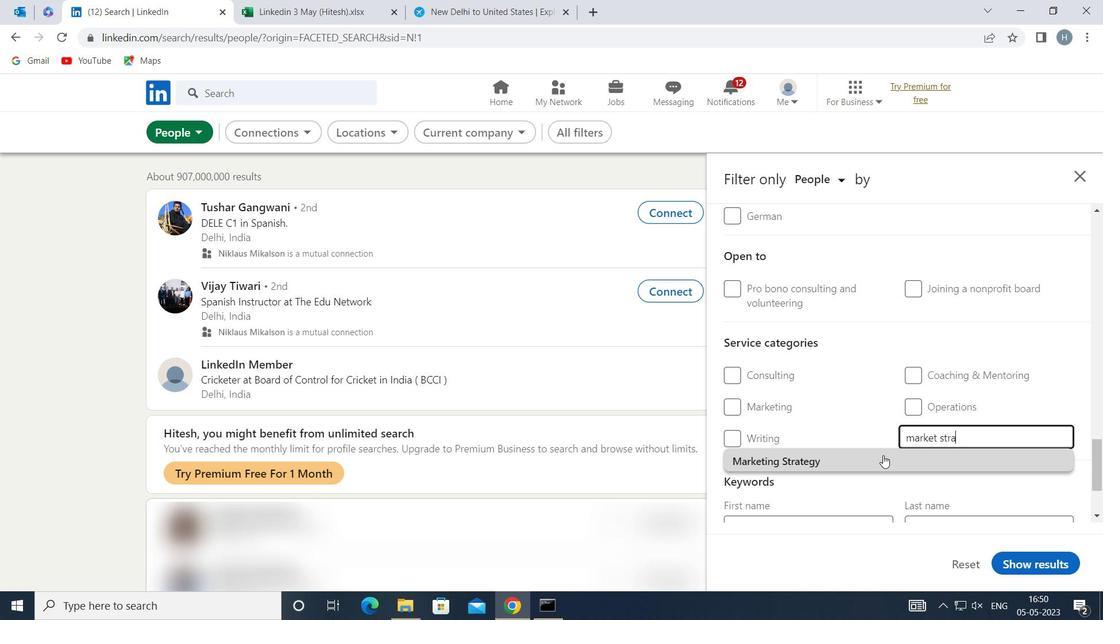 
Action: Mouse moved to (864, 434)
Screenshot: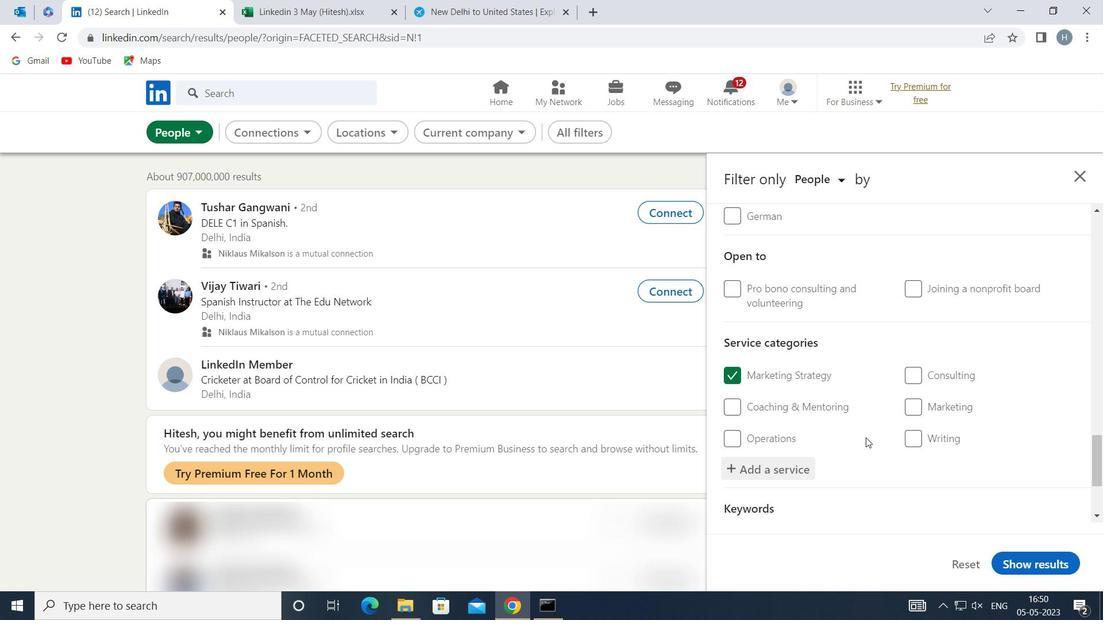 
Action: Mouse scrolled (864, 433) with delta (0, 0)
Screenshot: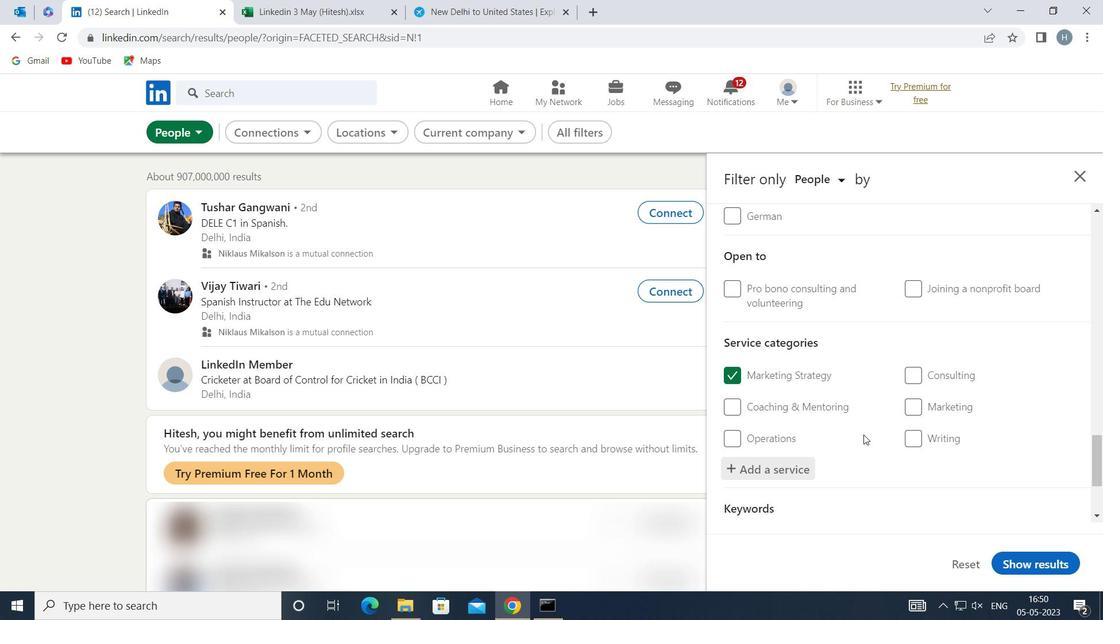 
Action: Mouse scrolled (864, 433) with delta (0, 0)
Screenshot: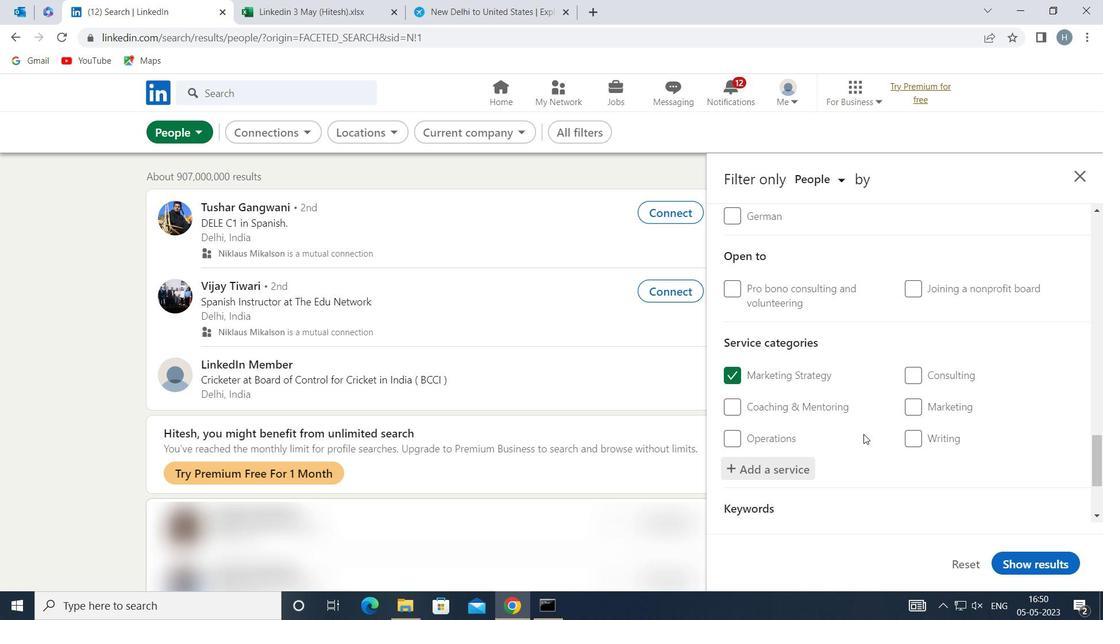 
Action: Mouse moved to (863, 430)
Screenshot: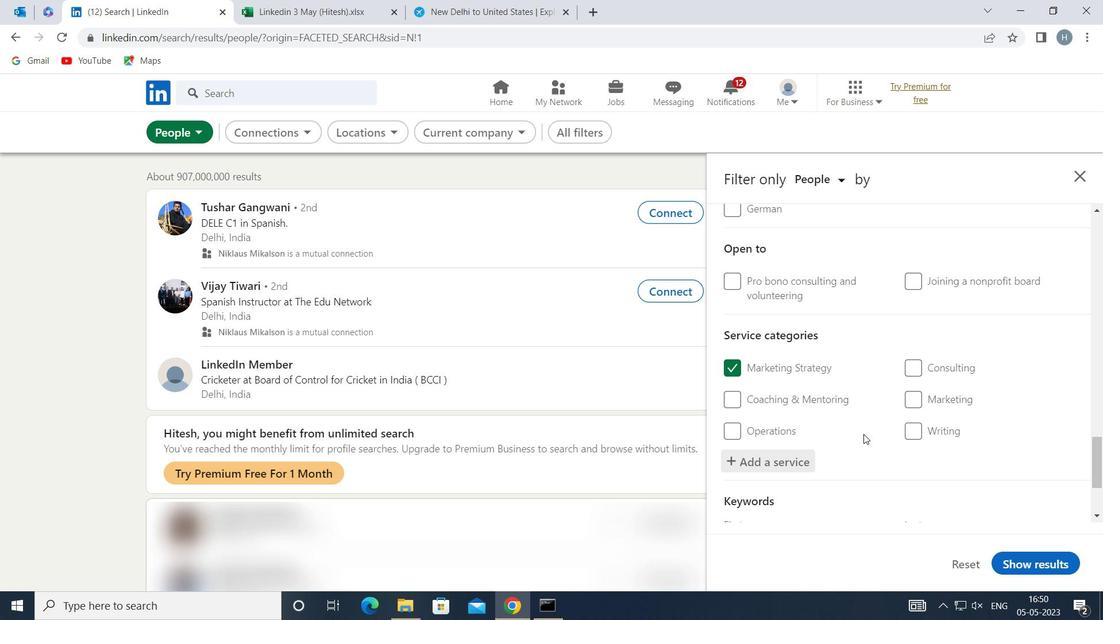 
Action: Mouse scrolled (863, 429) with delta (0, 0)
Screenshot: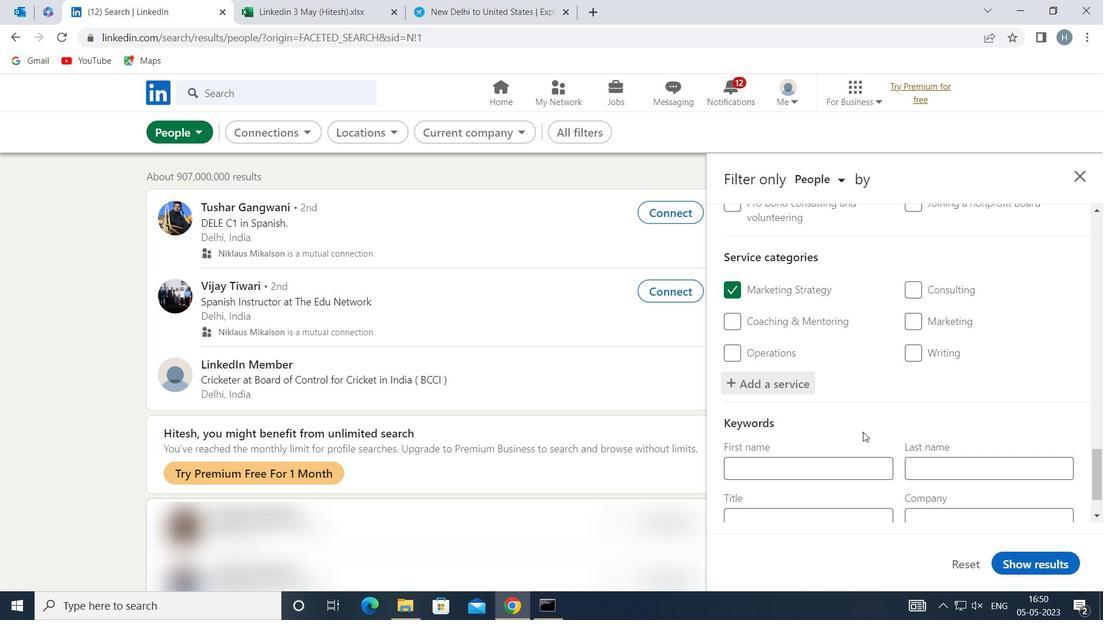 
Action: Mouse scrolled (863, 429) with delta (0, 0)
Screenshot: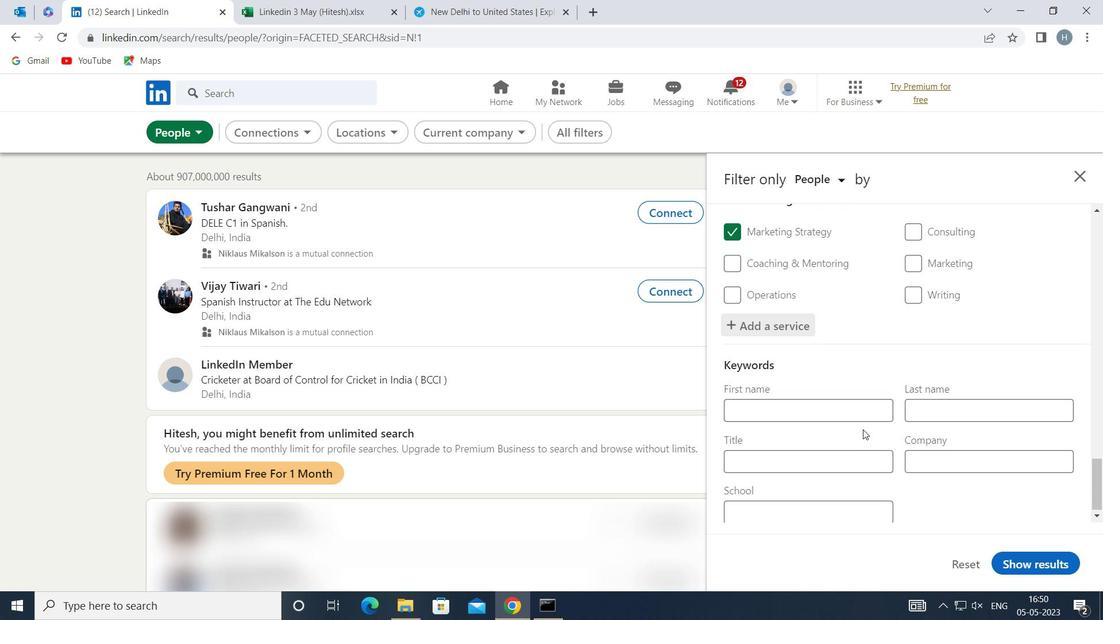 
Action: Mouse moved to (853, 453)
Screenshot: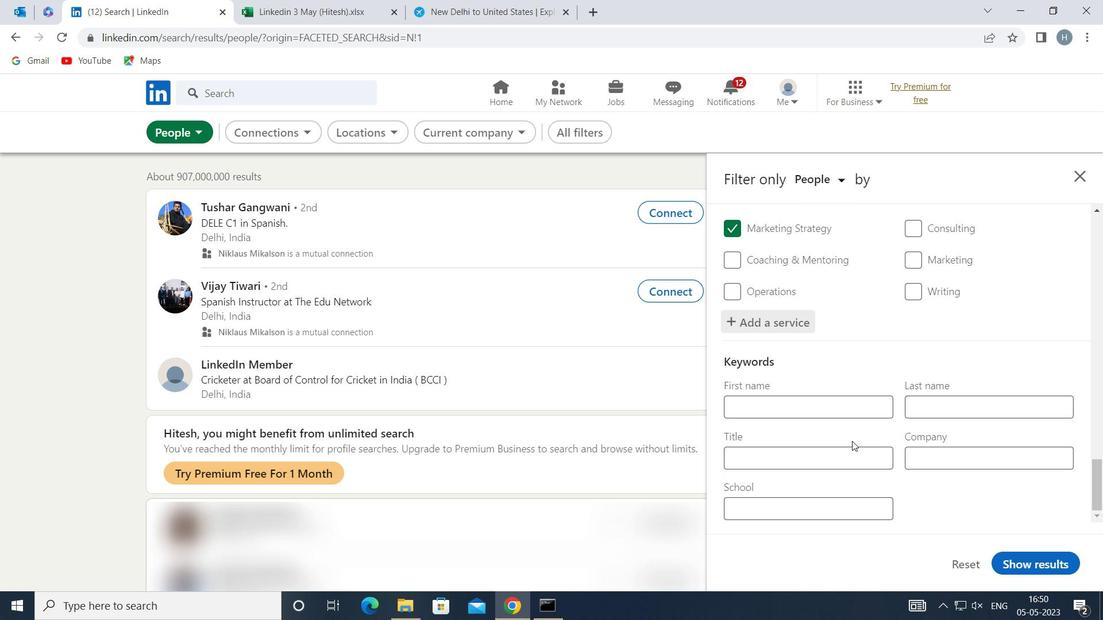 
Action: Mouse pressed left at (853, 453)
Screenshot: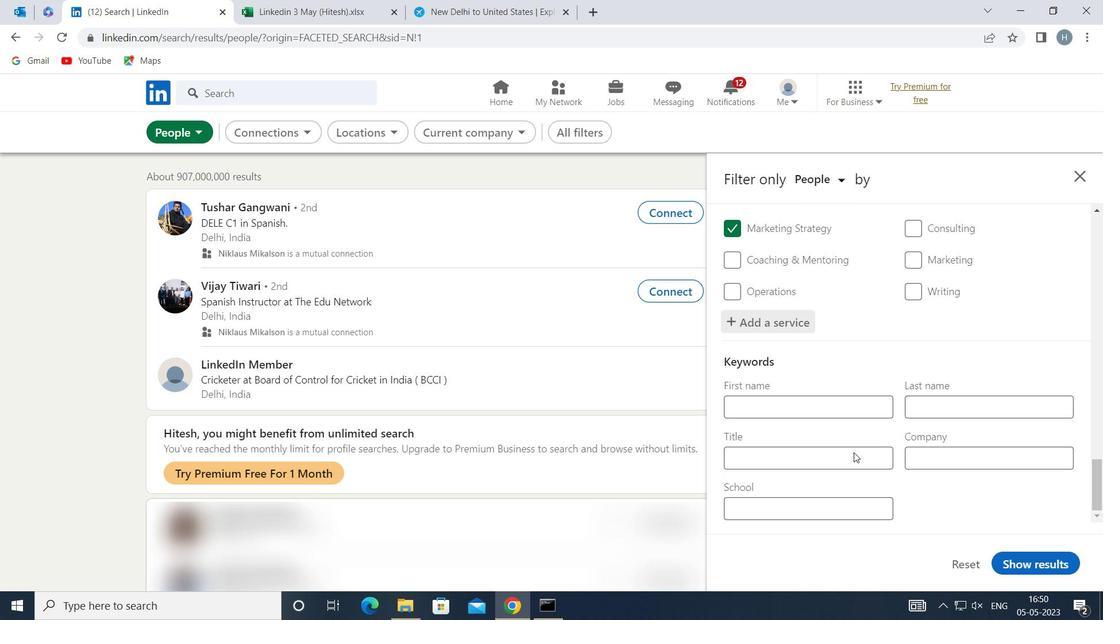 
Action: Mouse moved to (851, 453)
Screenshot: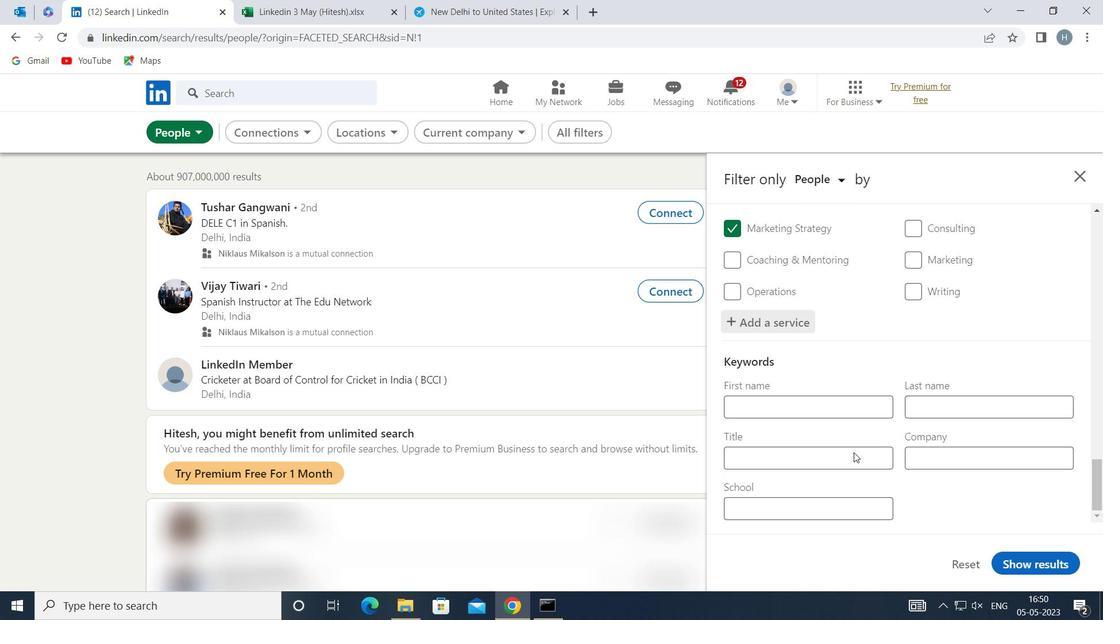 
Action: Key pressed <Key.shift>ANIMAL<Key.space><Key.shift>SHELTER<Key.space><Key.shift>WORKER
Screenshot: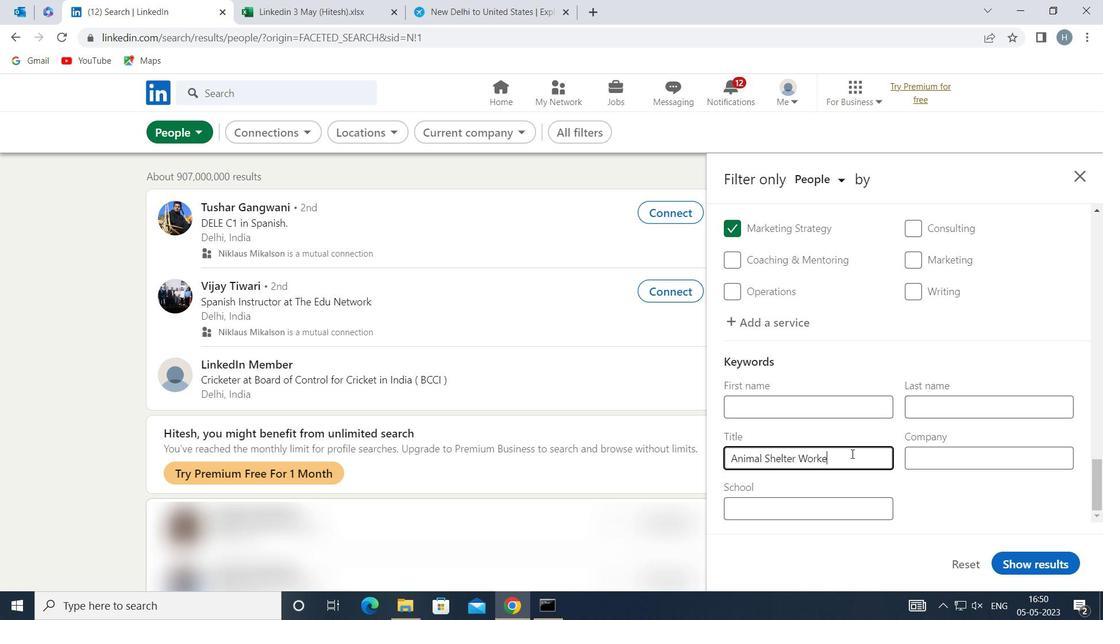 
Action: Mouse moved to (1029, 559)
Screenshot: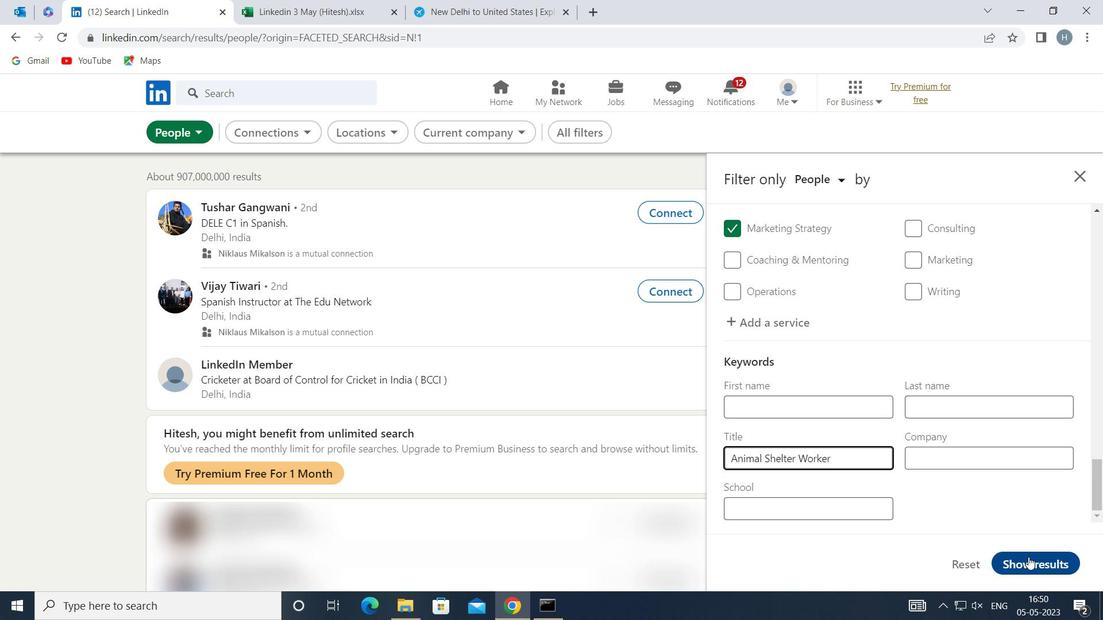 
Action: Mouse pressed left at (1029, 559)
Screenshot: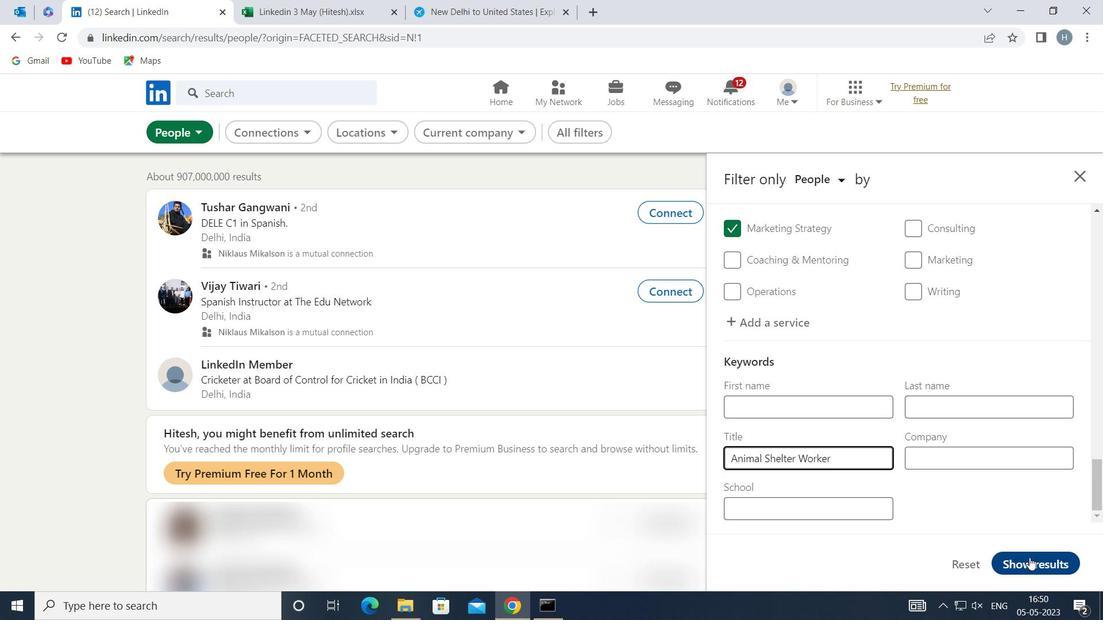 
Action: Mouse moved to (926, 492)
Screenshot: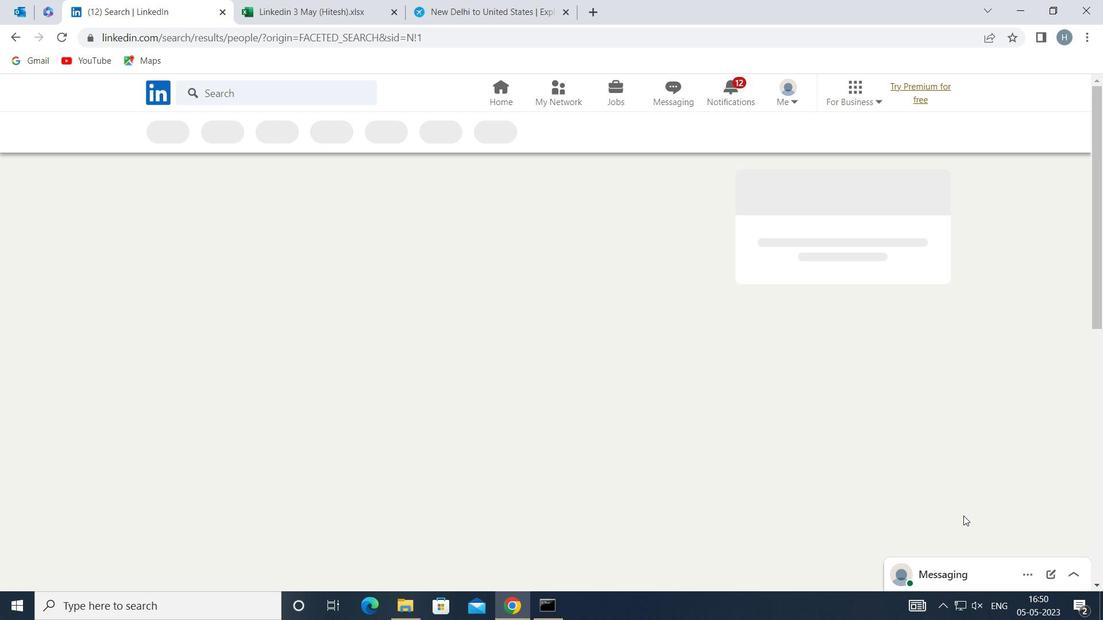 
